 Task: Open a blank google sheet and write heading  Budget Tracker. Add Descriptions in a column and its values below  'Salary, Rent, Dining Out, Internet Bill, Groceries, Utilities Bill, Gas & Savings. 'Add Categories in next column and its values below  Income, Housing, Food, Utilities, Food, Utilities, Transportation & Savings. Add amount in next column and its values below  $2,500, $800, $100, $50, $200, $100, $100, $50 & $500. Add Dates in next column and its values below  2023-05-01, 2023-05-05, 2023-05-10, 2023-05-15, 2023-05-19, 2023-05-22, 2023-05-25 & 2023-05-30. Add Income/ Expense in next column and its values below  Income, Expense, Expense, Expense, Expense, Expense, Expense & IncomeSave page BudgetAdjust analysis
Action: Mouse moved to (1160, 86)
Screenshot: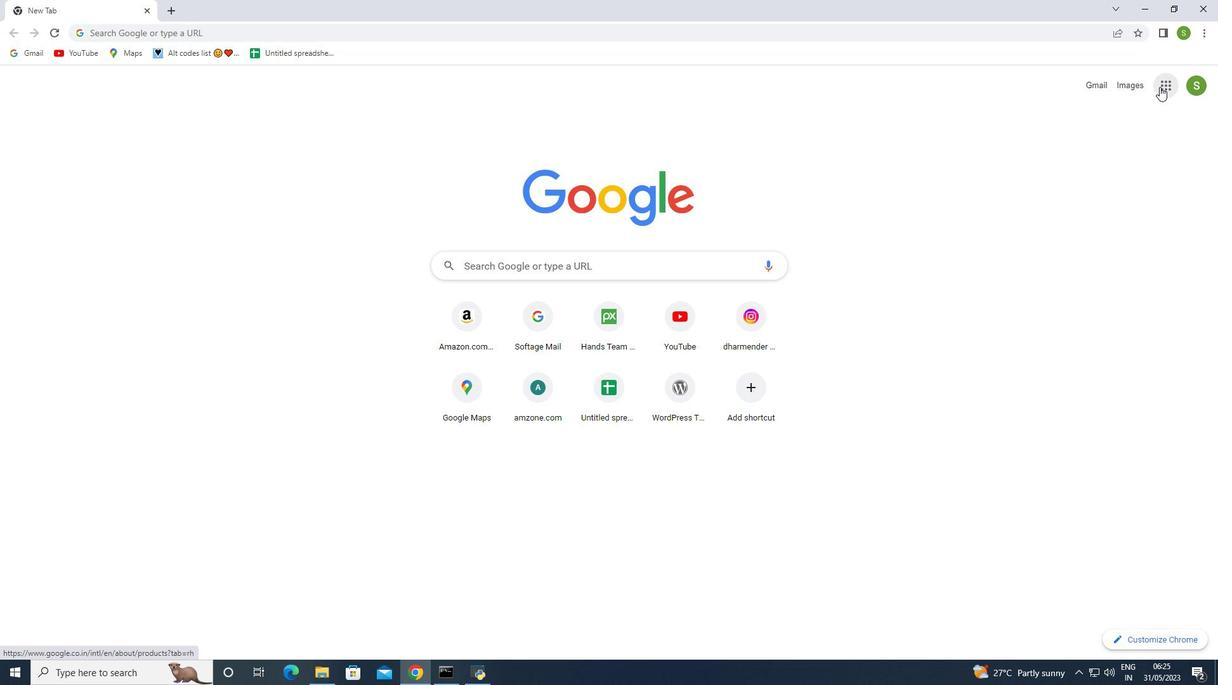 
Action: Mouse pressed left at (1160, 86)
Screenshot: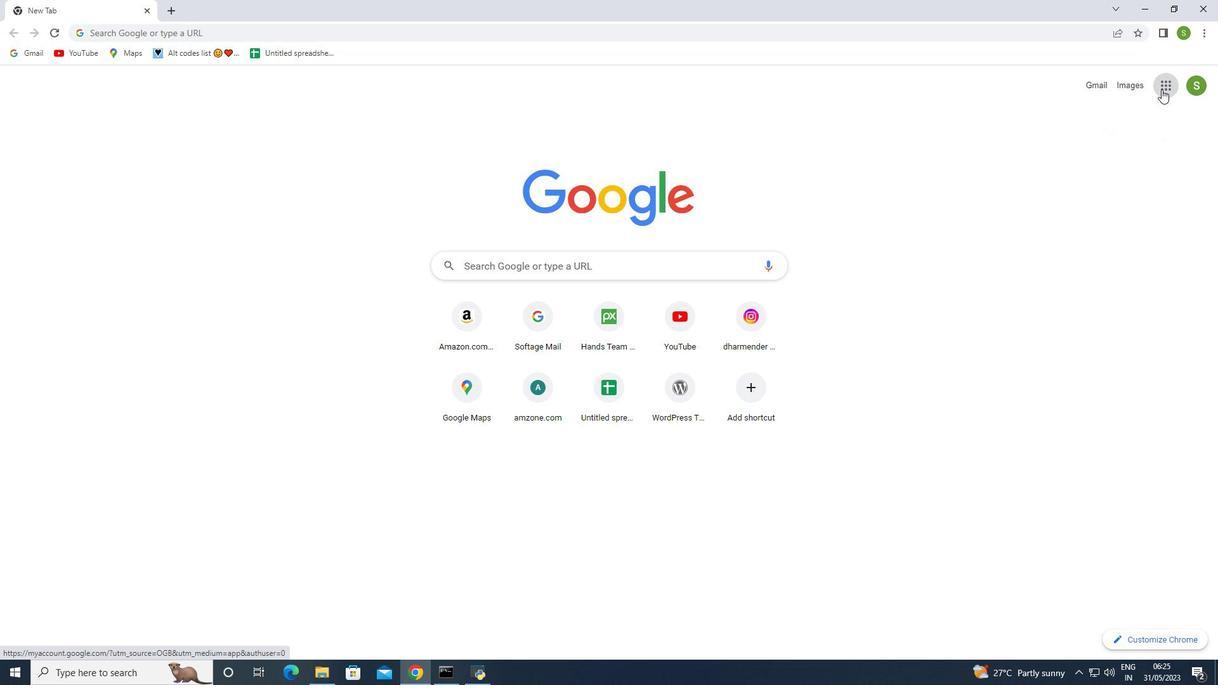 
Action: Mouse moved to (1097, 203)
Screenshot: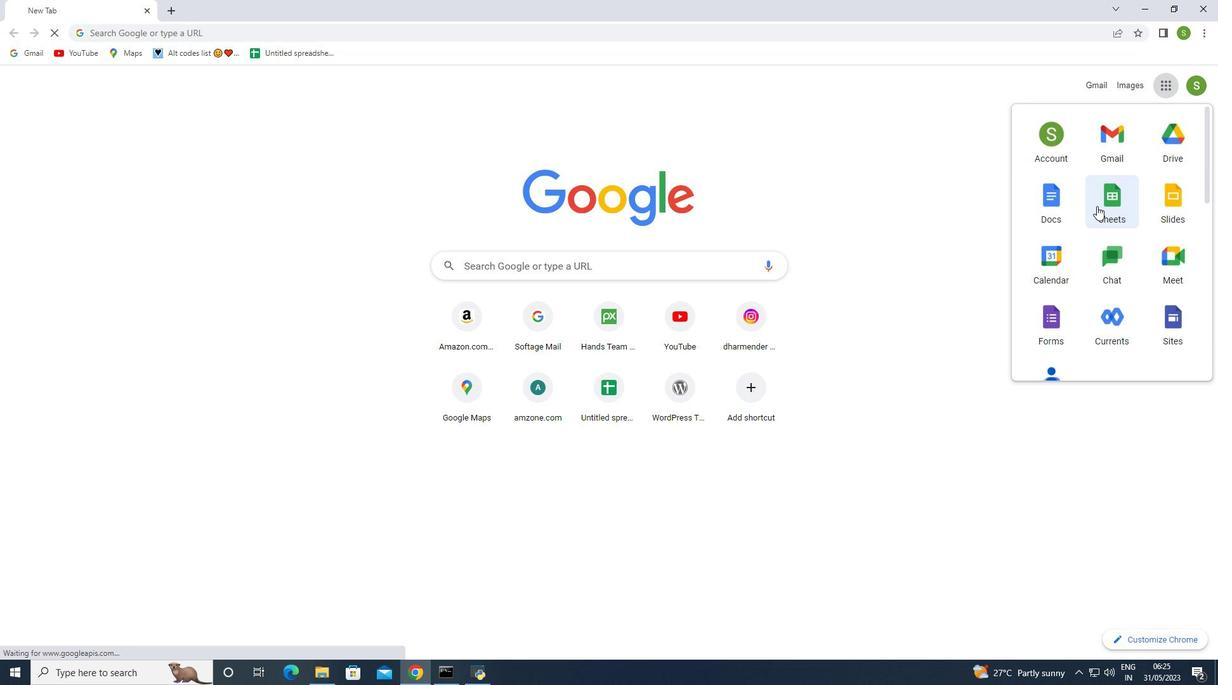 
Action: Mouse pressed left at (1097, 203)
Screenshot: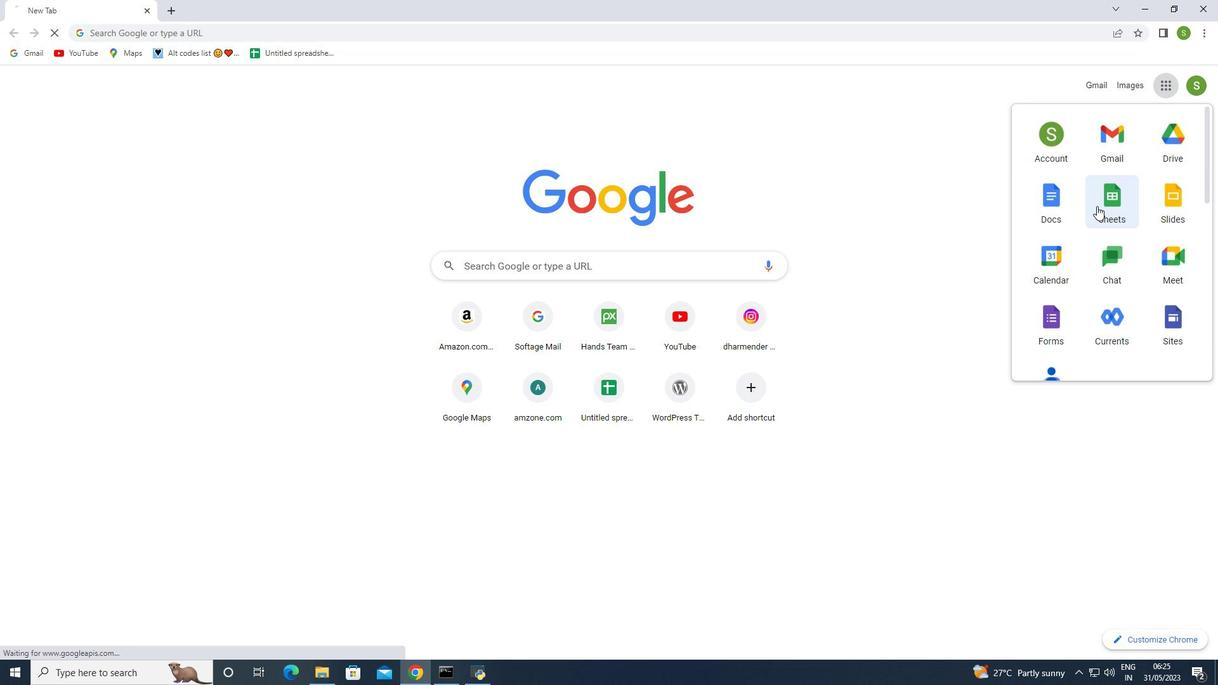 
Action: Mouse moved to (353, 185)
Screenshot: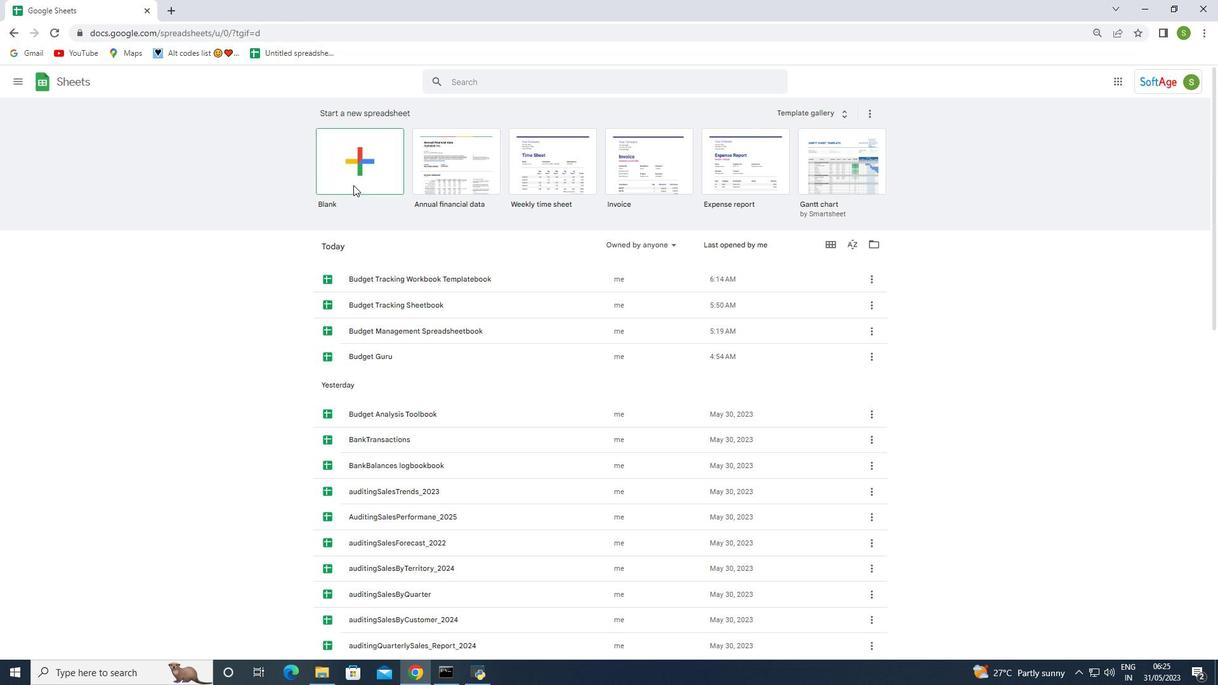 
Action: Mouse pressed left at (353, 185)
Screenshot: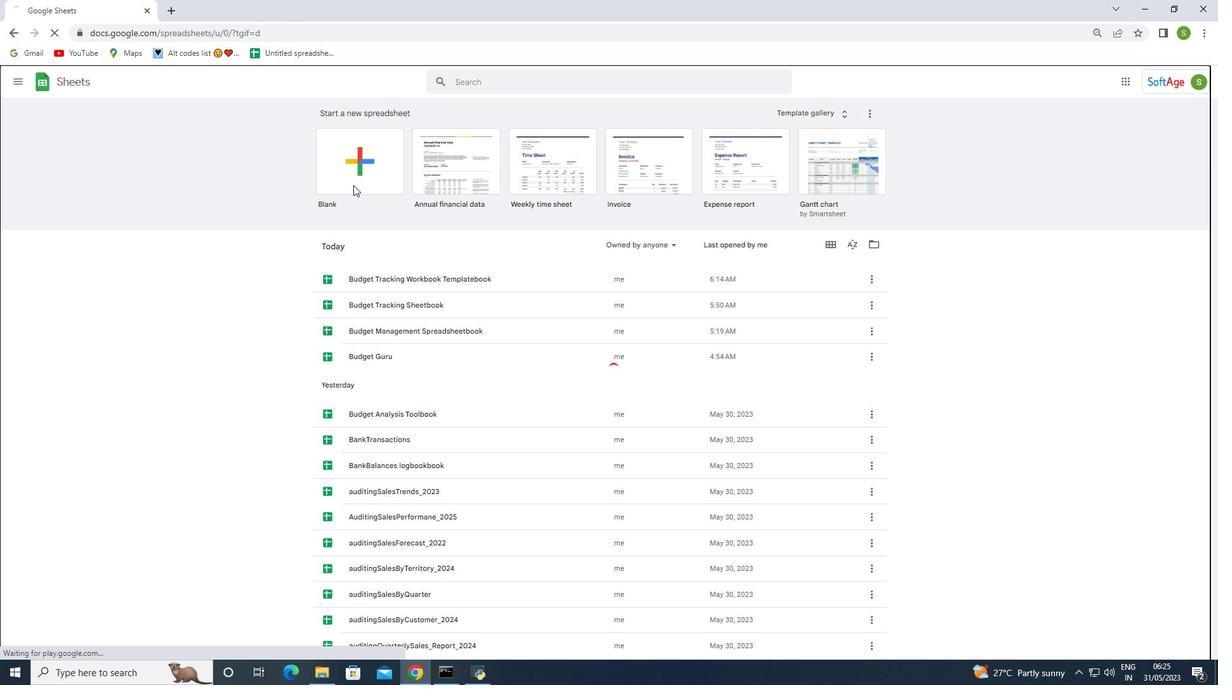 
Action: Mouse moved to (41, 158)
Screenshot: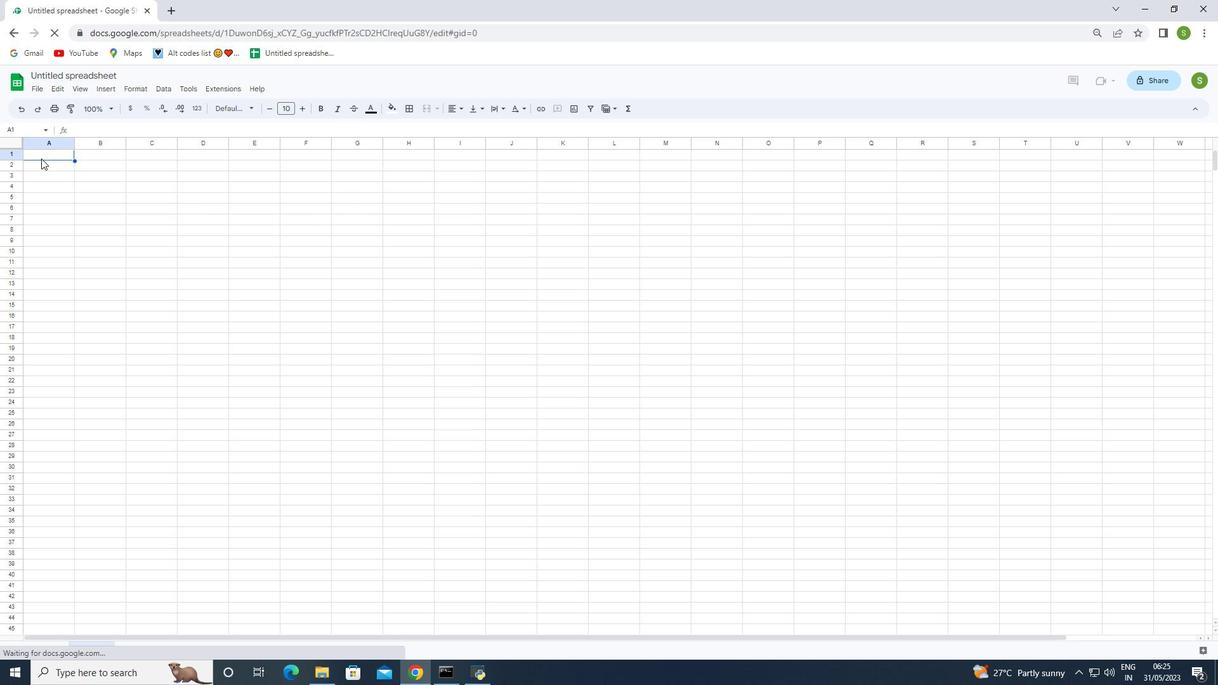 
Action: Key pressed <Key.shift>Bu<Key.backspace><Key.backspace><Key.backspace>
Screenshot: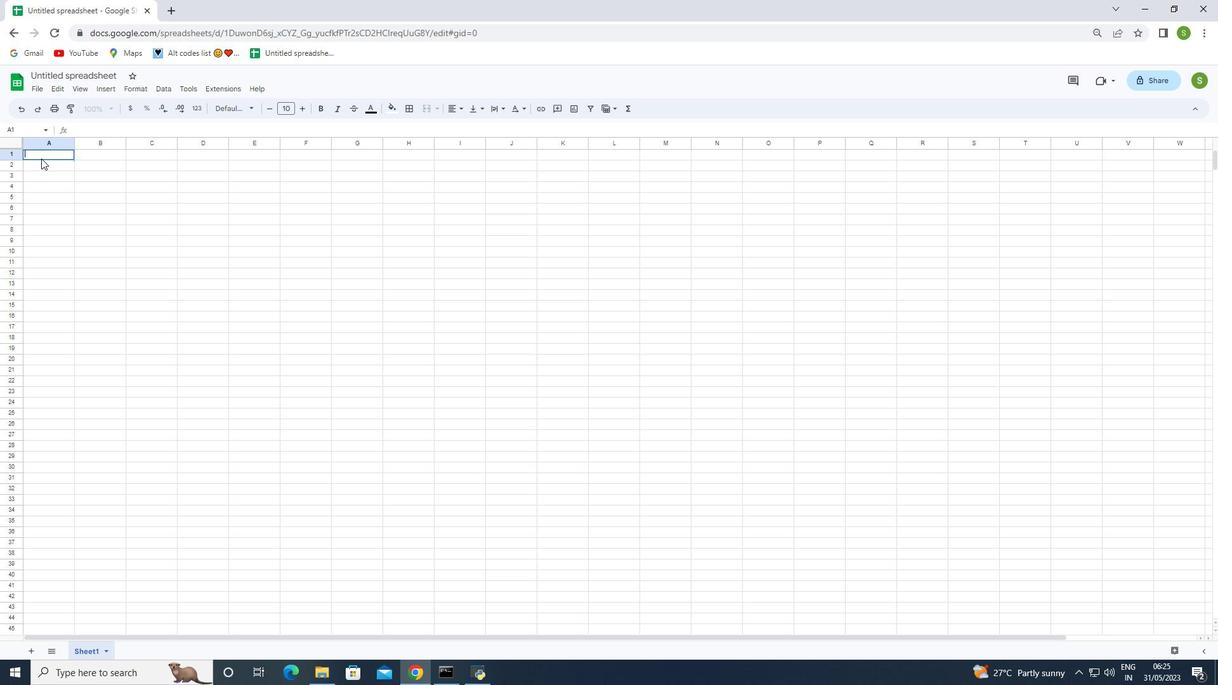 
Action: Mouse moved to (13, 143)
Screenshot: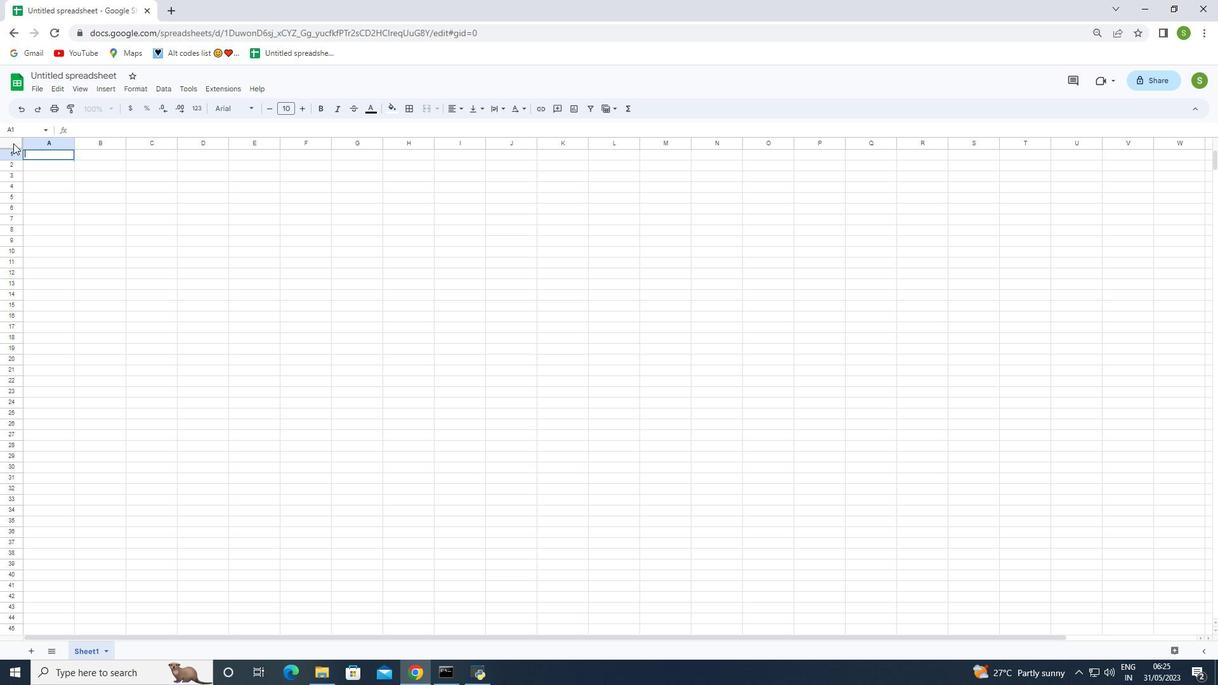 
Action: Mouse pressed left at (13, 143)
Screenshot: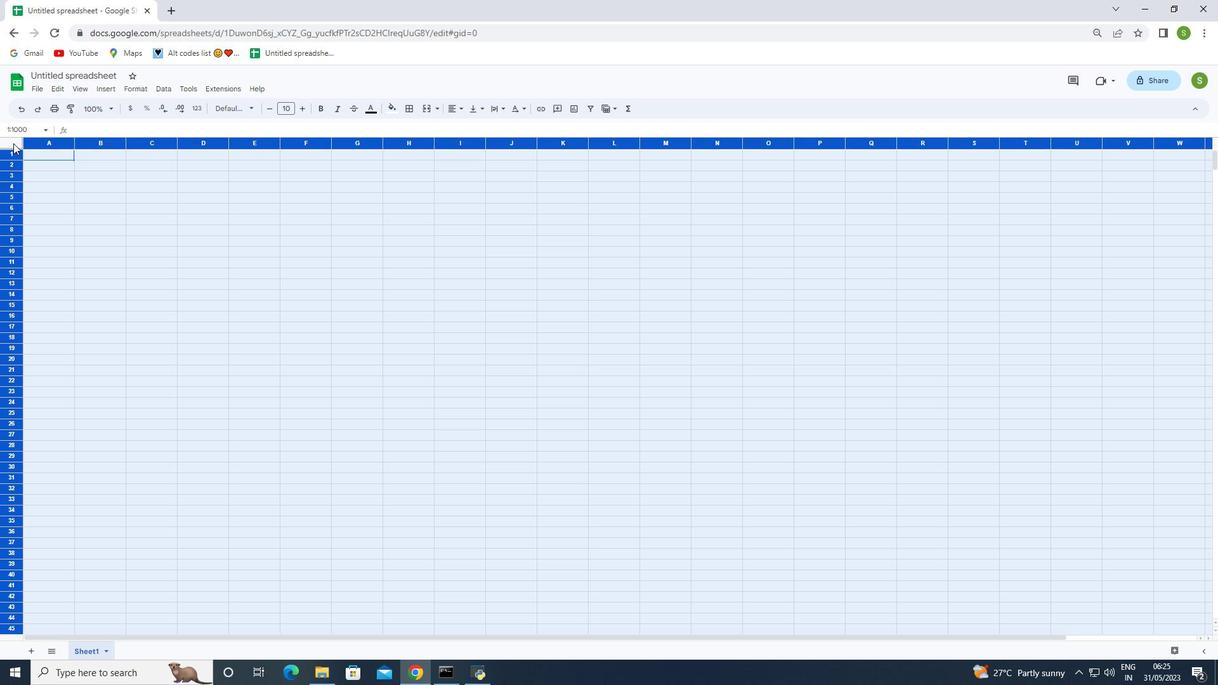 
Action: Mouse moved to (302, 110)
Screenshot: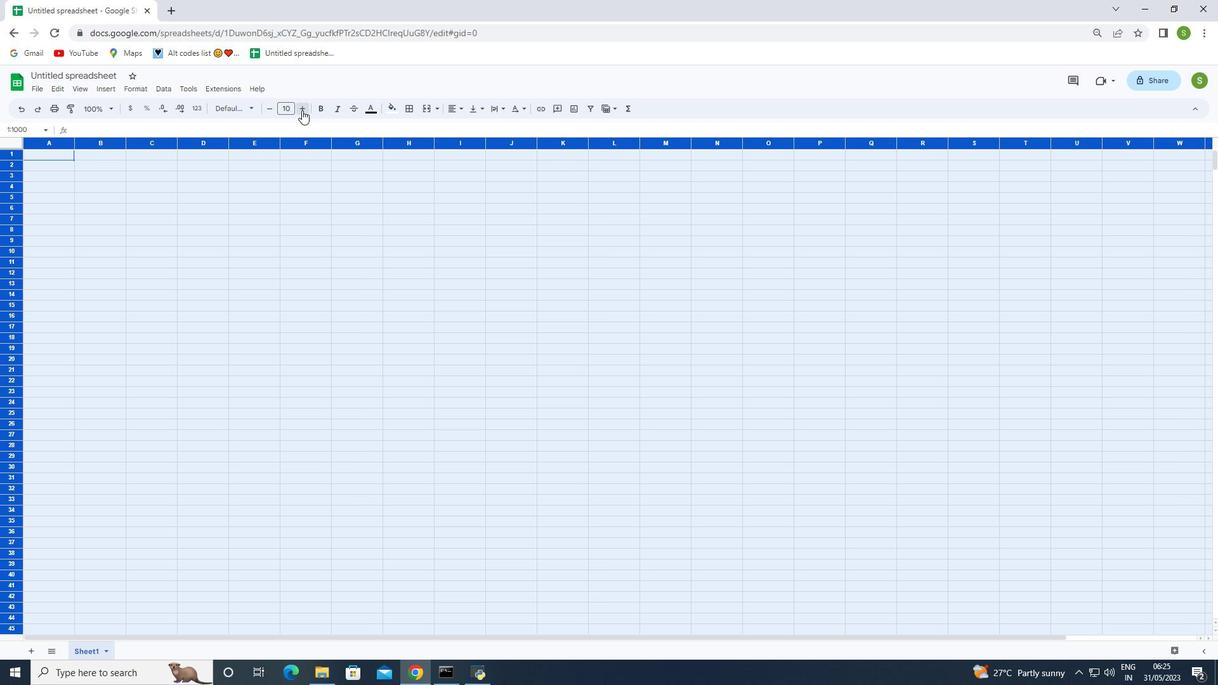 
Action: Mouse pressed left at (302, 110)
Screenshot: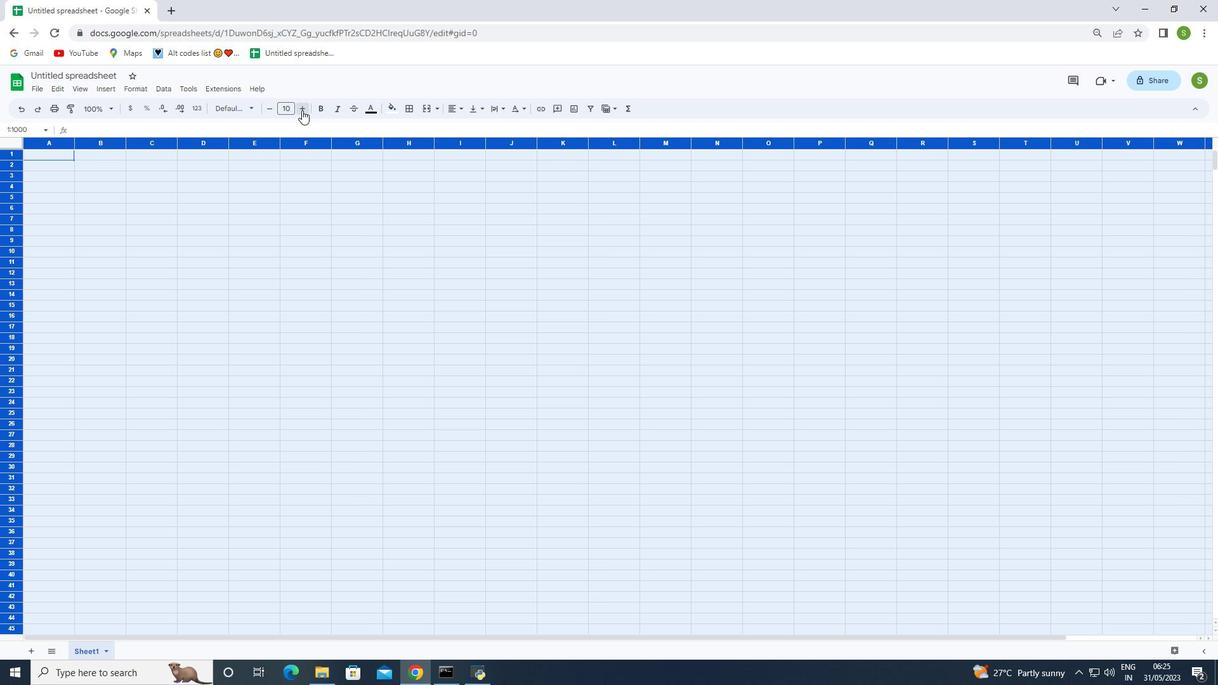 
Action: Mouse pressed left at (302, 110)
Screenshot: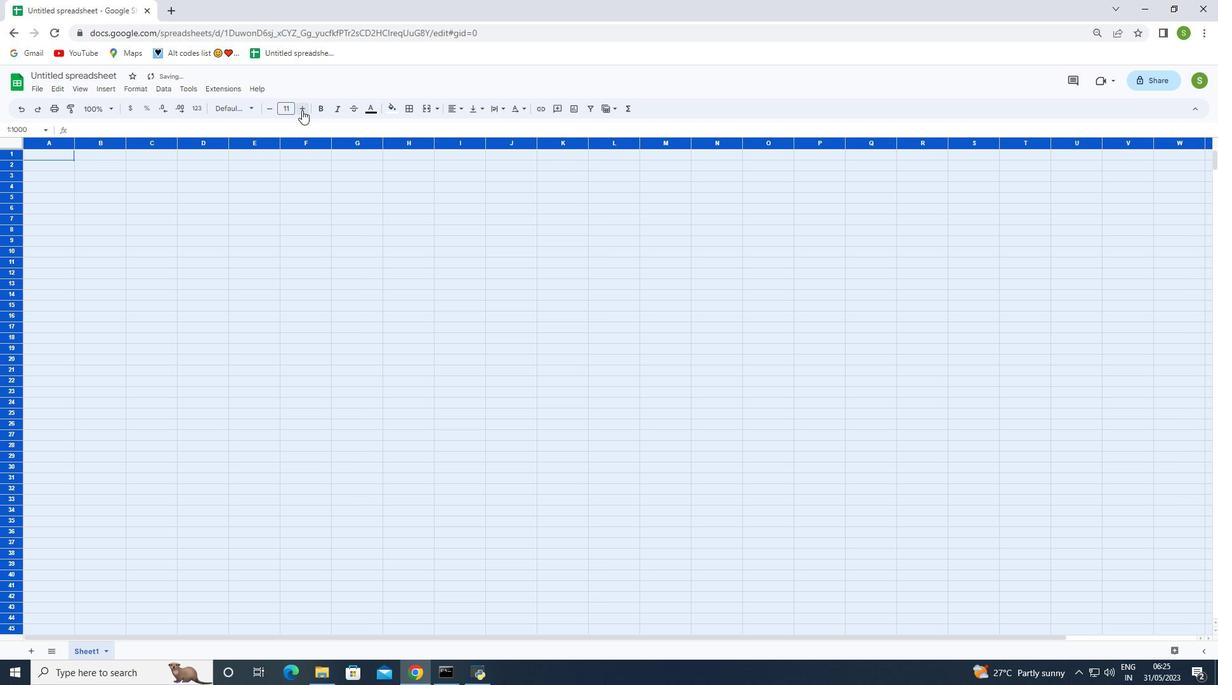 
Action: Mouse pressed left at (302, 110)
Screenshot: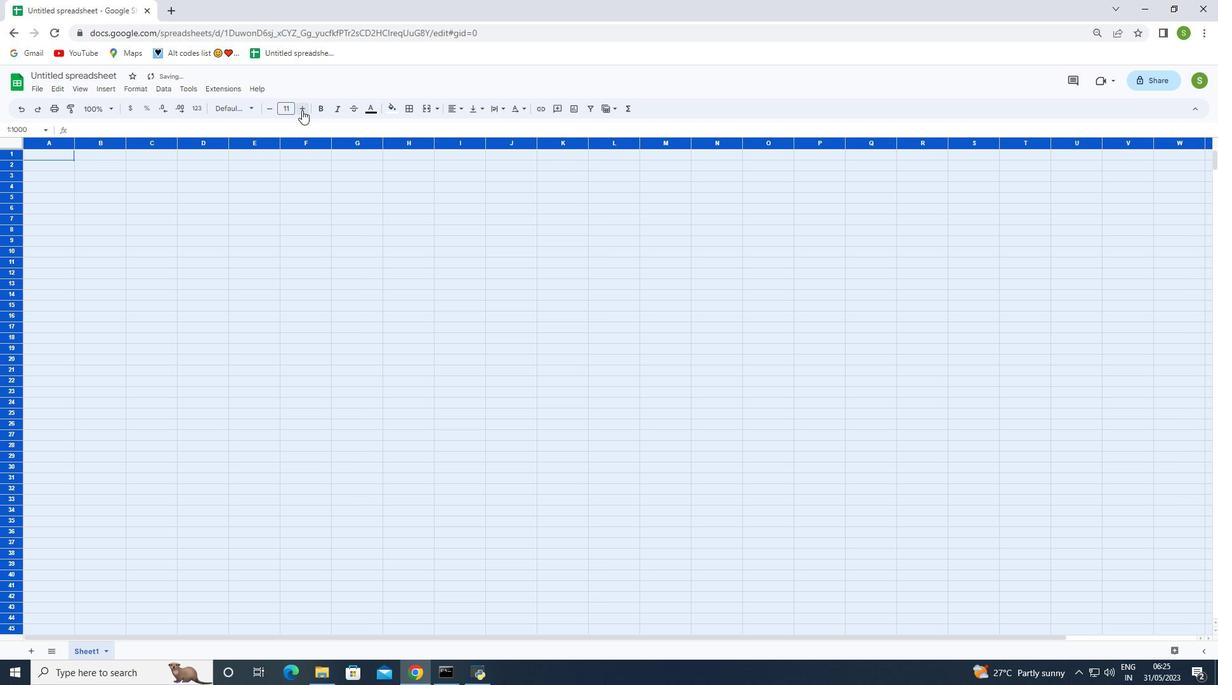 
Action: Mouse pressed left at (302, 110)
Screenshot: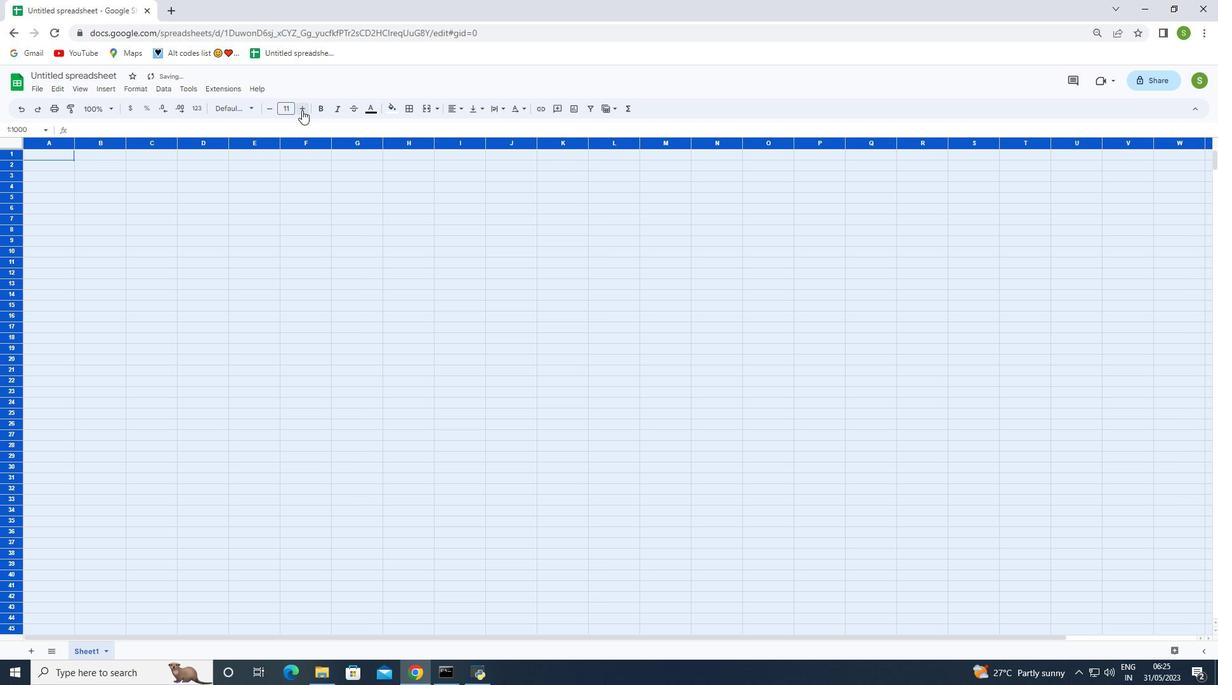 
Action: Mouse pressed left at (302, 110)
Screenshot: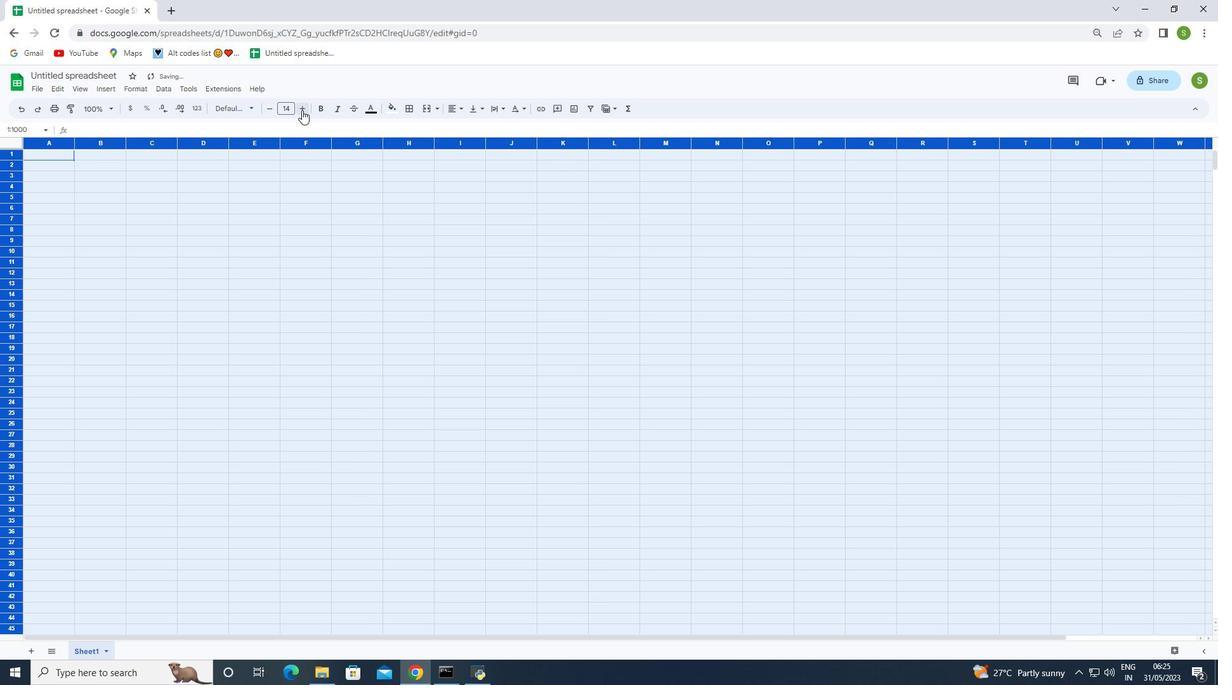 
Action: Mouse pressed left at (302, 110)
Screenshot: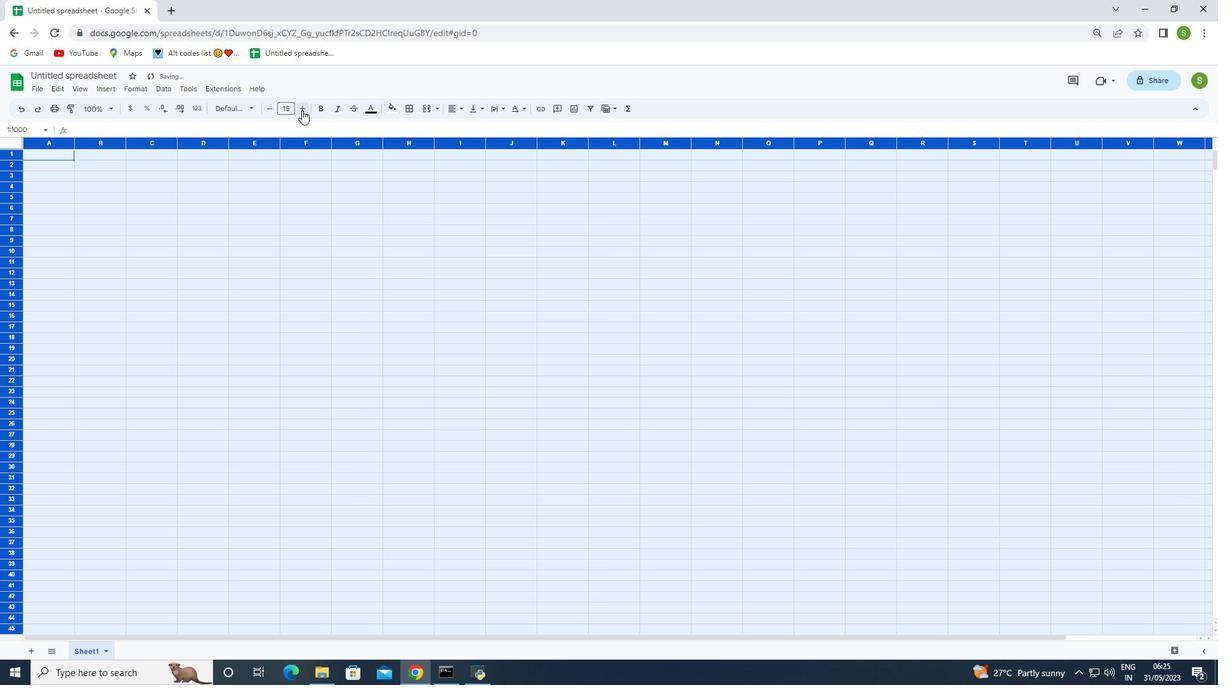 
Action: Mouse moved to (270, 108)
Screenshot: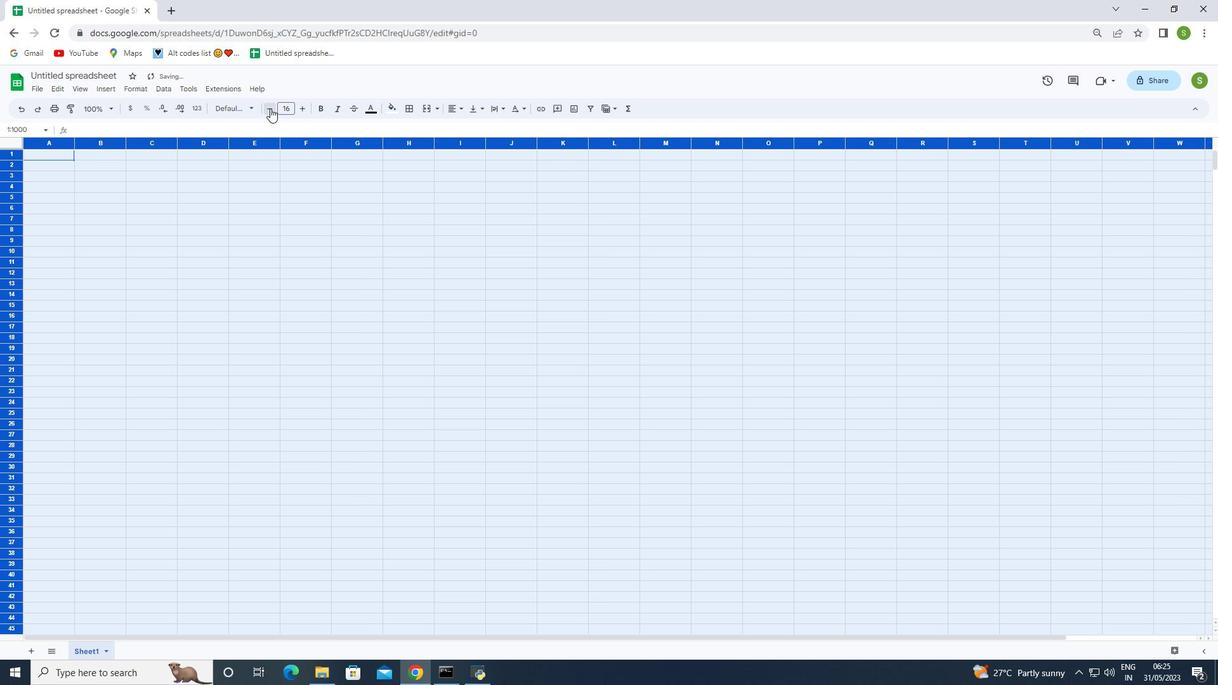 
Action: Mouse pressed left at (270, 108)
Screenshot: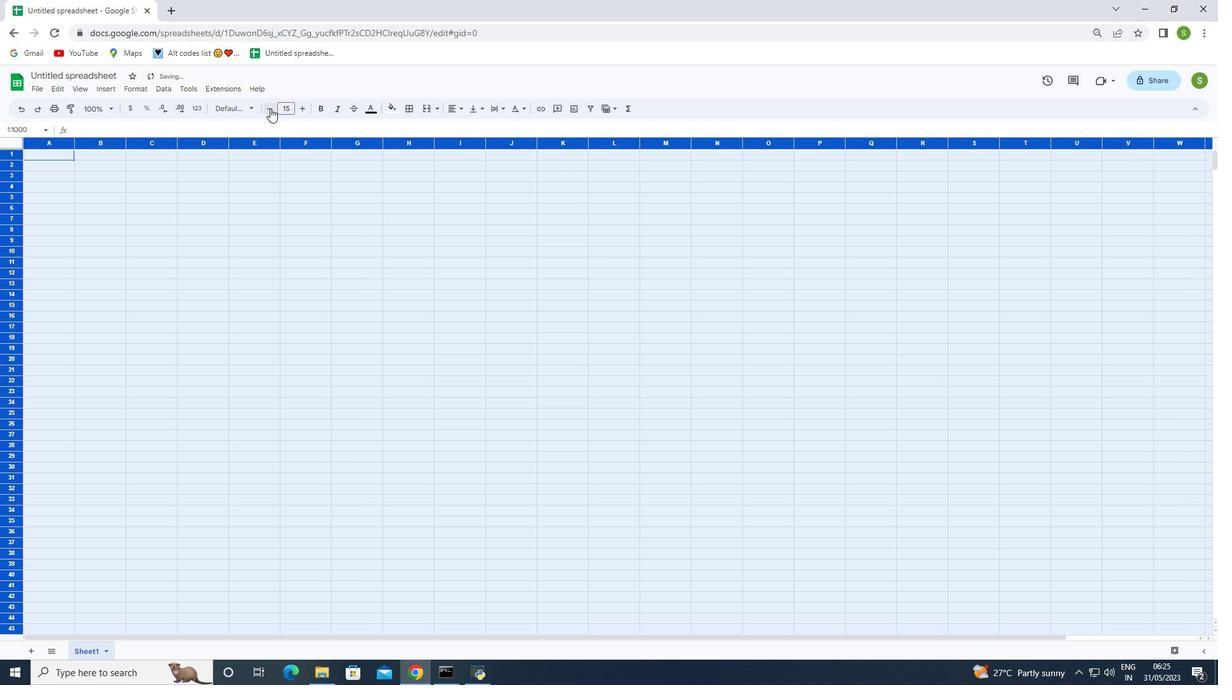 
Action: Mouse pressed left at (270, 108)
Screenshot: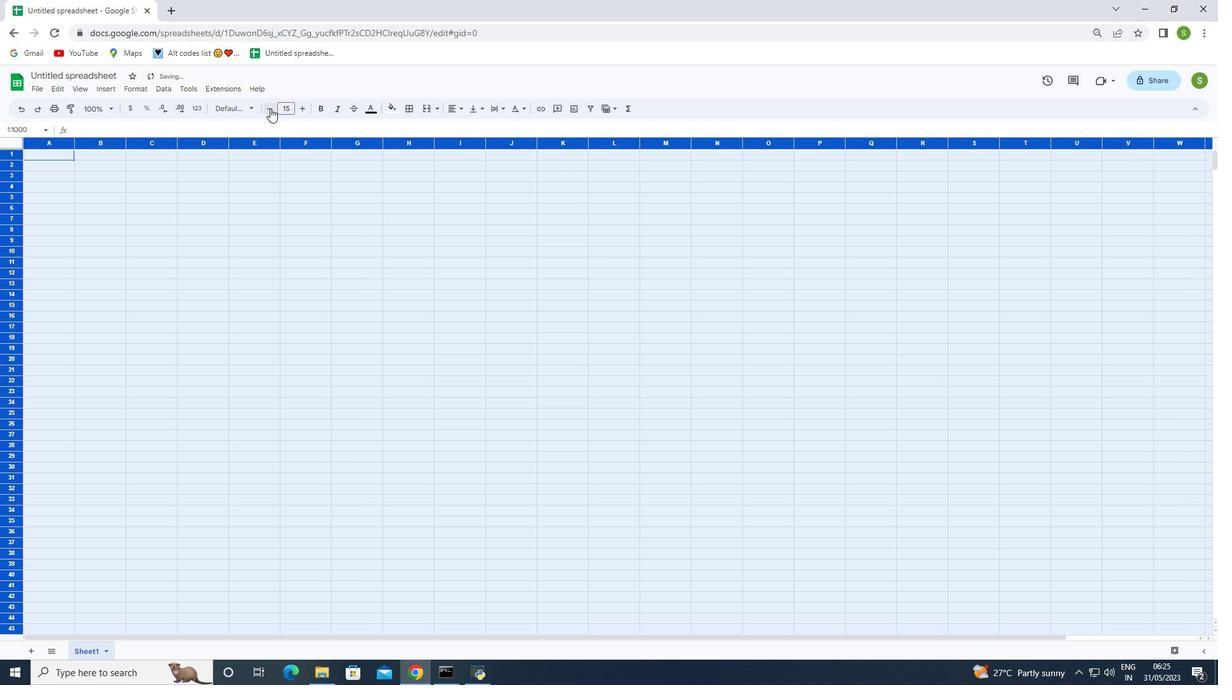 
Action: Mouse moved to (93, 191)
Screenshot: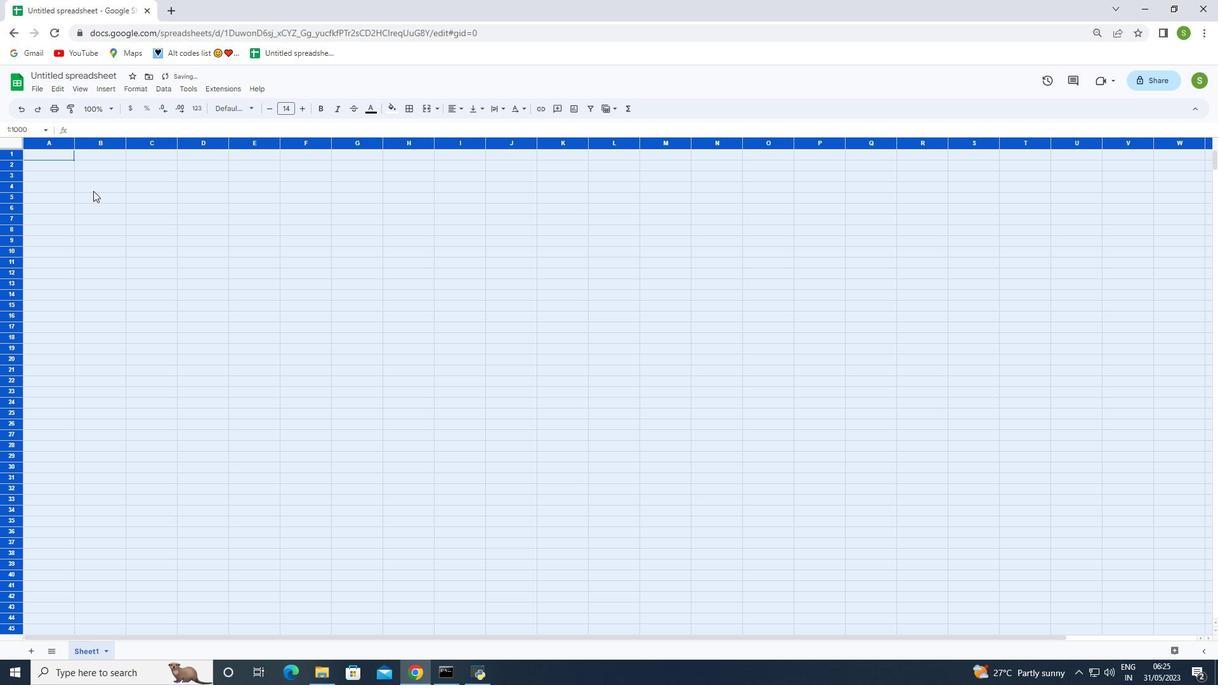 
Action: Mouse pressed left at (93, 191)
Screenshot: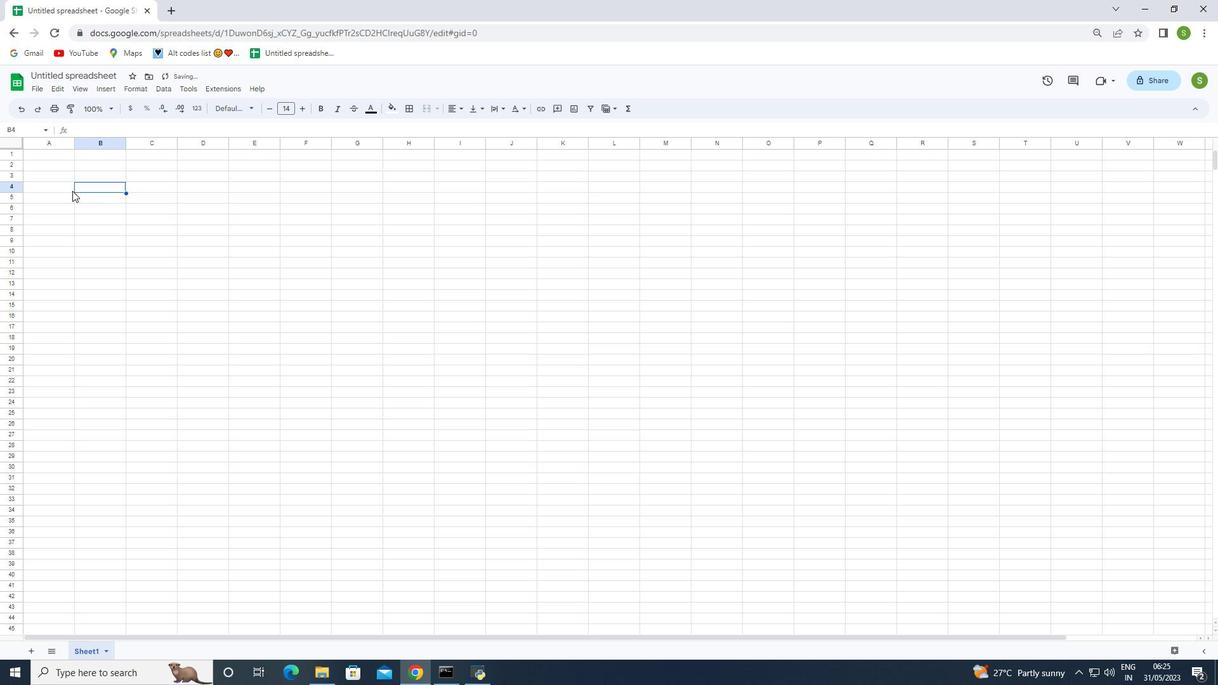 
Action: Mouse moved to (51, 154)
Screenshot: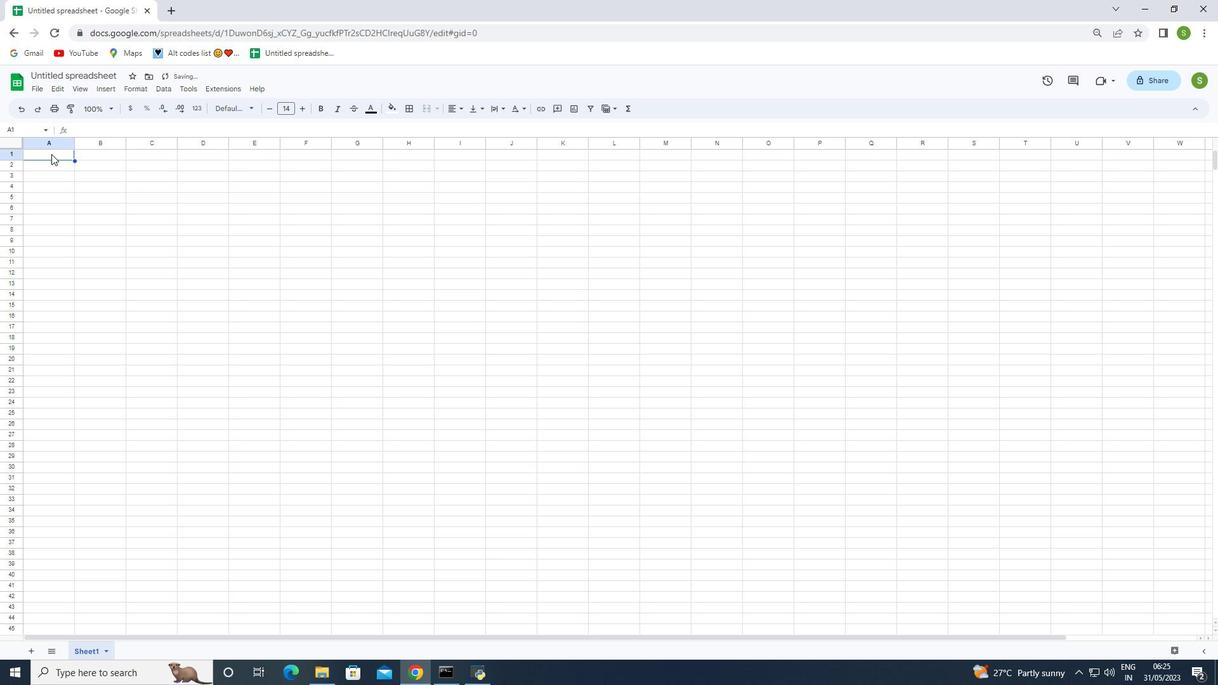 
Action: Mouse pressed left at (51, 154)
Screenshot: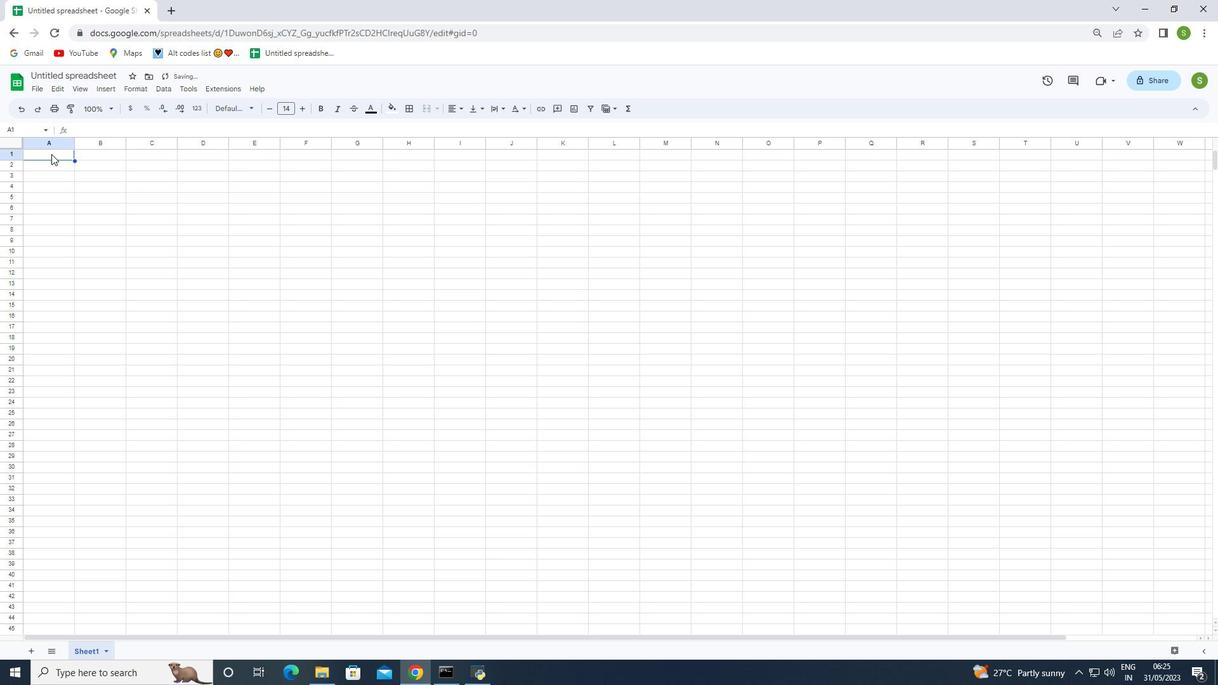 
Action: Key pressed <Key.shift><Key.shift><Key.shift><Key.shift>Budget<Key.space><Key.shift><Key.shift>Tracker
Screenshot: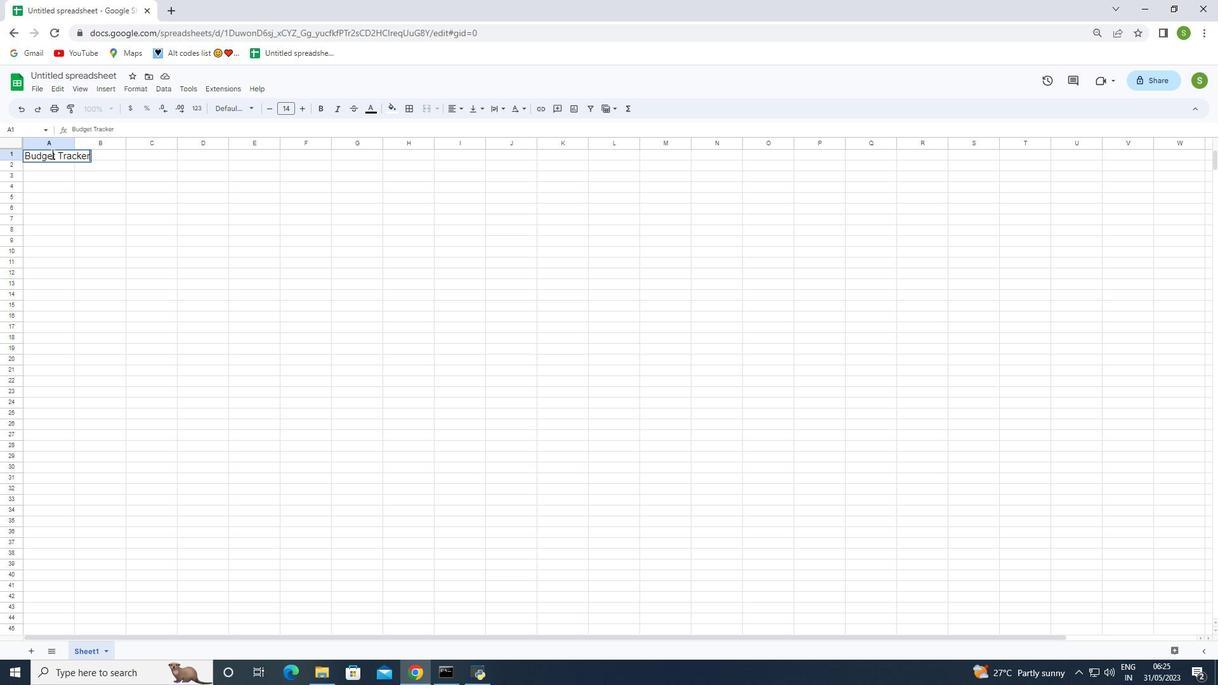 
Action: Mouse moved to (92, 229)
Screenshot: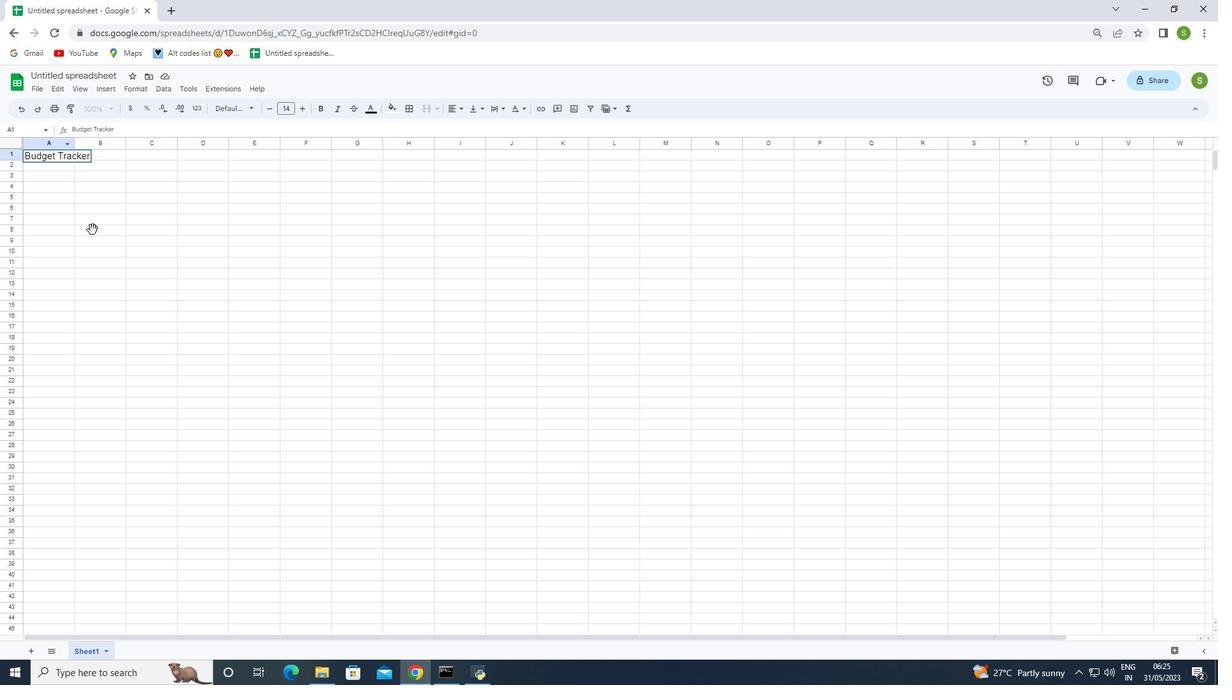 
Action: Mouse pressed left at (92, 229)
Screenshot: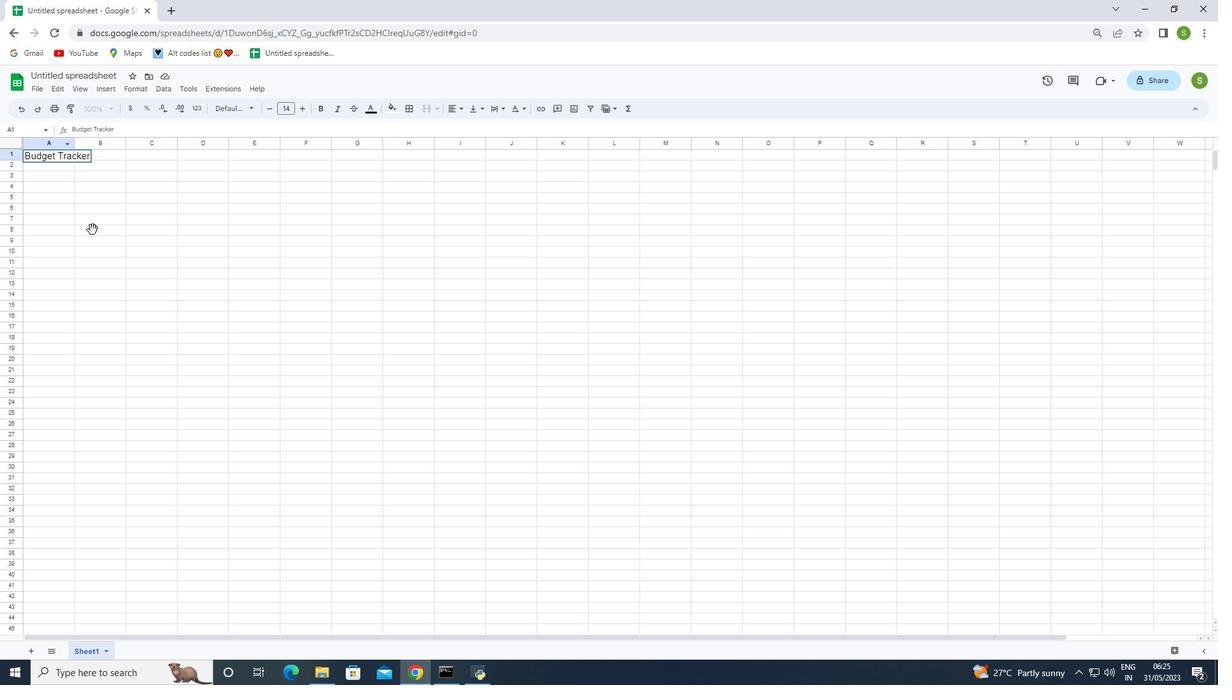 
Action: Mouse moved to (73, 143)
Screenshot: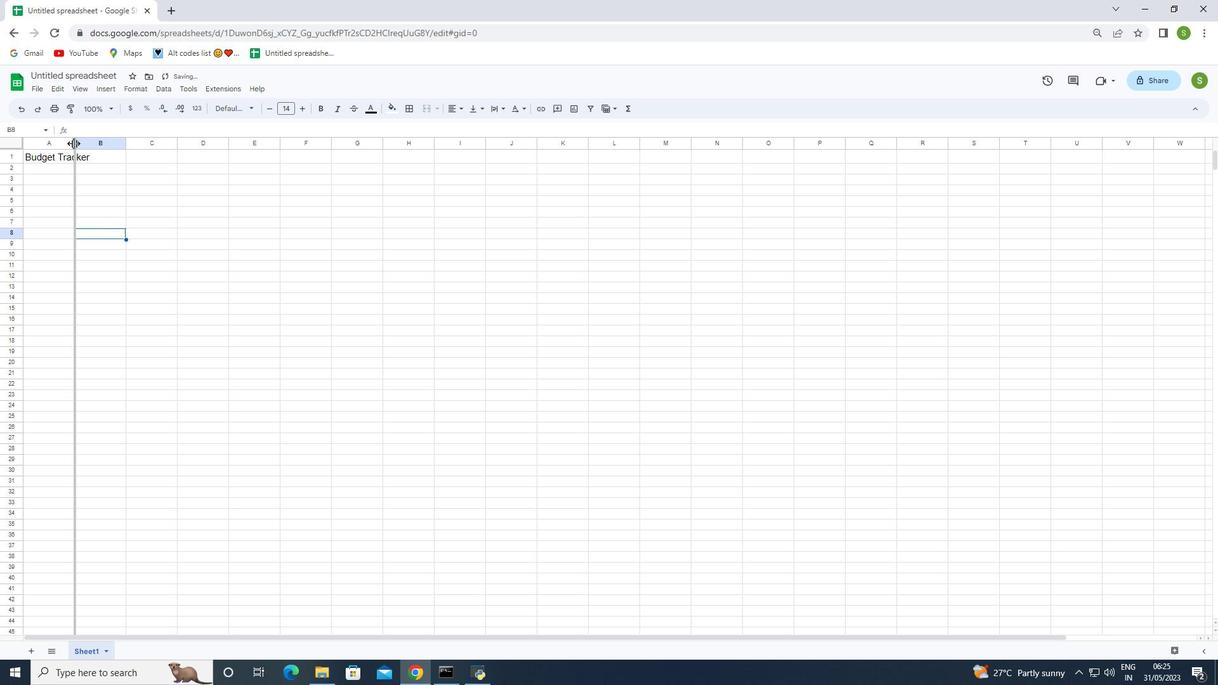
Action: Mouse pressed left at (73, 143)
Screenshot: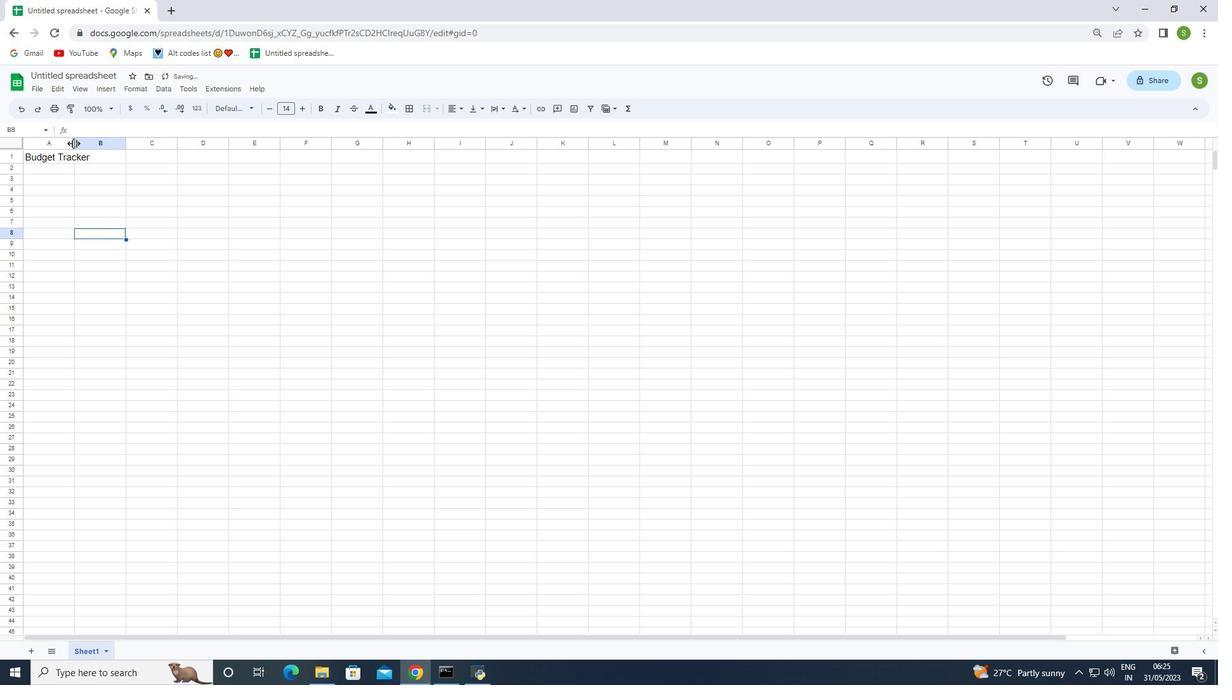 
Action: Mouse pressed left at (73, 143)
Screenshot: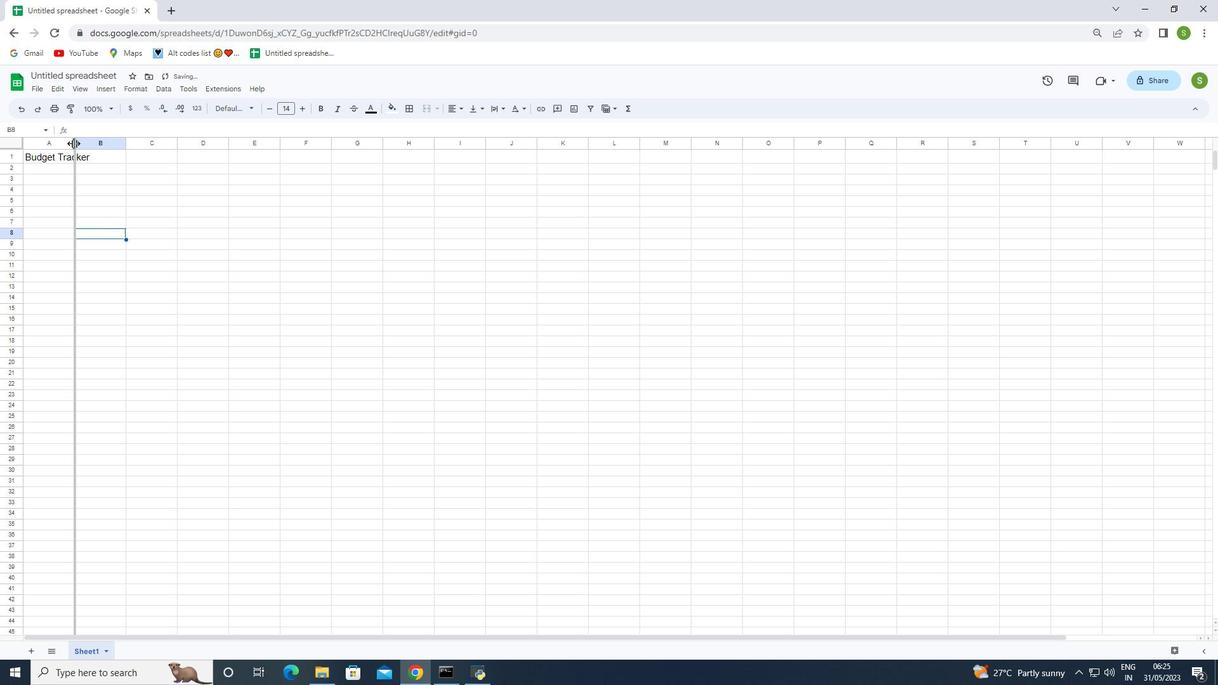 
Action: Mouse moved to (46, 170)
Screenshot: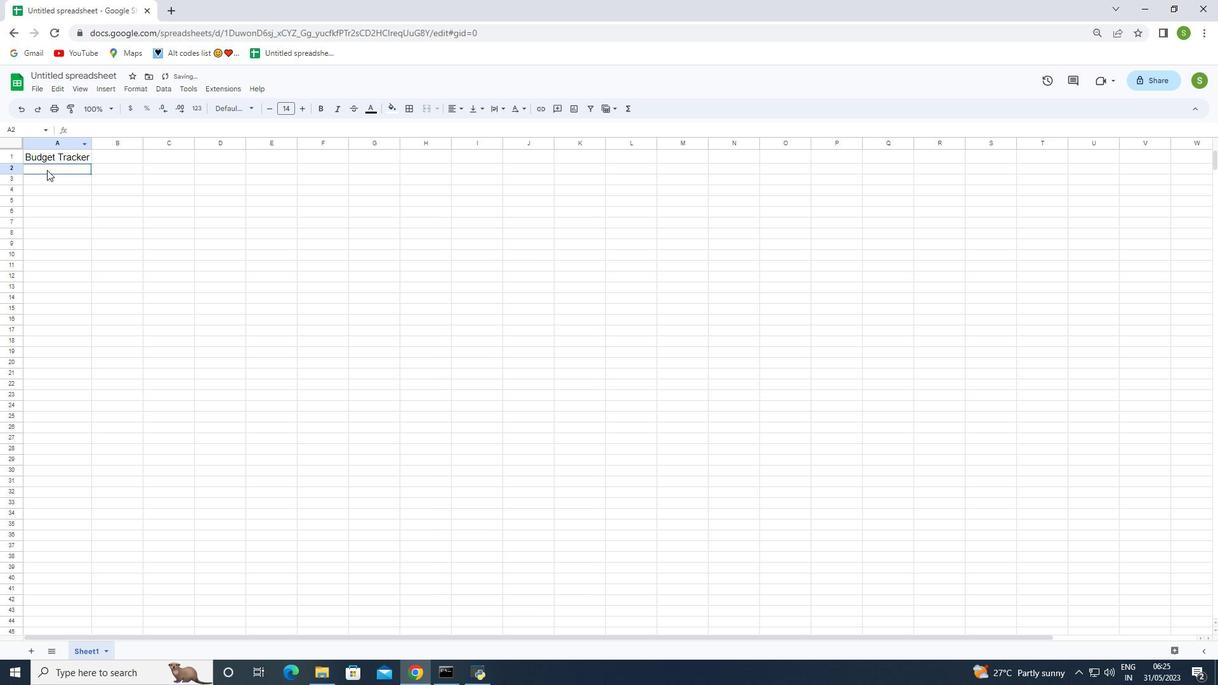
Action: Mouse pressed left at (46, 170)
Screenshot: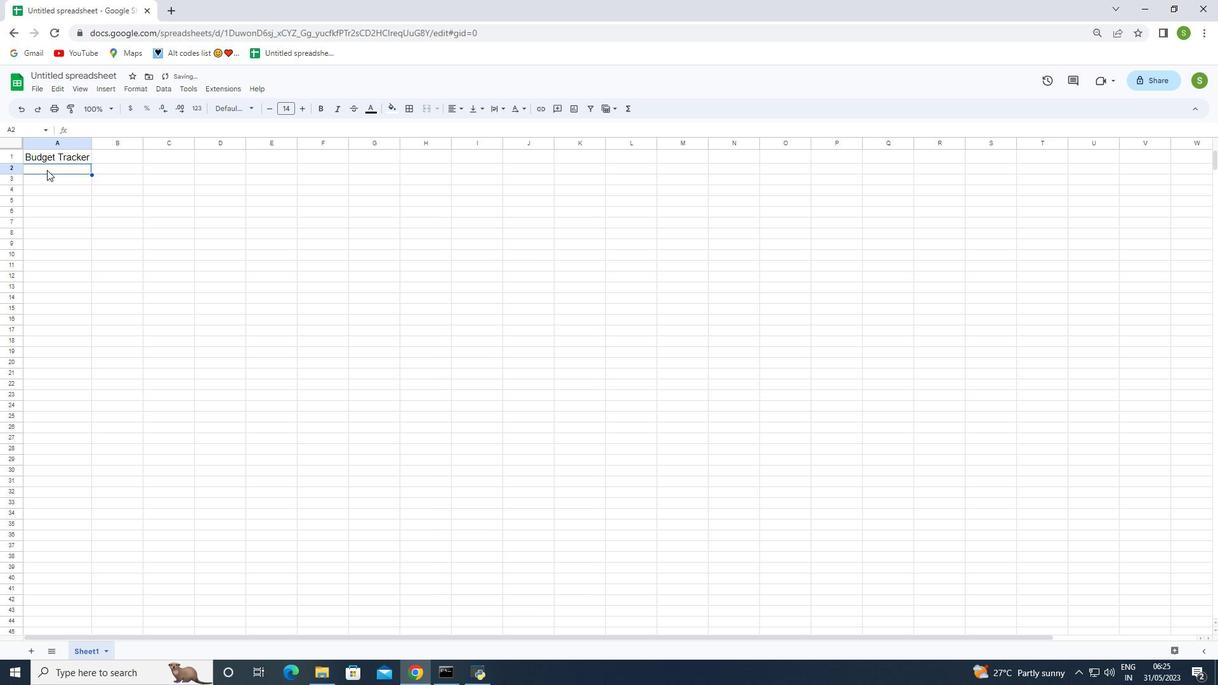 
Action: Mouse moved to (46, 170)
Screenshot: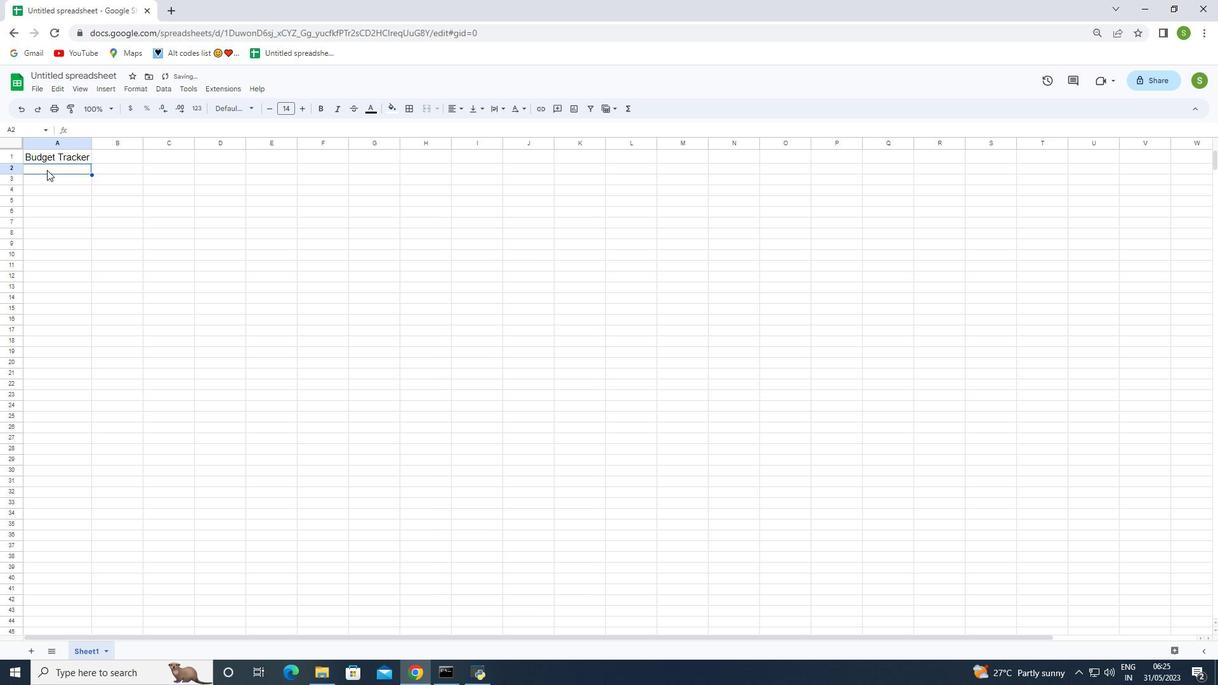 
Action: Key pressed <Key.shift>Name<Key.enter><Key.up><Key.backspace><Key.shift>Descriptions
Screenshot: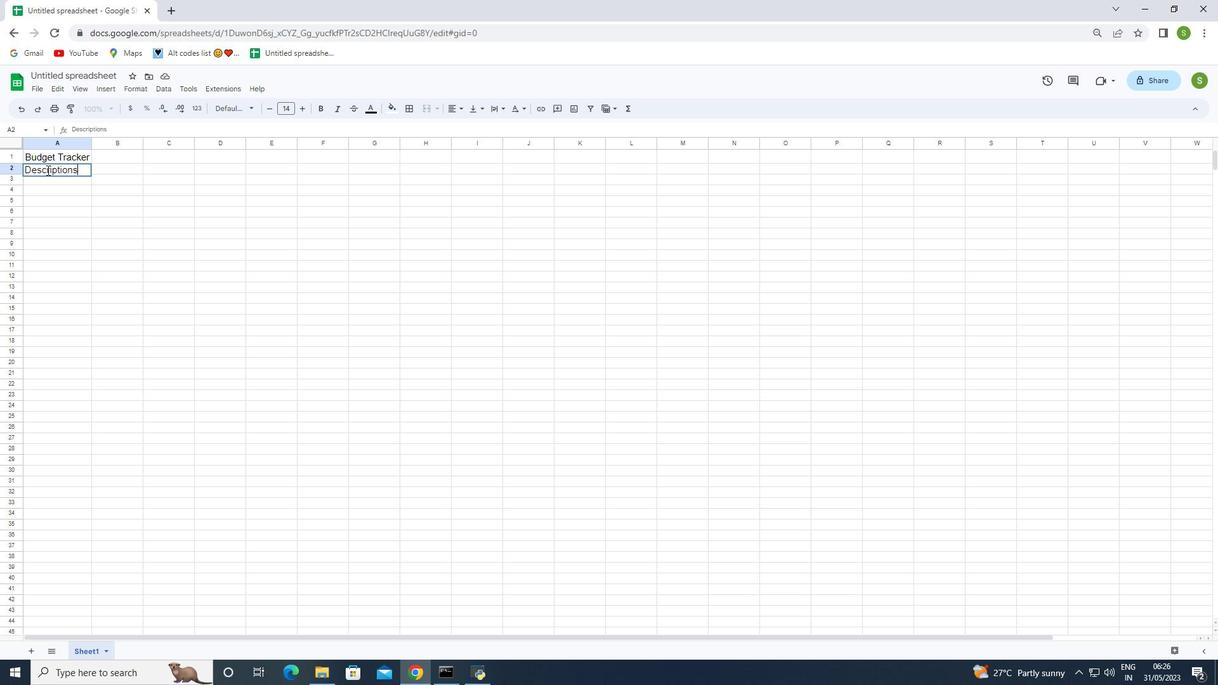 
Action: Mouse moved to (55, 194)
Screenshot: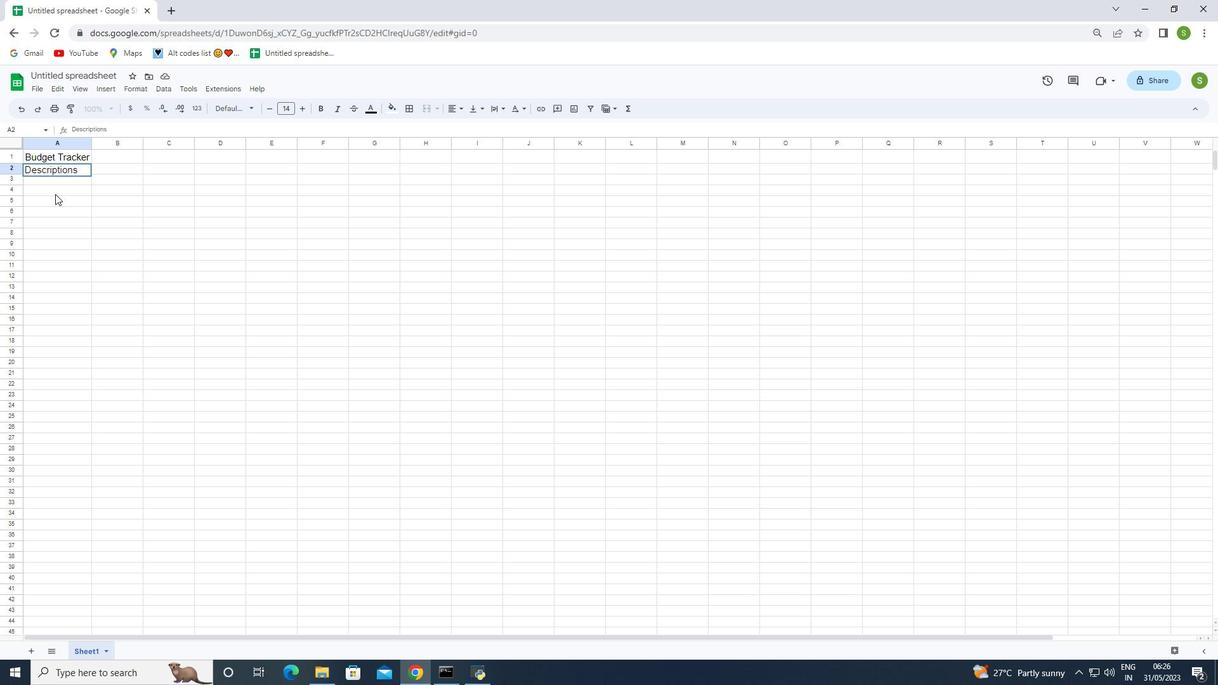 
Action: Mouse pressed left at (55, 194)
Screenshot: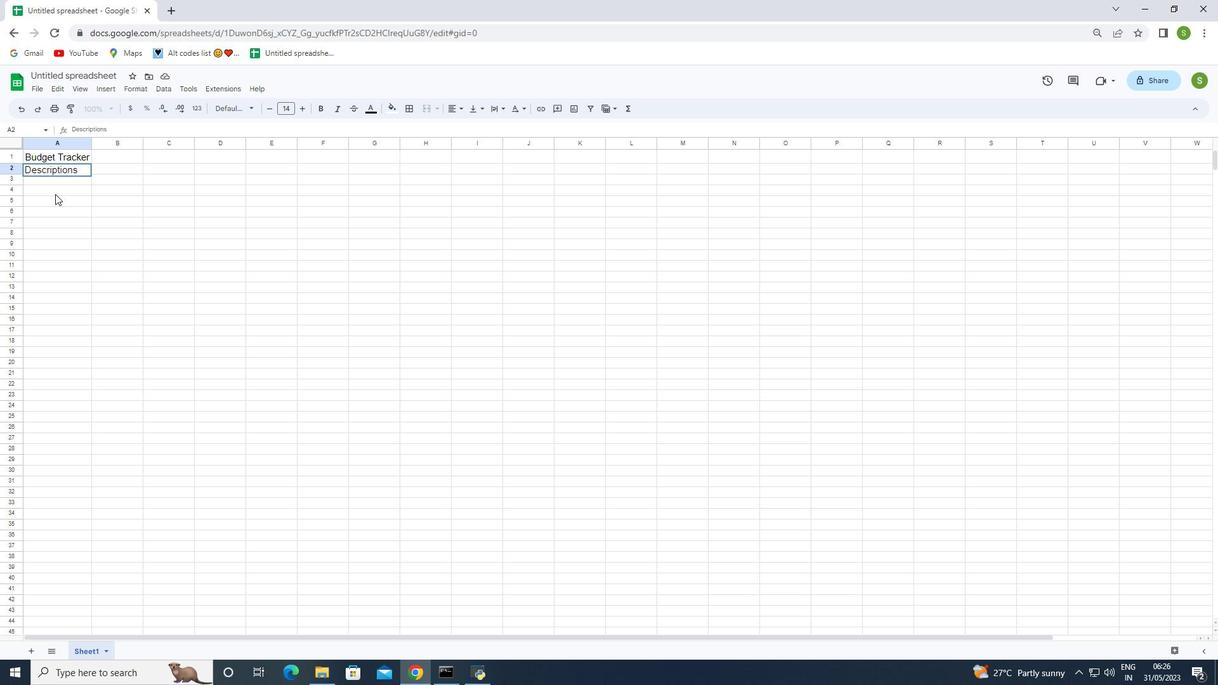 
Action: Mouse moved to (51, 179)
Screenshot: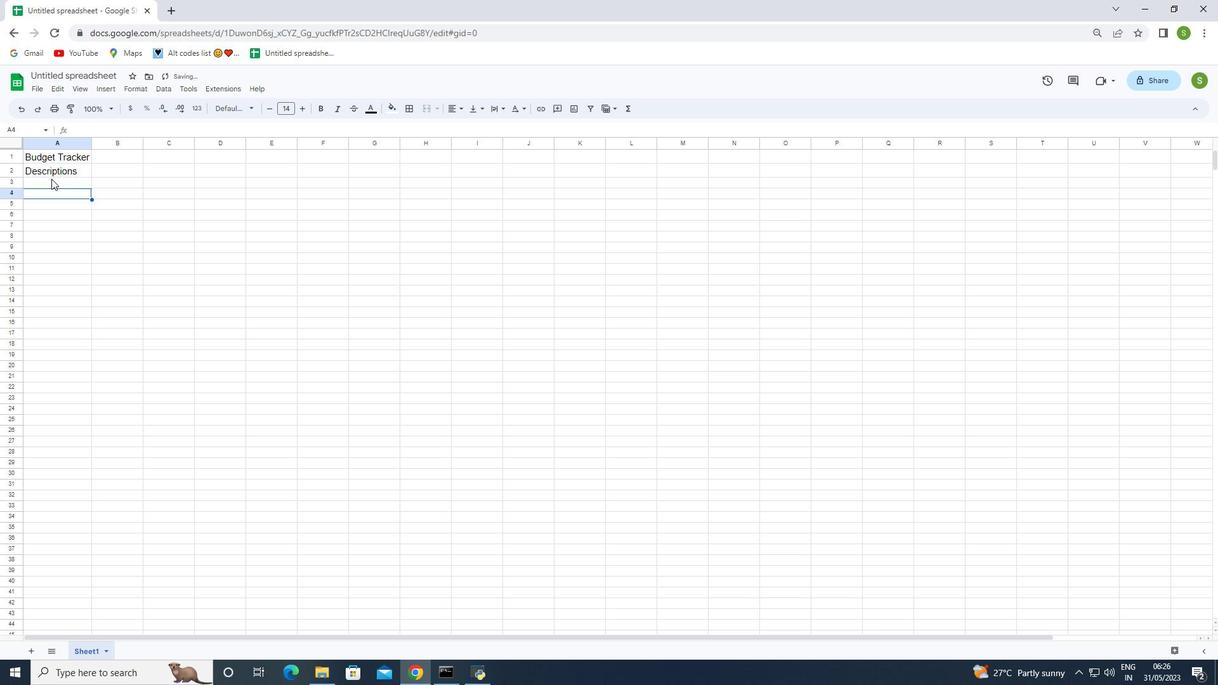 
Action: Mouse pressed left at (51, 179)
Screenshot: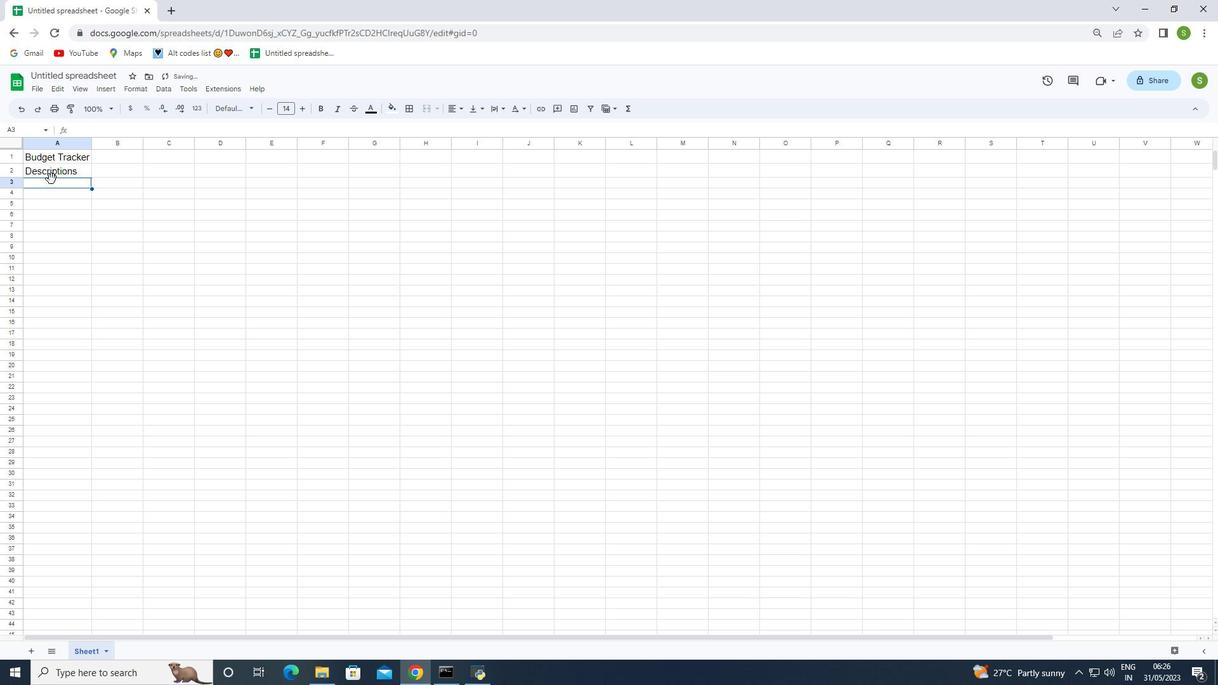 
Action: Key pressed <Key.shift><Key.shift><Key.shift><Key.shift><Key.shift><Key.shift><Key.shift><Key.shift><Key.shift><Key.shift><Key.shift><Key.shift><Key.shift><Key.shift><Key.shift><Key.shift><Key.shift><Key.shift><Key.shift><Key.shift><Key.shift><Key.shift><Key.shift><Key.shift><Key.shift><Key.shift><Key.shift><Key.shift><Key.shift><Key.shift><Key.shift><Key.shift><Key.shift><Key.shift><Key.shift><Key.shift><Key.shift><Key.shift><Key.shift><Key.shift><Key.shift><Key.shift><Key.shift><Key.shift><Key.shift><Key.shift>Salary<Key.enter><Key.shift>Rent<Key.enter><Key.shift>Dining<Key.space><Key.shift>Out<Key.enter><Key.shift>Internet<Key.space><Key.shift>Bill<Key.enter><Key.shift>Gor<Key.backspace><Key.backspace>roceries<Key.enter><Key.shift><Key.shift><Key.shift><Key.shift><Key.shift><Key.shift><Key.shift><Key.shift><Key.shift>Utit<Key.backspace>lt<Key.insert><Key.insert><Key.backspace>ities<Key.space><Key.shift><Key.shift>Bill<Key.enter><Key.shift>Gas<Key.space><Key.shift><Key.shift><Key.shift><Key.shift><Key.shift><Key.shift><Key.shift><Key.shift><Key.shift><Key.shift><Key.shift><Key.shift><Key.shift><Key.shift><Key.shift><Key.shift><Key.shift><Key.enter><Key.shift>Saving<Key.enter>
Screenshot: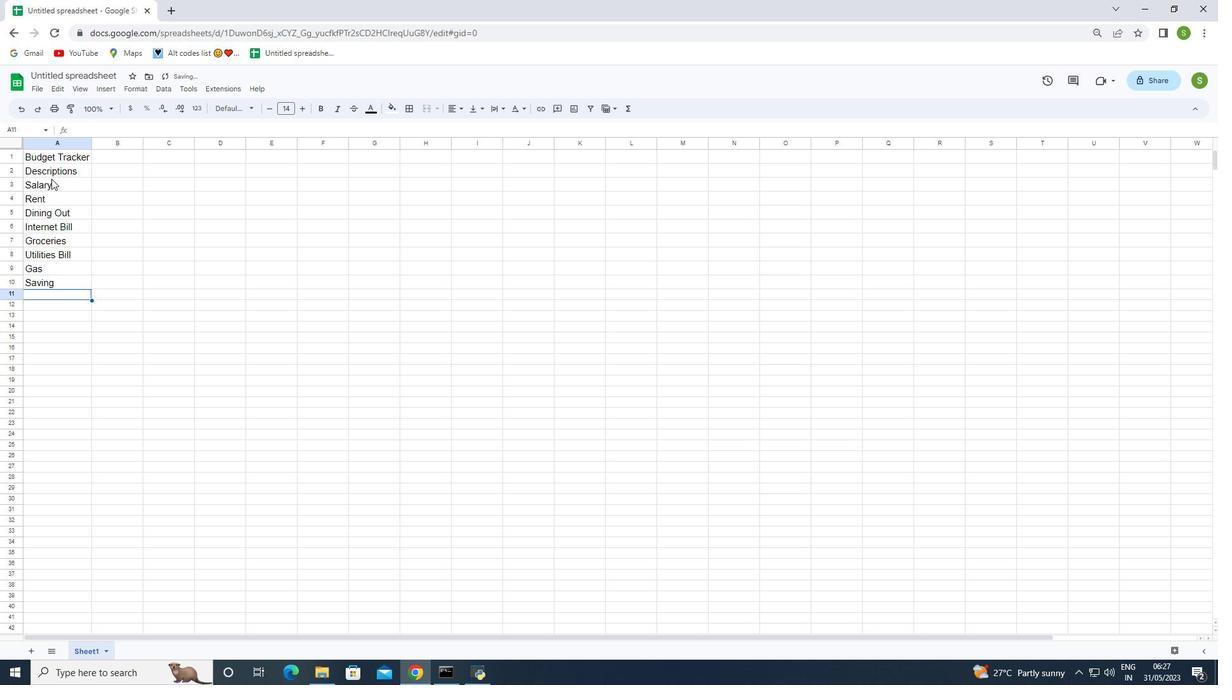 
Action: Mouse moved to (111, 170)
Screenshot: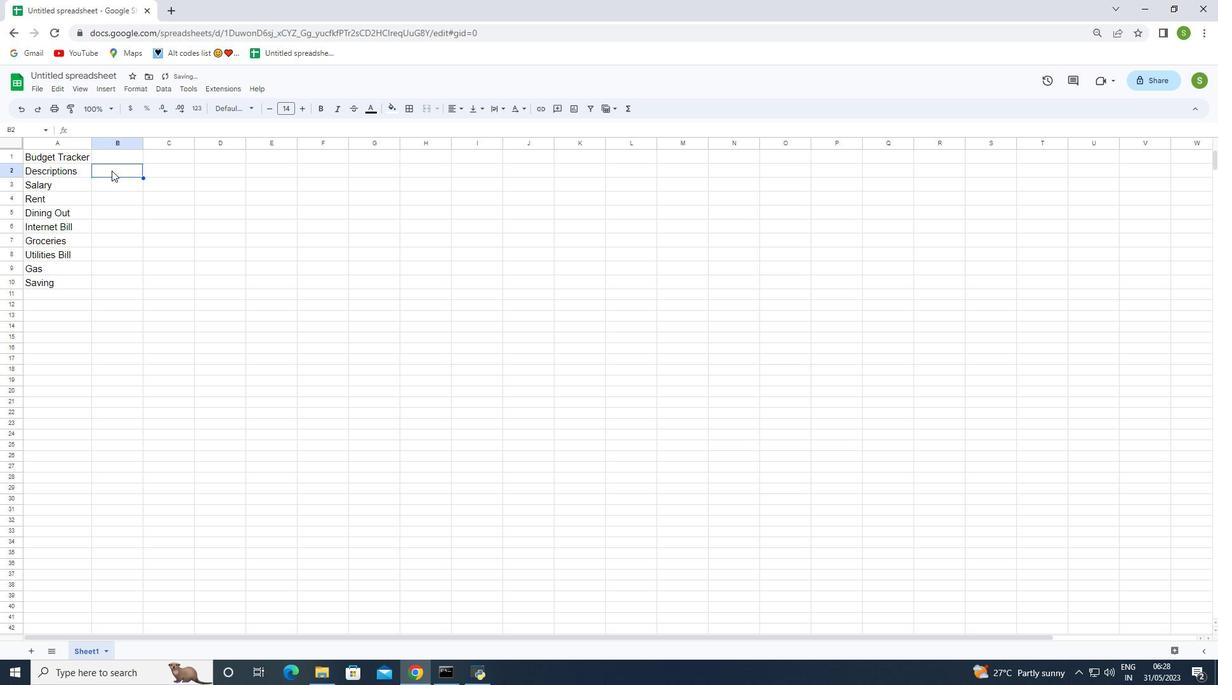 
Action: Mouse pressed left at (111, 170)
Screenshot: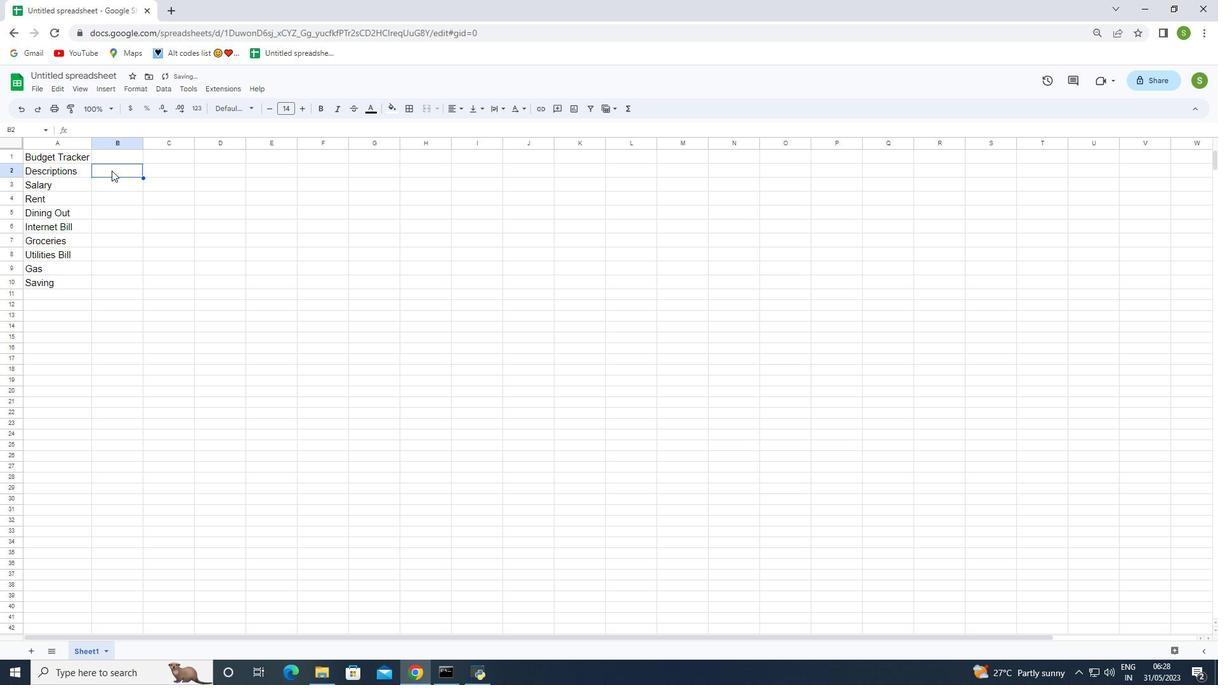 
Action: Key pressed <Key.shift><Key.shift>Categories
Screenshot: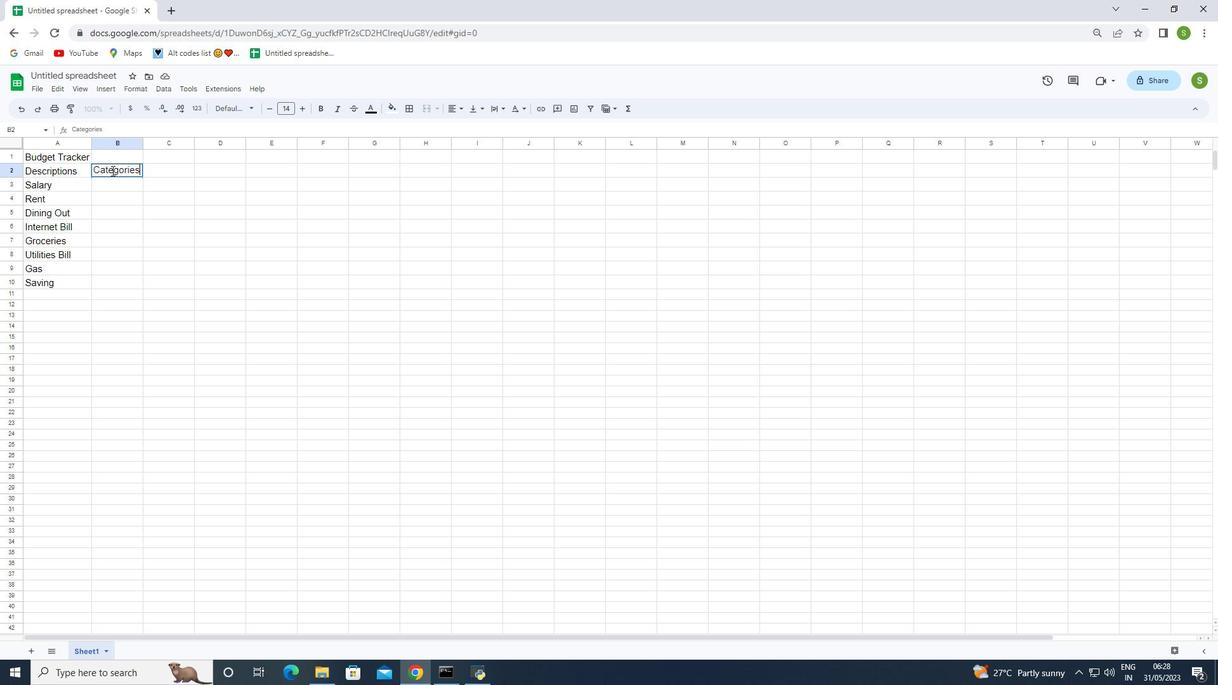 
Action: Mouse moved to (115, 187)
Screenshot: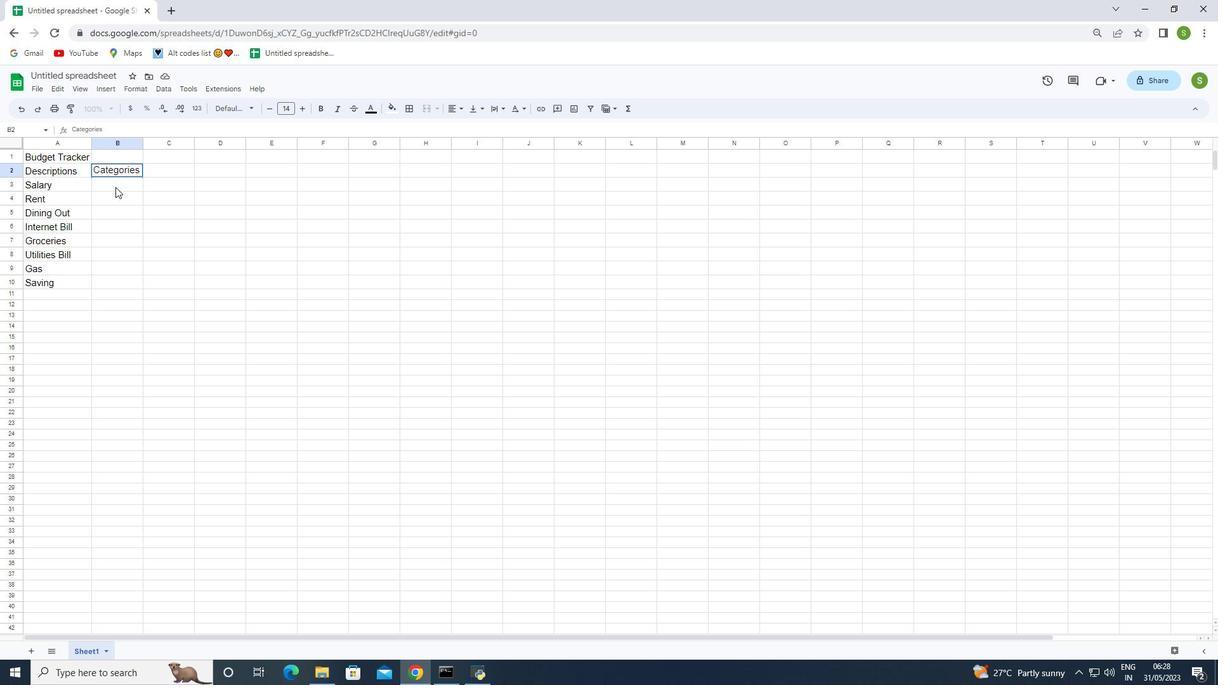 
Action: Mouse pressed left at (115, 187)
Screenshot: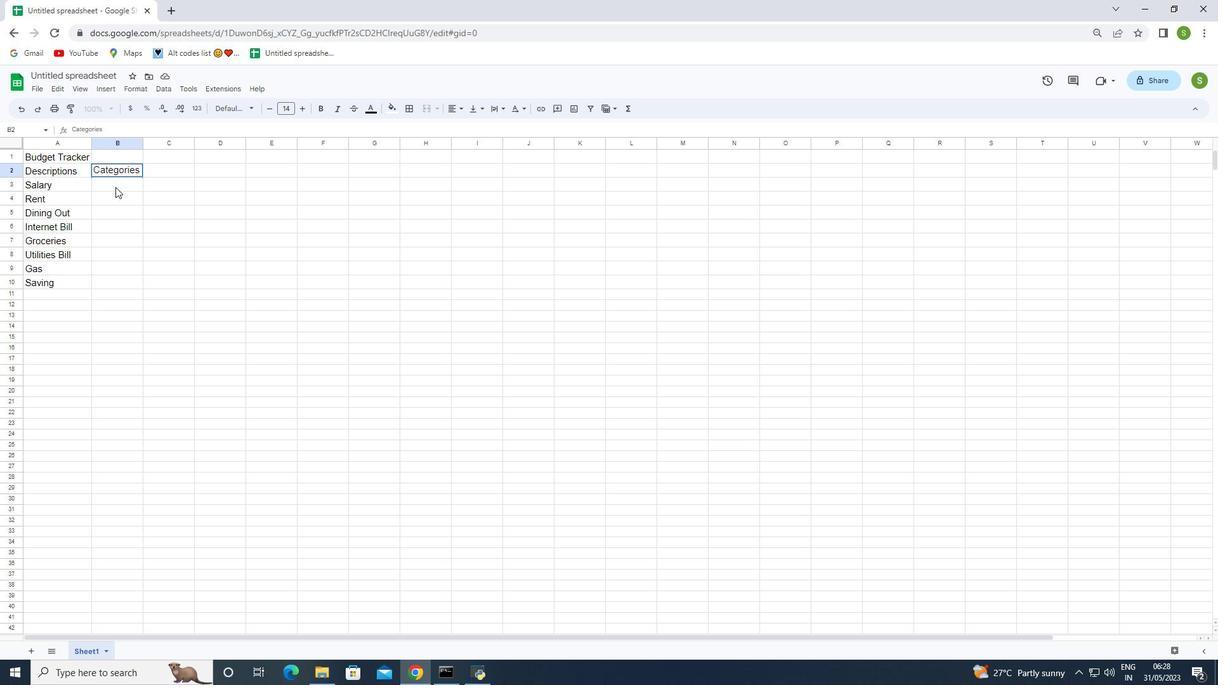 
Action: Key pressed <Key.shift>Income<Key.enter><Key.shift>Housing<Key.enter><Key.shift>Food<Key.enter><Key.shift><Key.shift><Key.shift><Key.shift><Key.shift><Key.shift><Key.shift><Key.shift><Key.shift><Key.shift>Utilities<Key.enter><Key.shift>Food<Key.enter><Key.shift><Key.shift><Key.shift><Key.shift><Key.shift><Key.shift><Key.shift><Key.shift><Key.shift><Key.shift><Key.shift><Key.shift><Key.shift><Key.shift><Key.shift><Key.shift>Utilities<Key.enter><Key.shift>Transportation<Key.enter><Key.shift><Key.shift><Key.shift><Key.shift><Key.shift><Key.shift><Key.shift><Key.shift><Key.shift><Key.shift><Key.shift><Key.shift><Key.shift><Key.shift><Key.shift><Key.shift><Key.shift>Savings
Screenshot: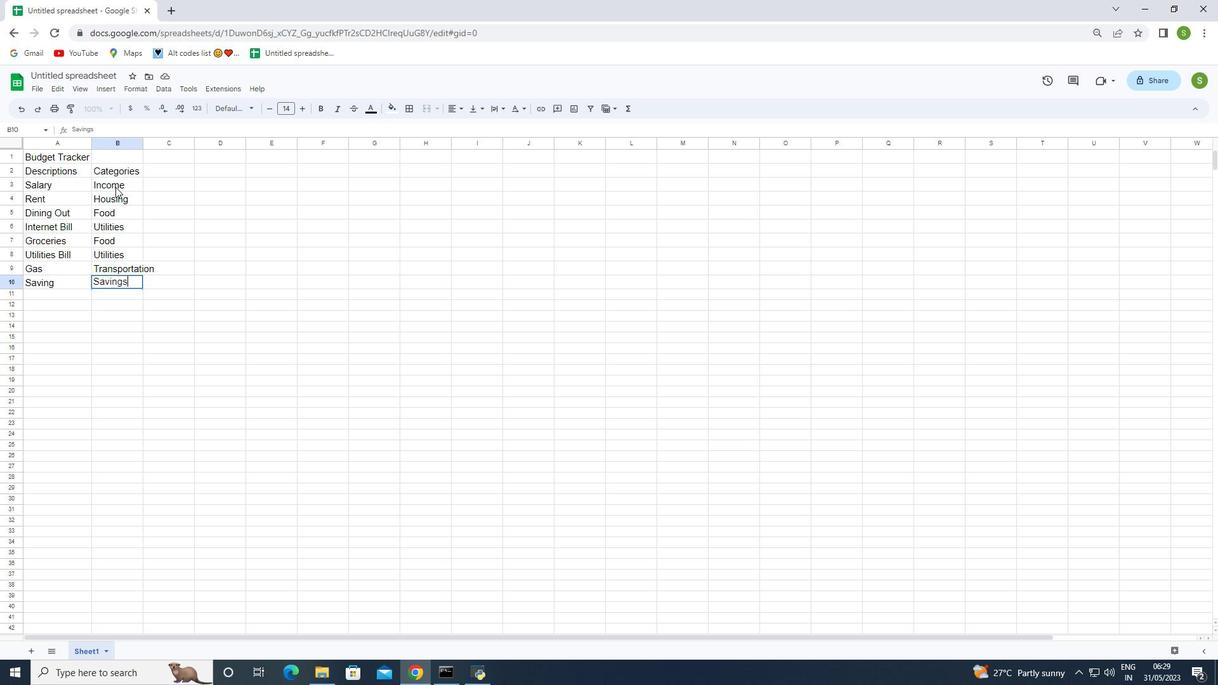 
Action: Mouse moved to (64, 377)
Screenshot: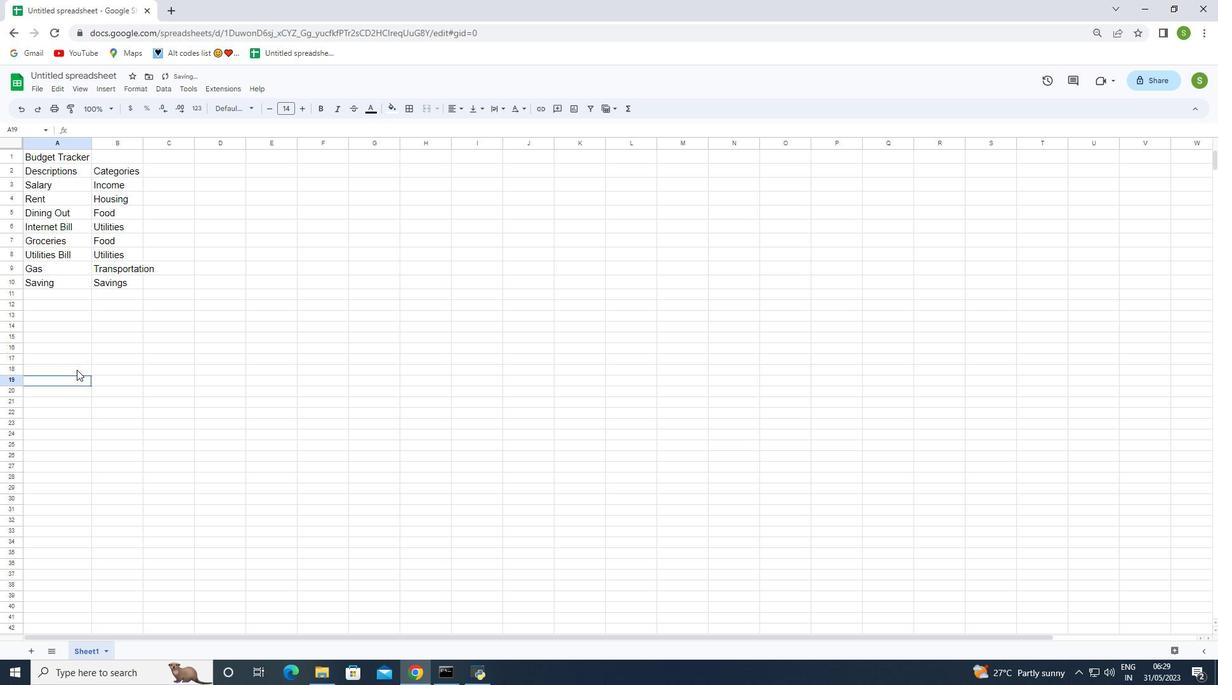
Action: Mouse pressed left at (64, 377)
Screenshot: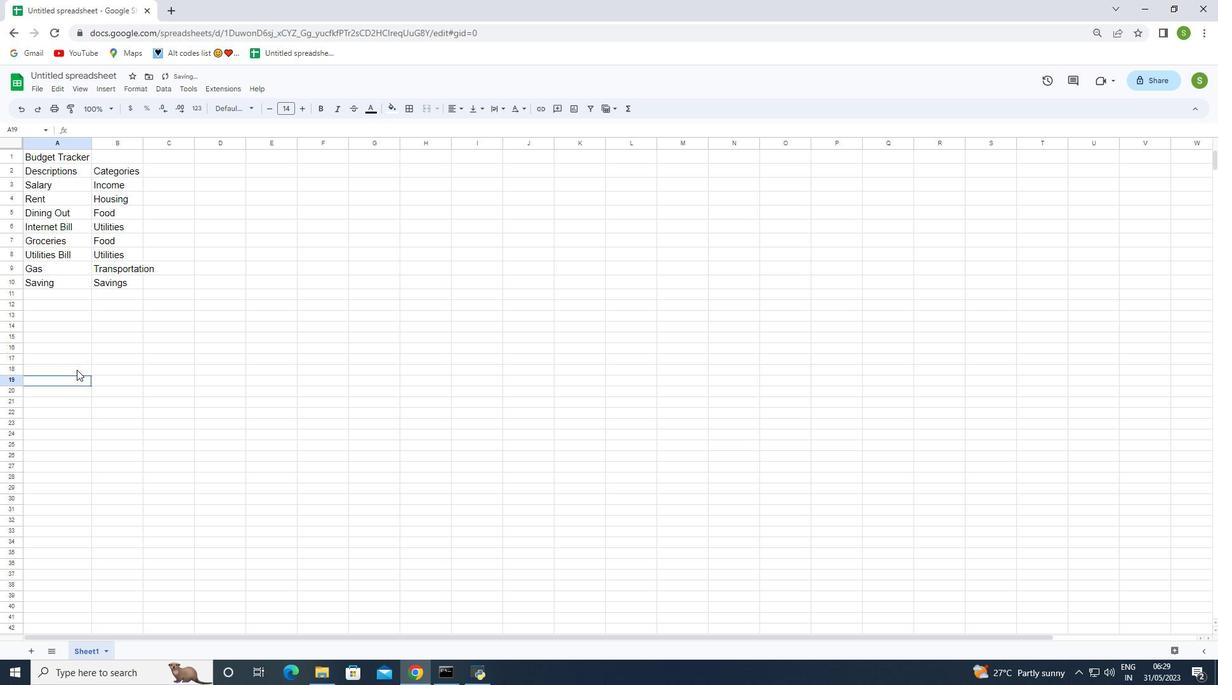 
Action: Mouse moved to (173, 166)
Screenshot: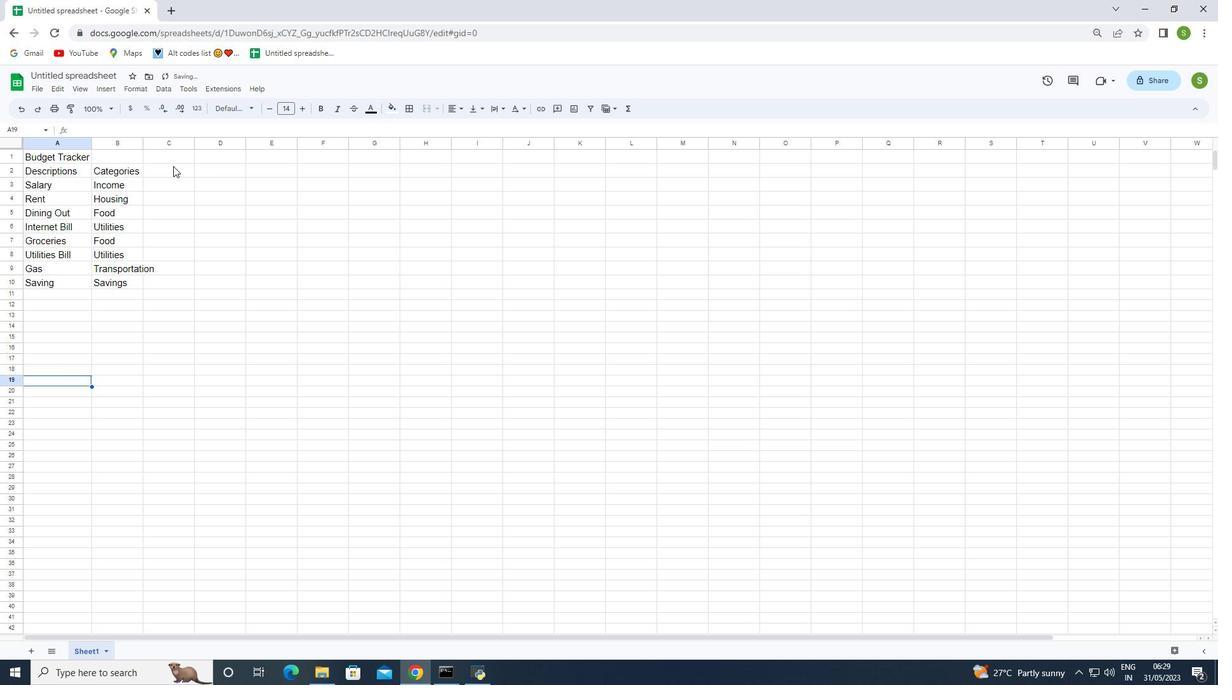 
Action: Mouse pressed left at (173, 166)
Screenshot: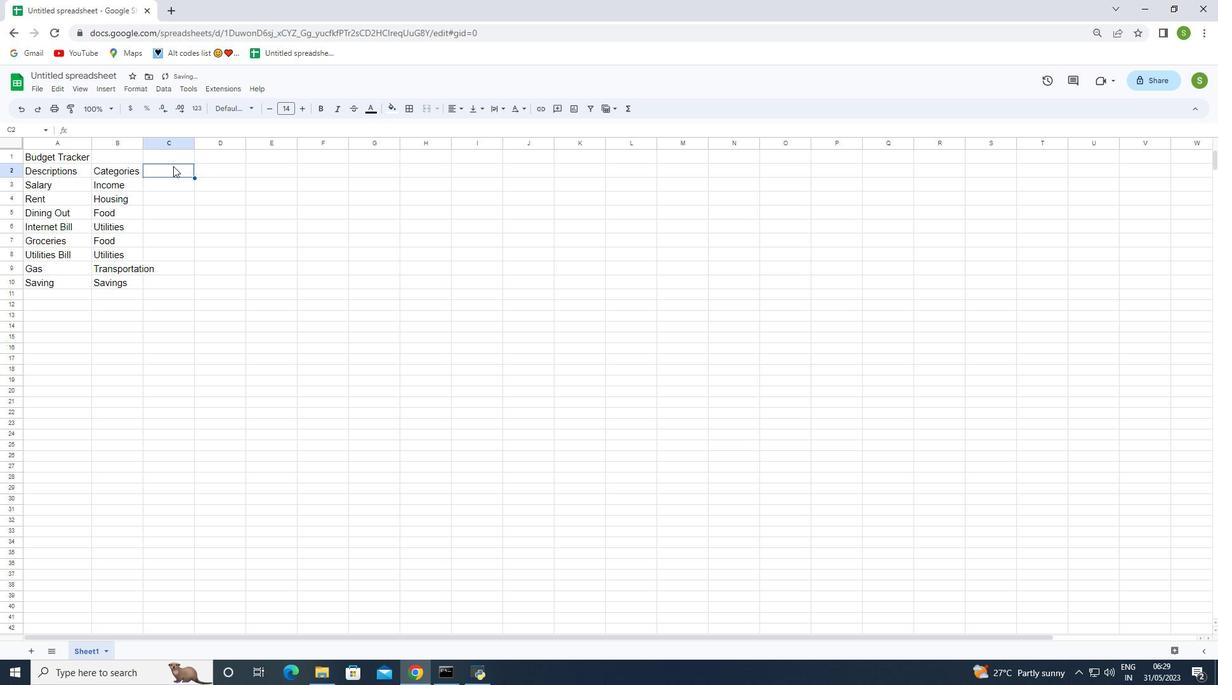 
Action: Mouse moved to (171, 170)
Screenshot: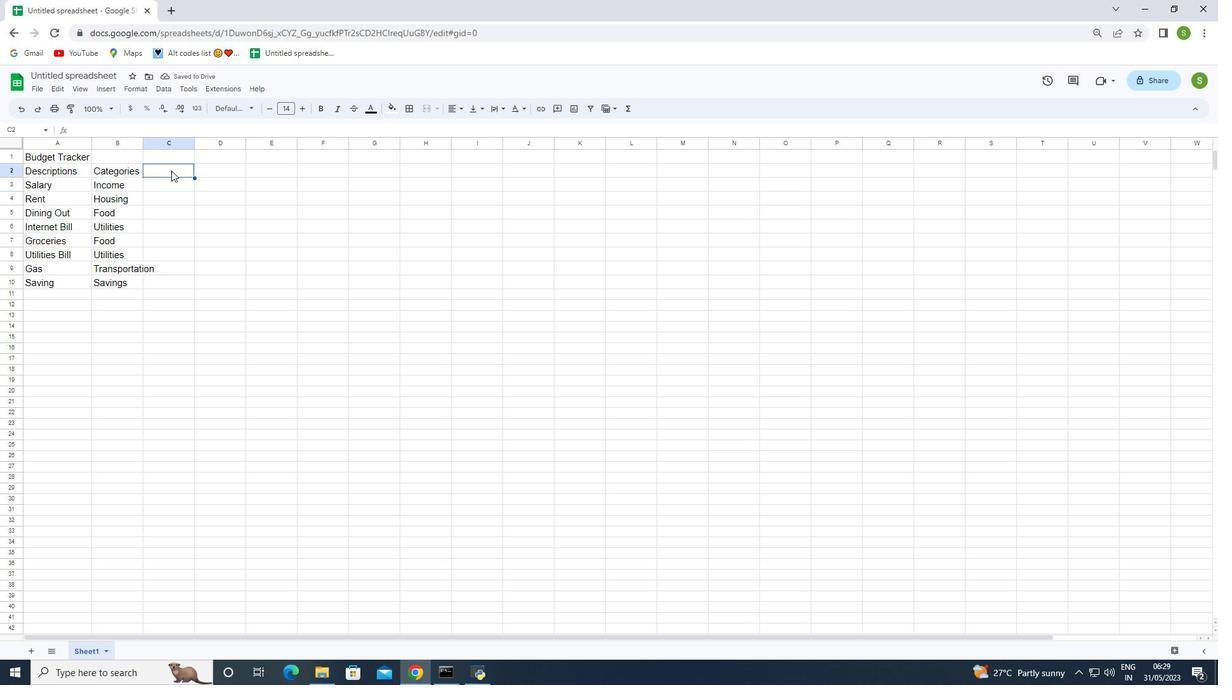 
Action: Key pressed <Key.shift>Amount<Key.enter><Key.shift><Key.shift><Key.shift><Key.shift><Key.shift><Key.shift><Key.shift><Key.shift><Key.shift><Key.shift><Key.shift><Key.shift><Key.shift><Key.shift>$2500<Key.enter><Key.shift><Key.shift><Key.shift><Key.shift><Key.shift><Key.shift><Key.shift><Key.shift><Key.shift>$800<Key.enter><Key.shift>$100<Key.enter><Key.shift>$50<Key.enter><Key.shift><Key.shift><Key.shift><Key.shift><Key.shift><Key.shift><Key.shift><Key.shift><Key.shift><Key.shift><Key.shift><Key.shift><Key.shift><Key.shift><Key.shift><Key.shift><Key.shift>$200<Key.enter><Key.shift><Key.shift>$100<Key.enter><Key.shift>$50<Key.enter><Key.shift><Key.shift><Key.shift><Key.shift><Key.shift><Key.shift>$500<Key.enter>
Screenshot: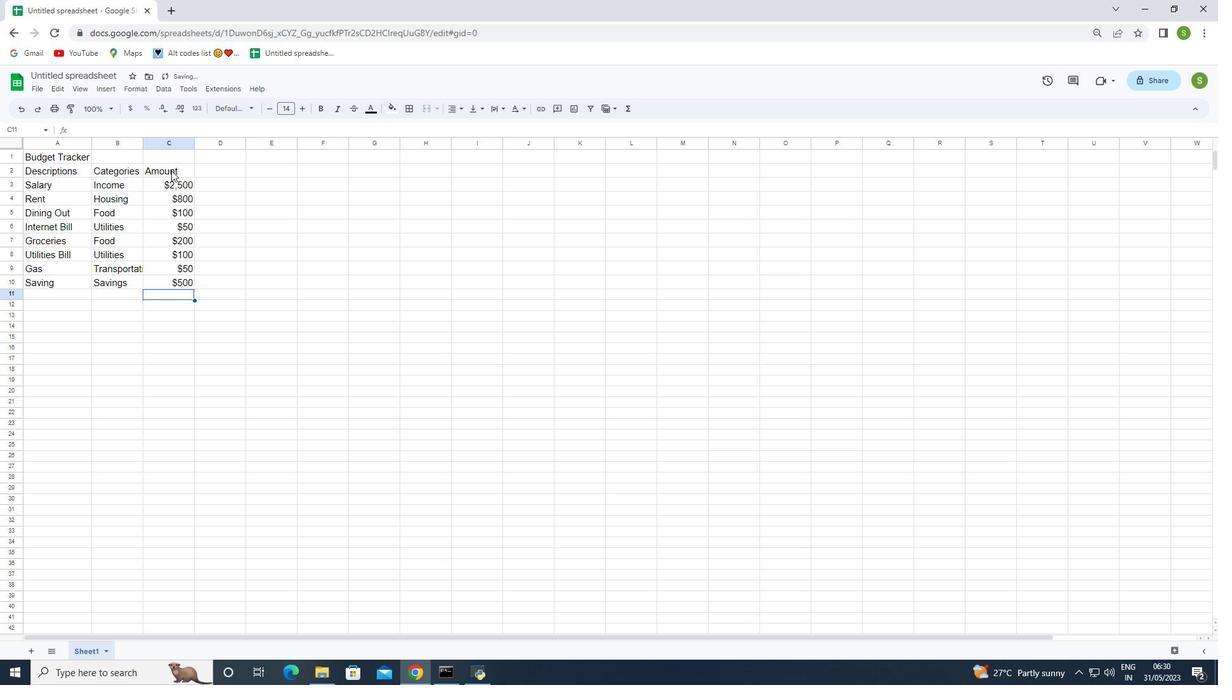 
Action: Mouse moved to (297, 368)
Screenshot: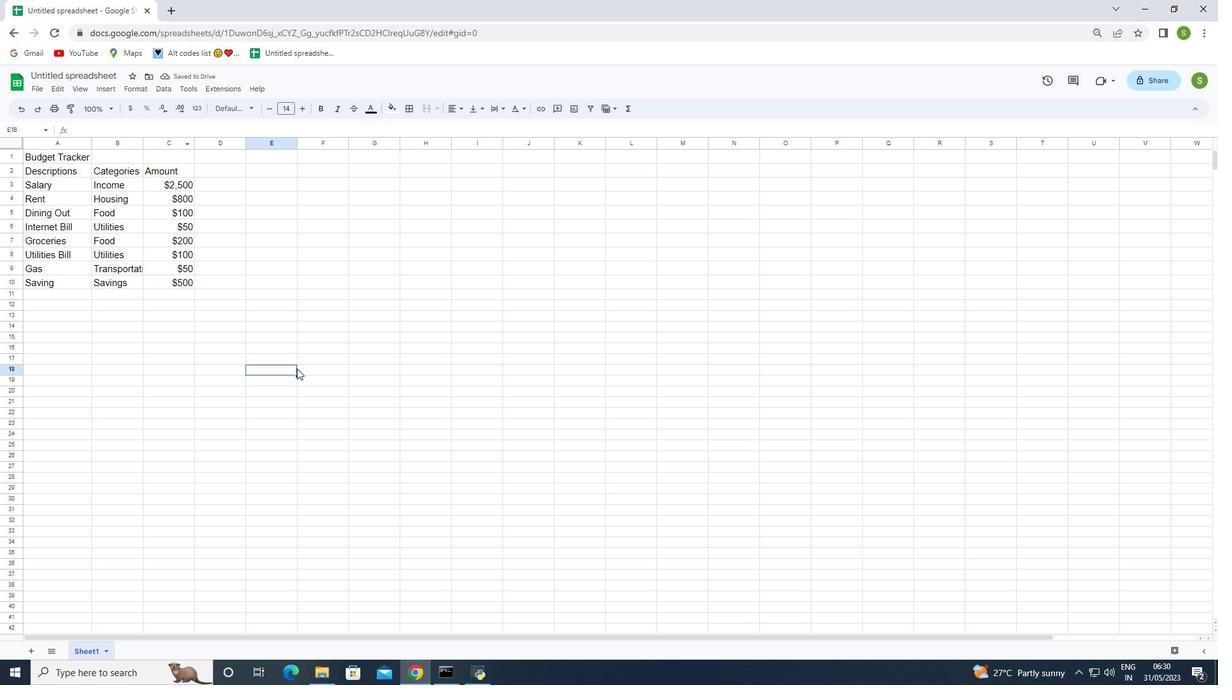 
Action: Mouse pressed left at (297, 368)
Screenshot: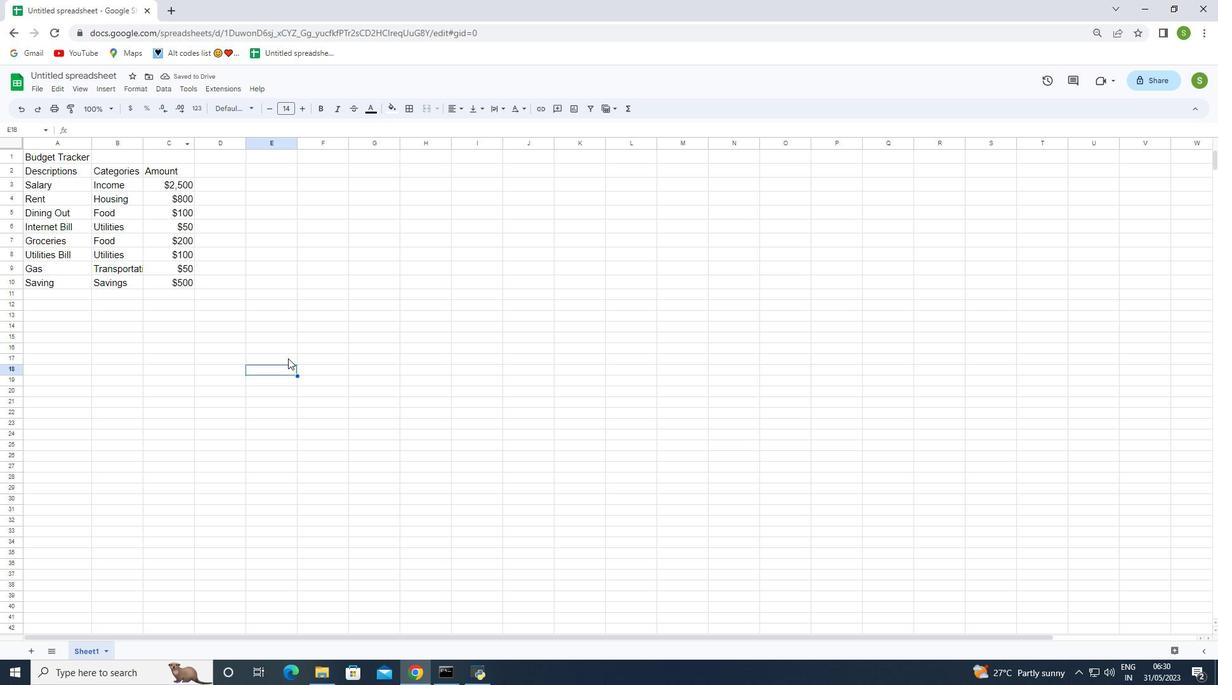 
Action: Mouse moved to (220, 170)
Screenshot: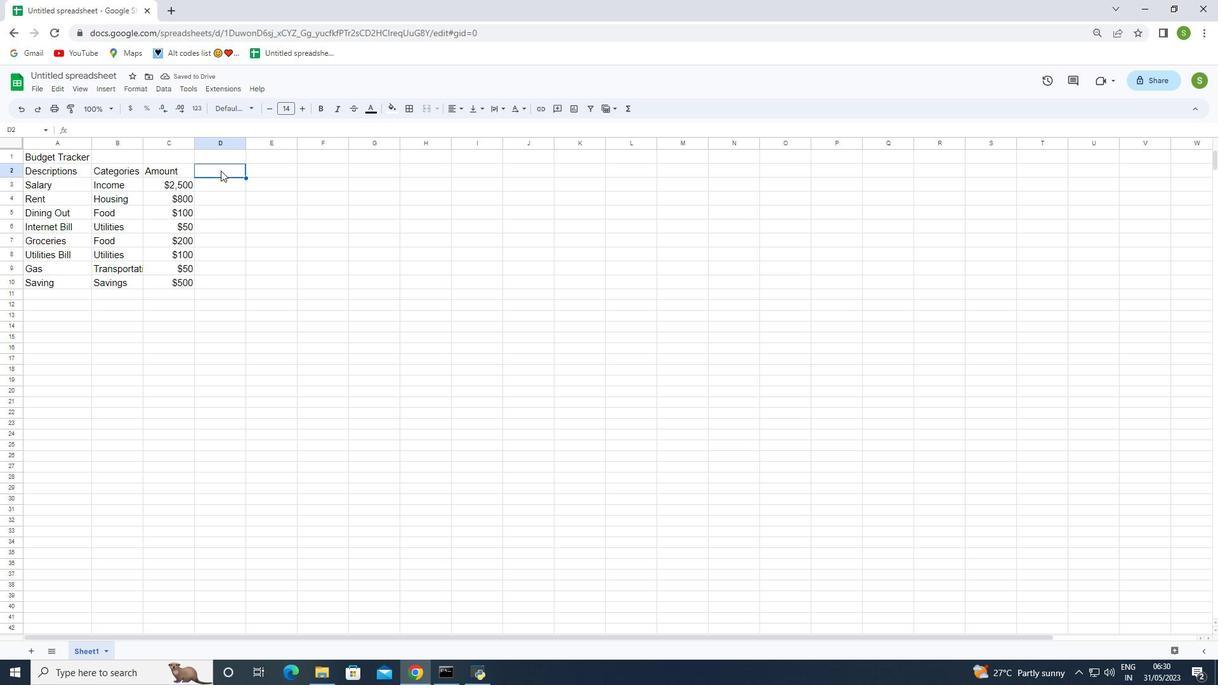 
Action: Mouse pressed left at (220, 170)
Screenshot: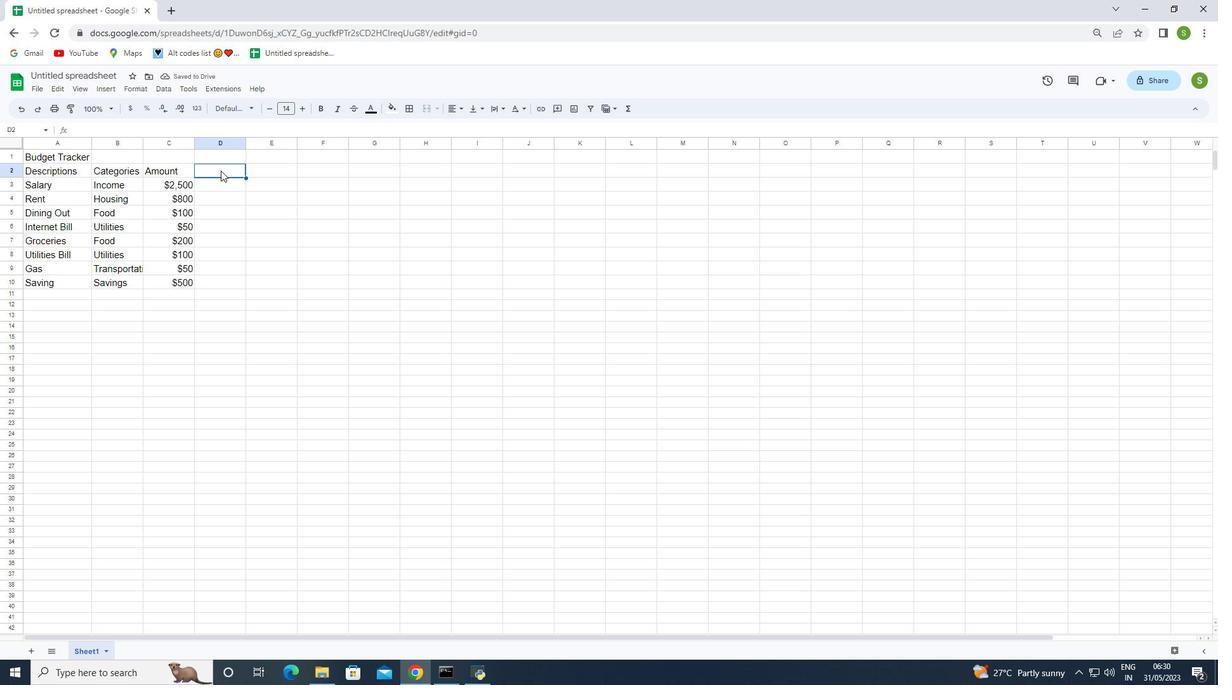 
Action: Mouse moved to (220, 170)
Screenshot: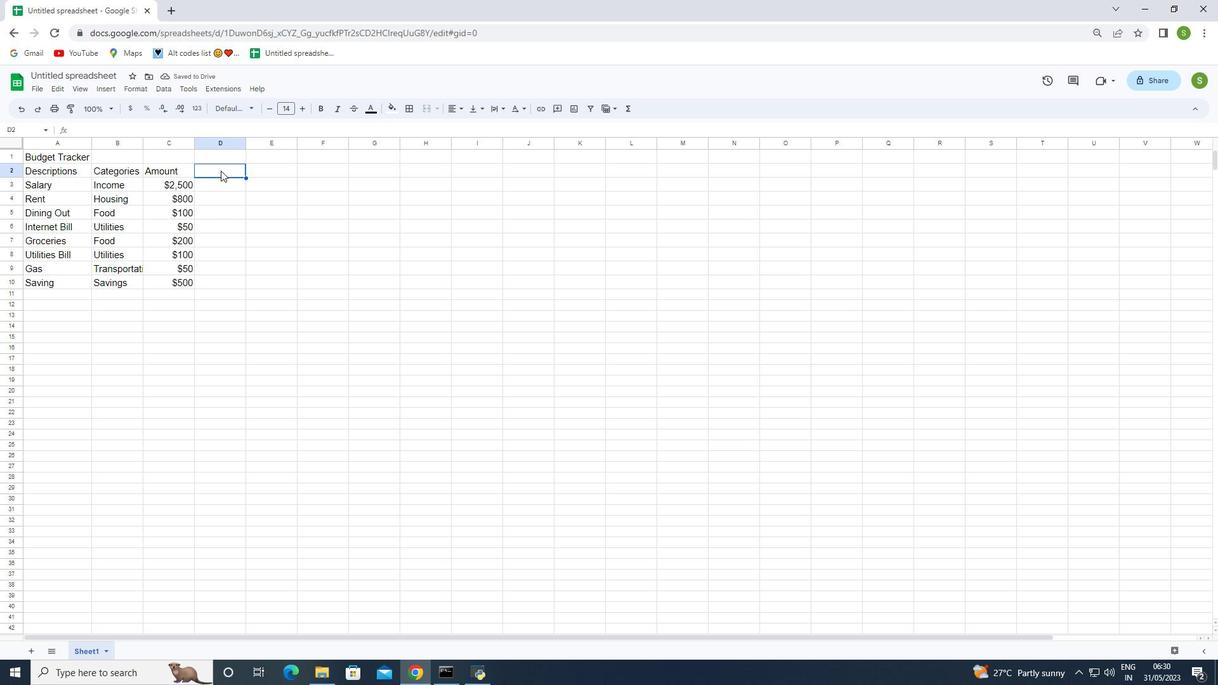 
Action: Key pressed <Key.shift>Dates
Screenshot: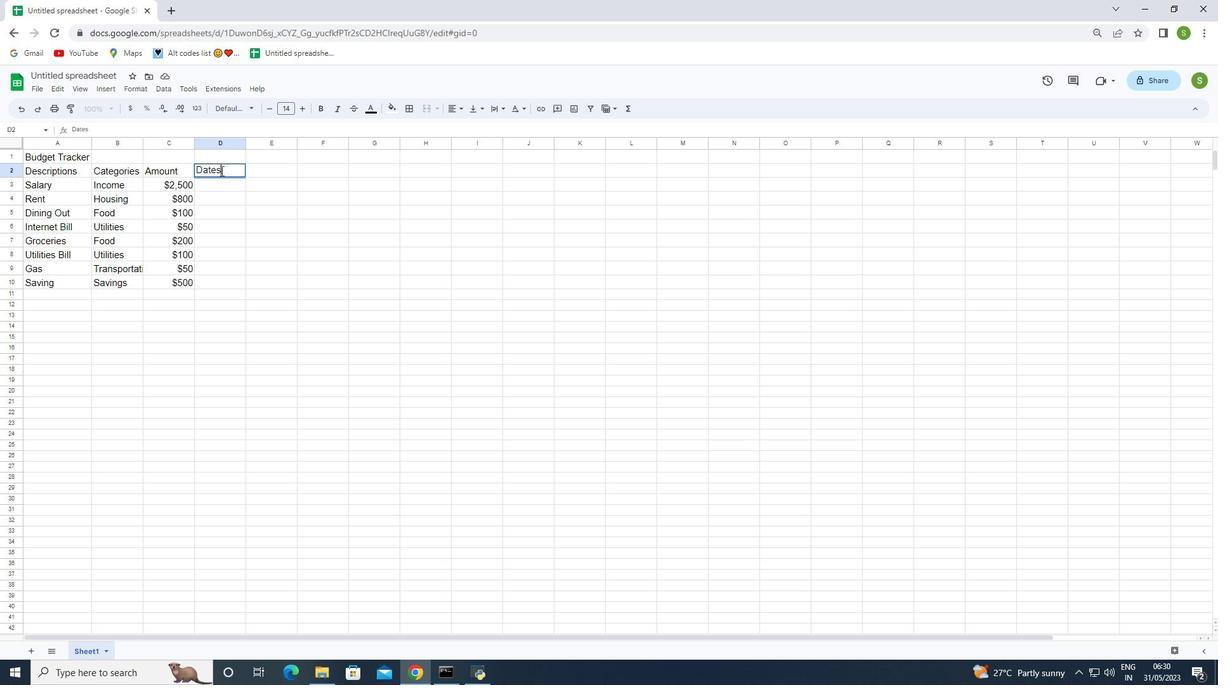 
Action: Mouse moved to (216, 181)
Screenshot: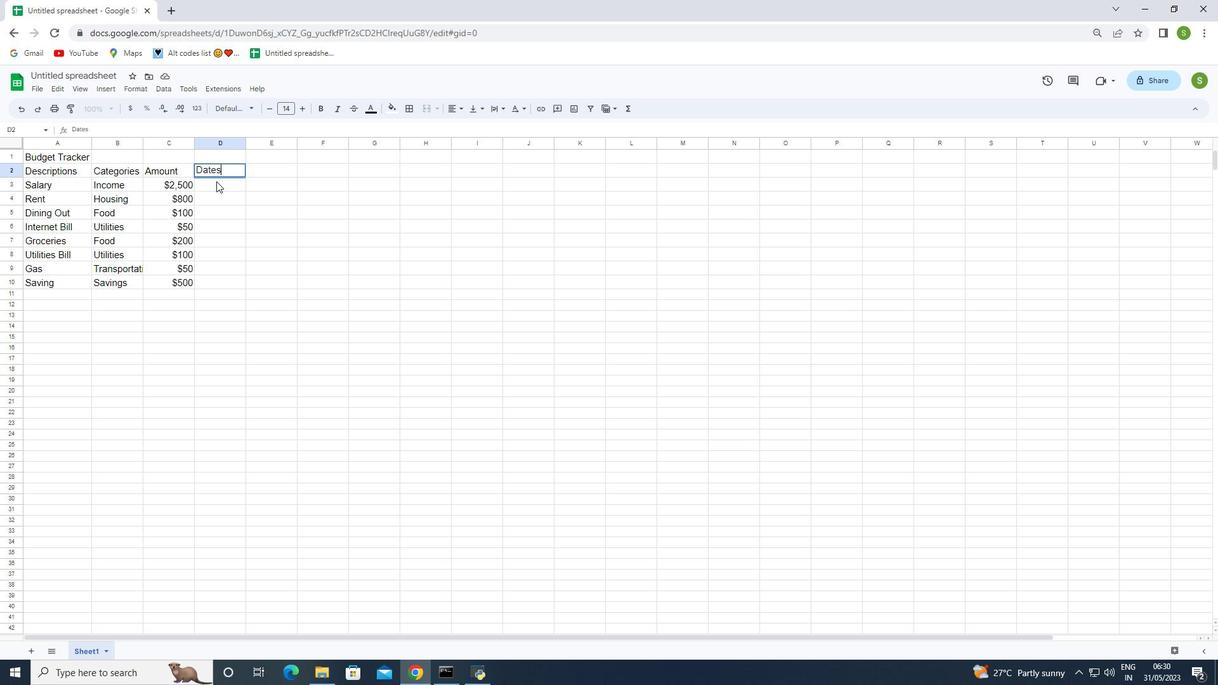 
Action: Mouse pressed left at (216, 181)
Screenshot: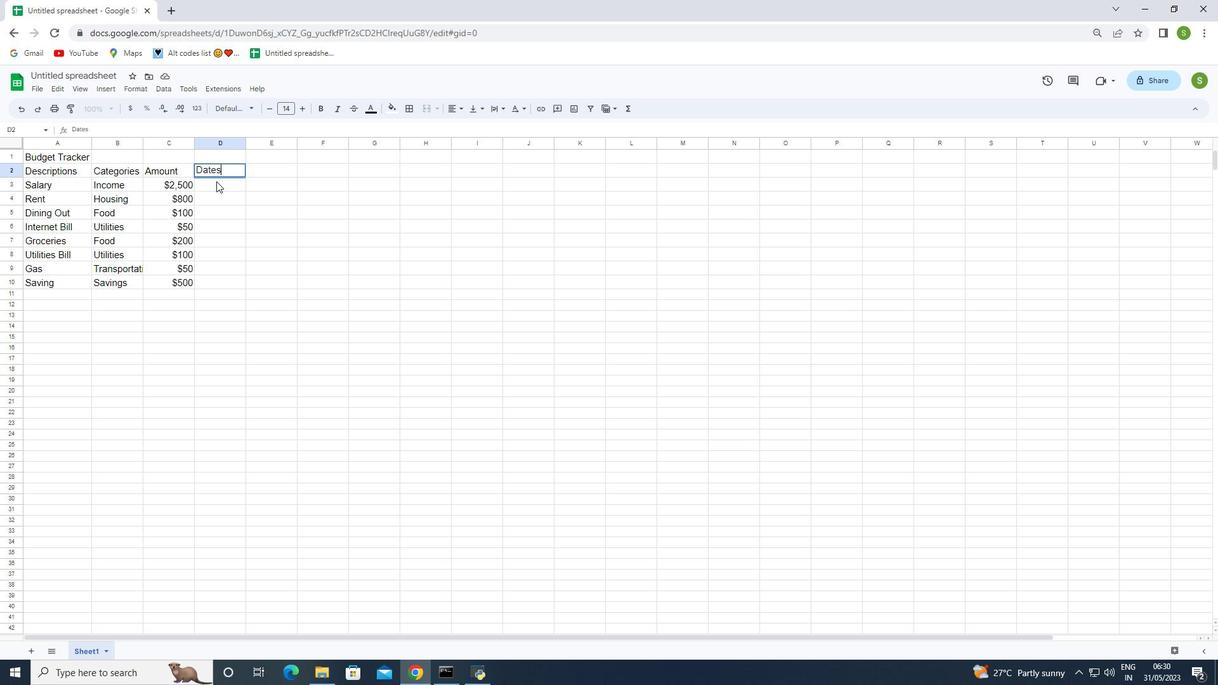 
Action: Mouse moved to (215, 187)
Screenshot: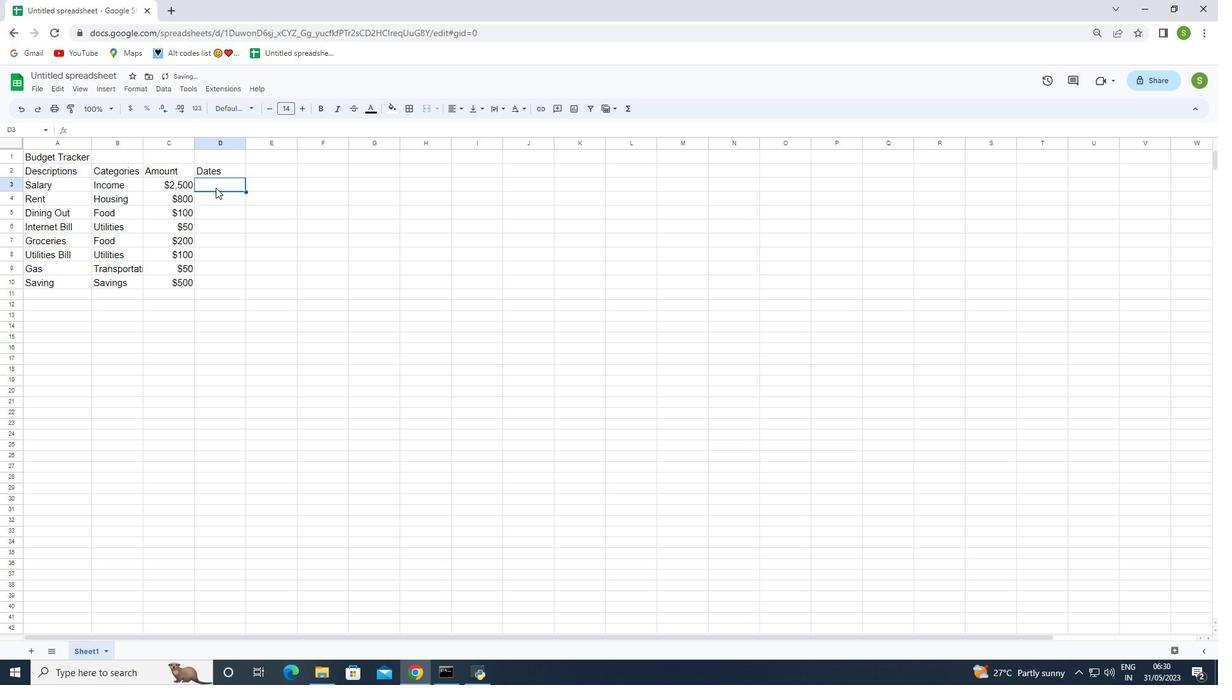 
Action: Key pressed 2023-05-01<Key.enter>2023-05-05<Key.enter>2023-05-10<Key.enter>2023-05-15<Key.enter>2023-05-19<Key.enter>2023-05-22<Key.enter>2023-05-25<Key.enter>2023-05-30<Key.enter>
Screenshot: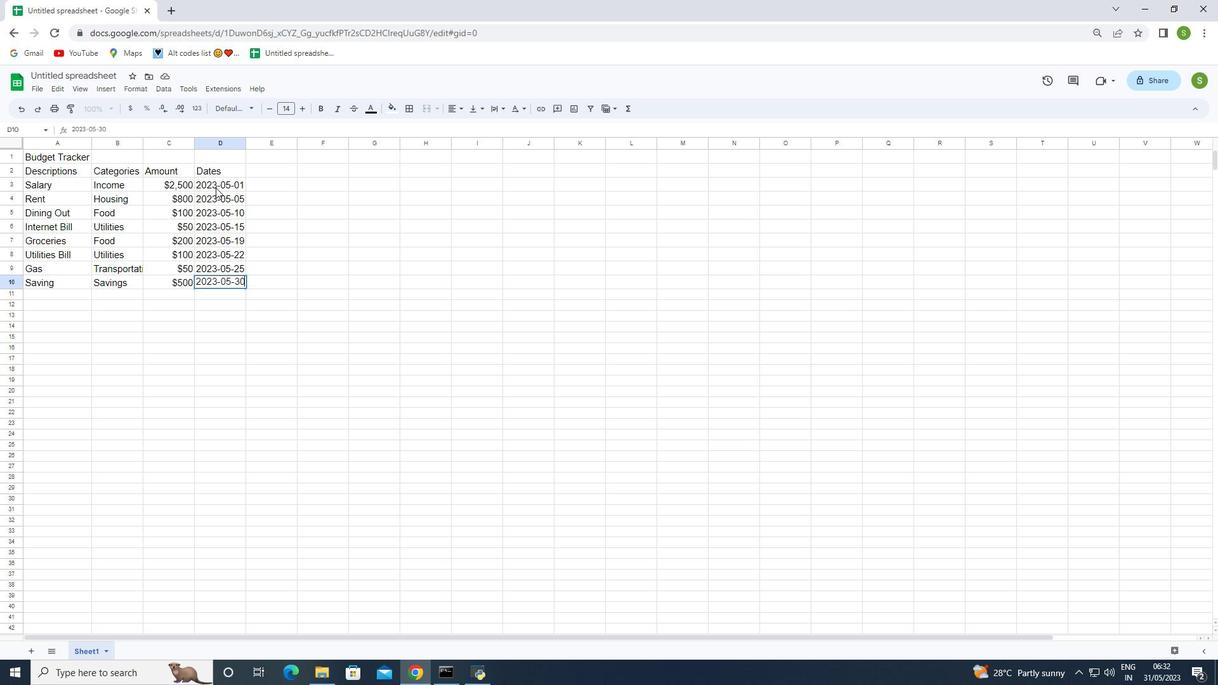 
Action: Mouse moved to (322, 286)
Screenshot: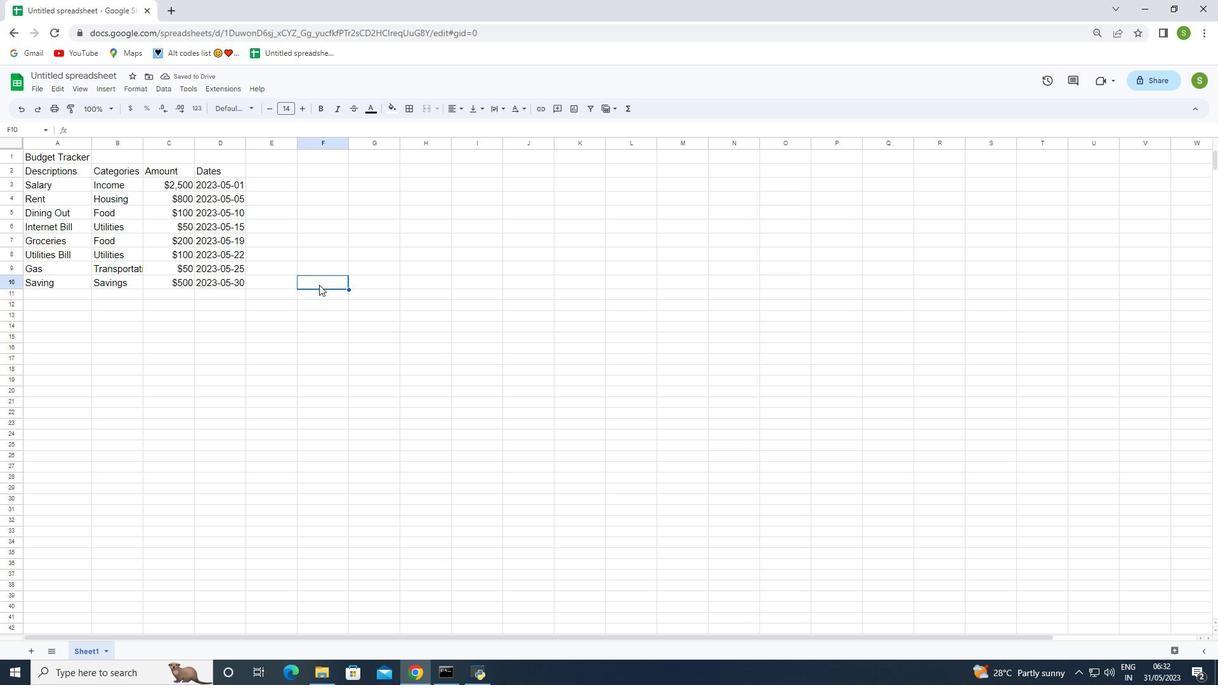 
Action: Mouse pressed left at (322, 286)
Screenshot: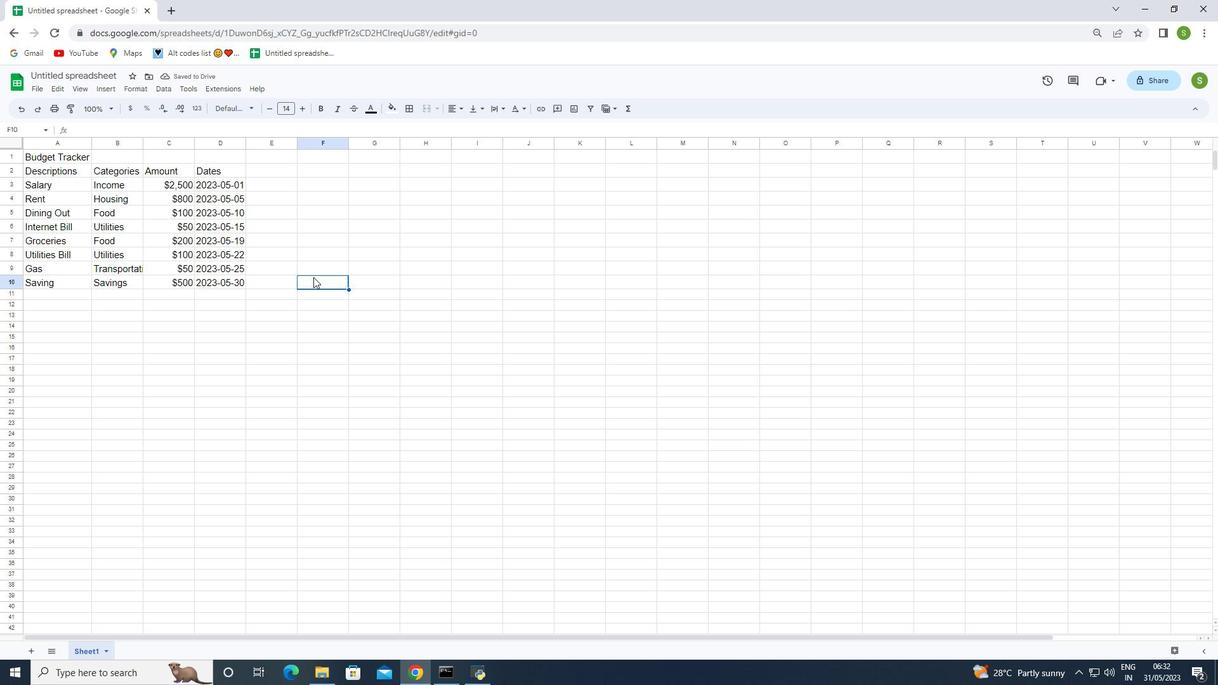 
Action: Mouse moved to (271, 171)
Screenshot: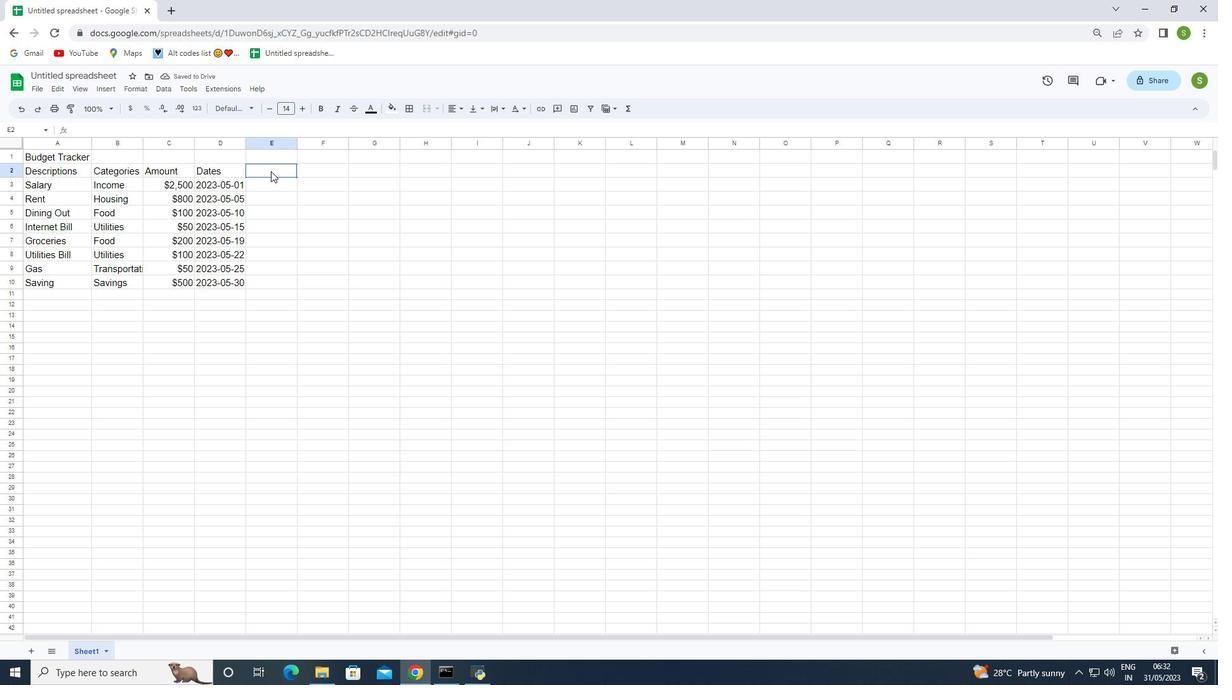 
Action: Mouse pressed left at (271, 171)
Screenshot: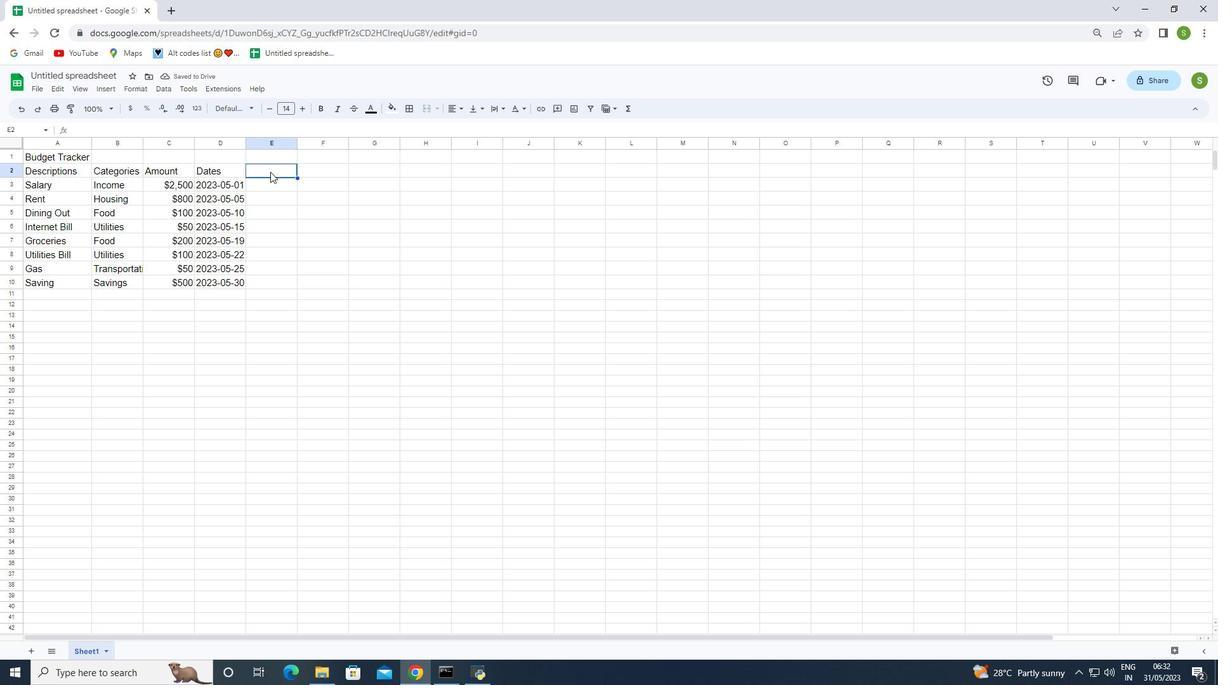 
Action: Mouse moved to (523, 302)
Screenshot: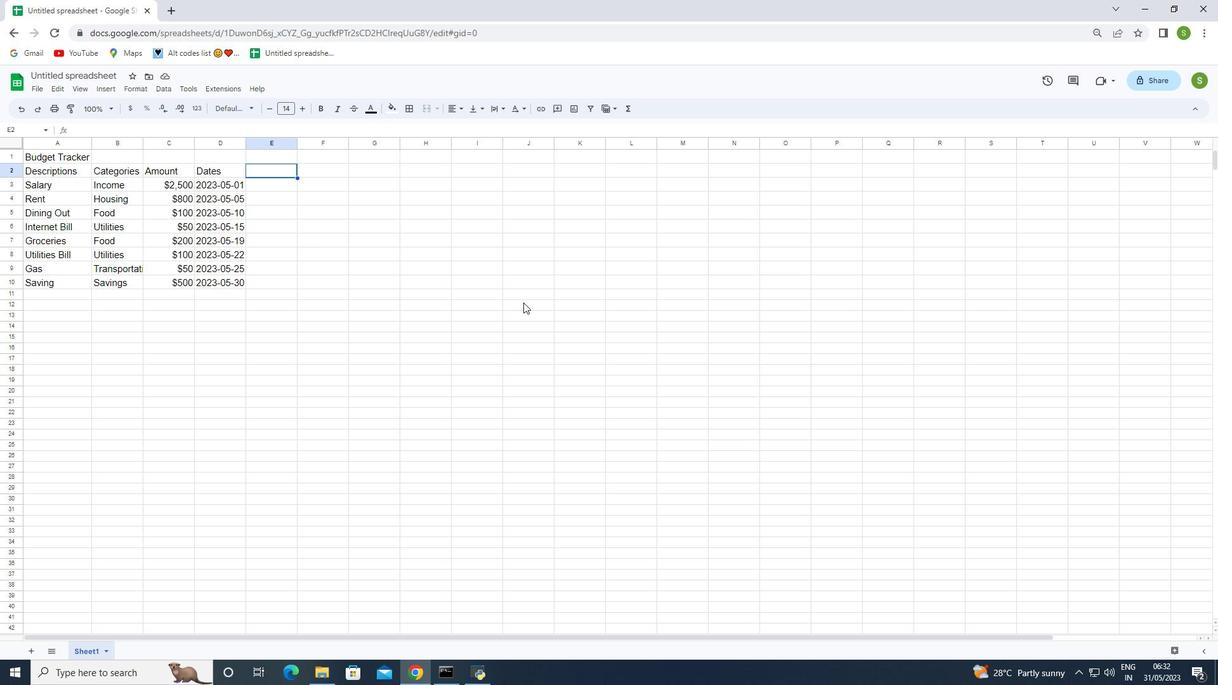 
Action: Key pressed <Key.shift><Key.shift>Income/<Key.shift><Key.shift><Key.shift>Expense
Screenshot: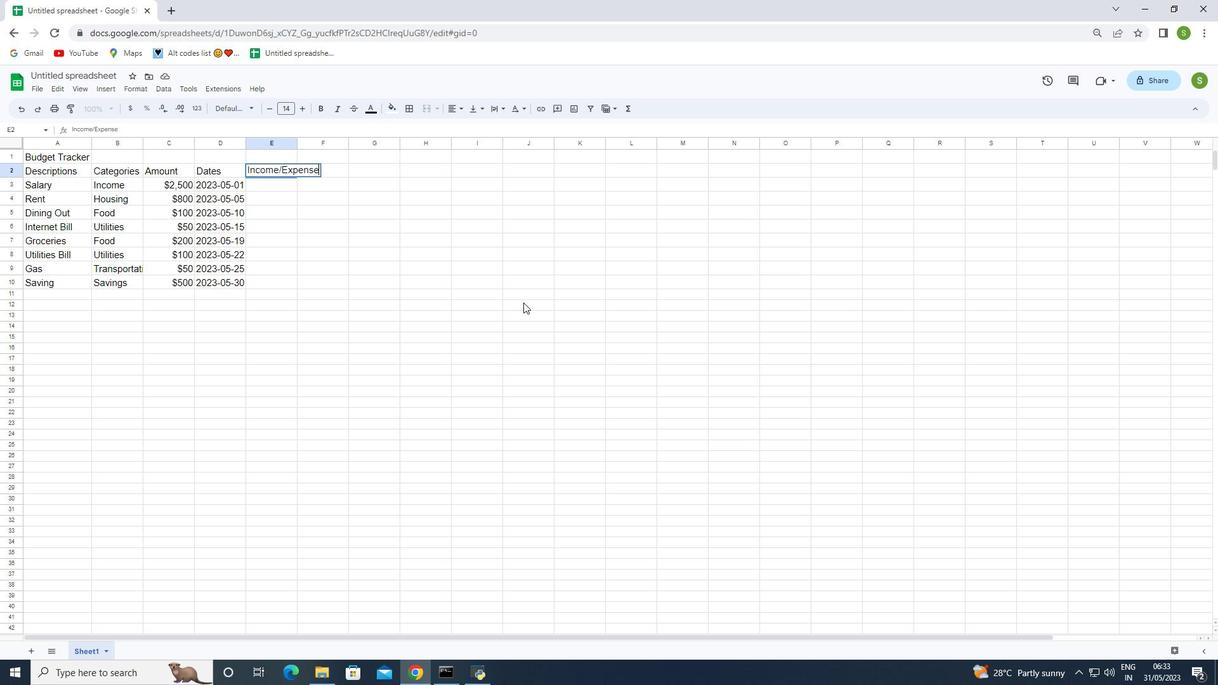 
Action: Mouse moved to (401, 342)
Screenshot: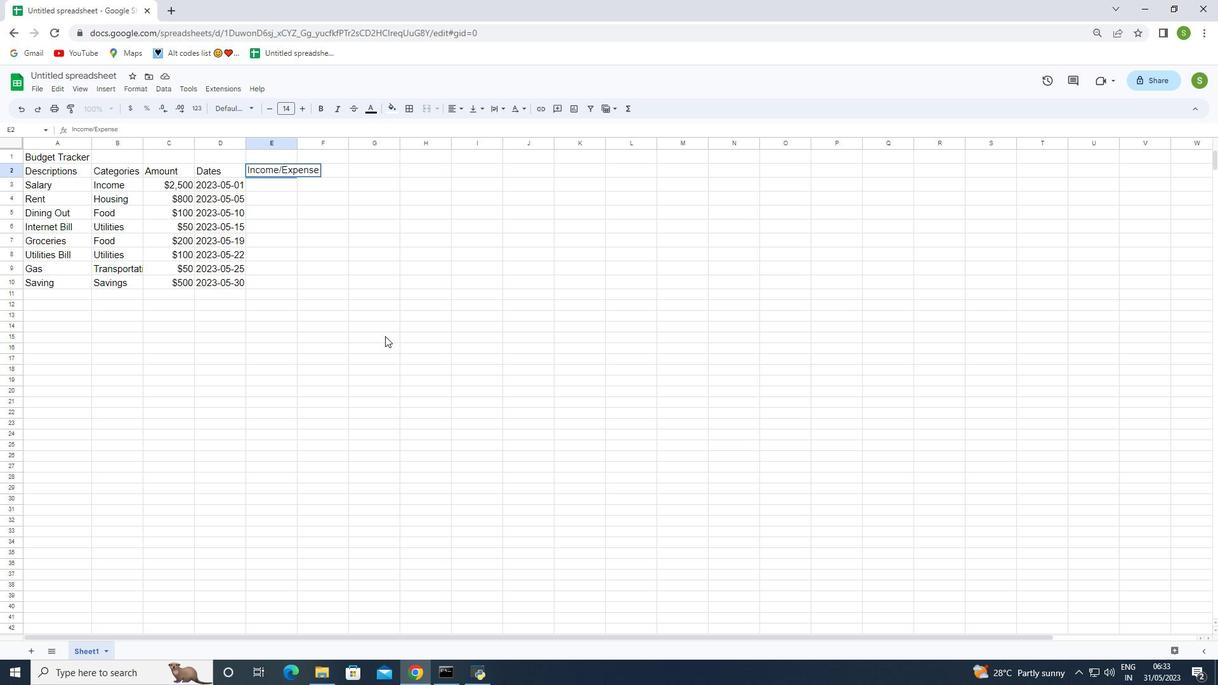 
Action: Mouse pressed left at (401, 342)
Screenshot: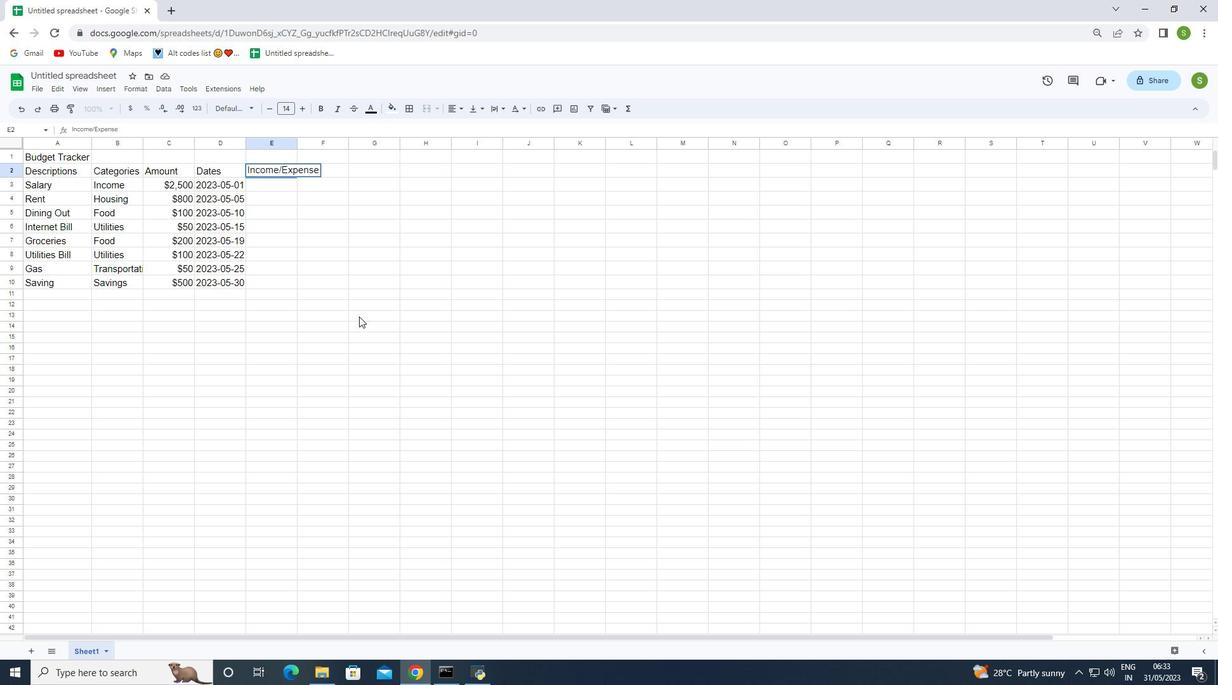 
Action: Mouse moved to (297, 144)
Screenshot: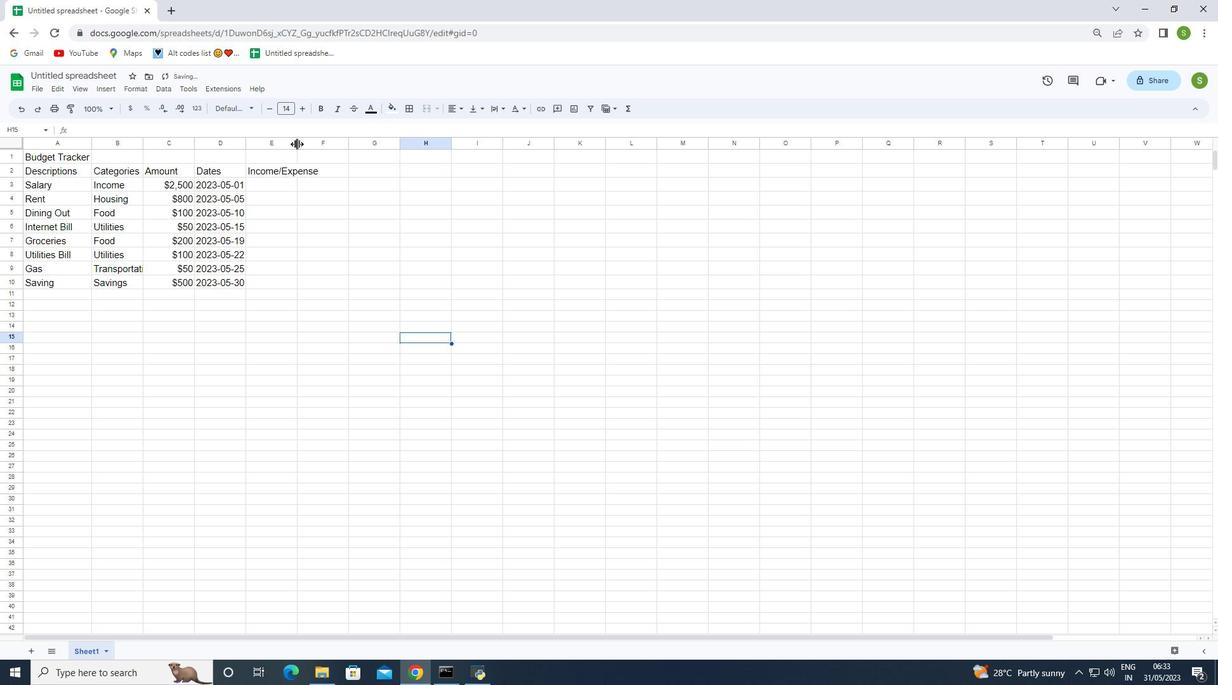 
Action: Mouse pressed left at (297, 144)
Screenshot: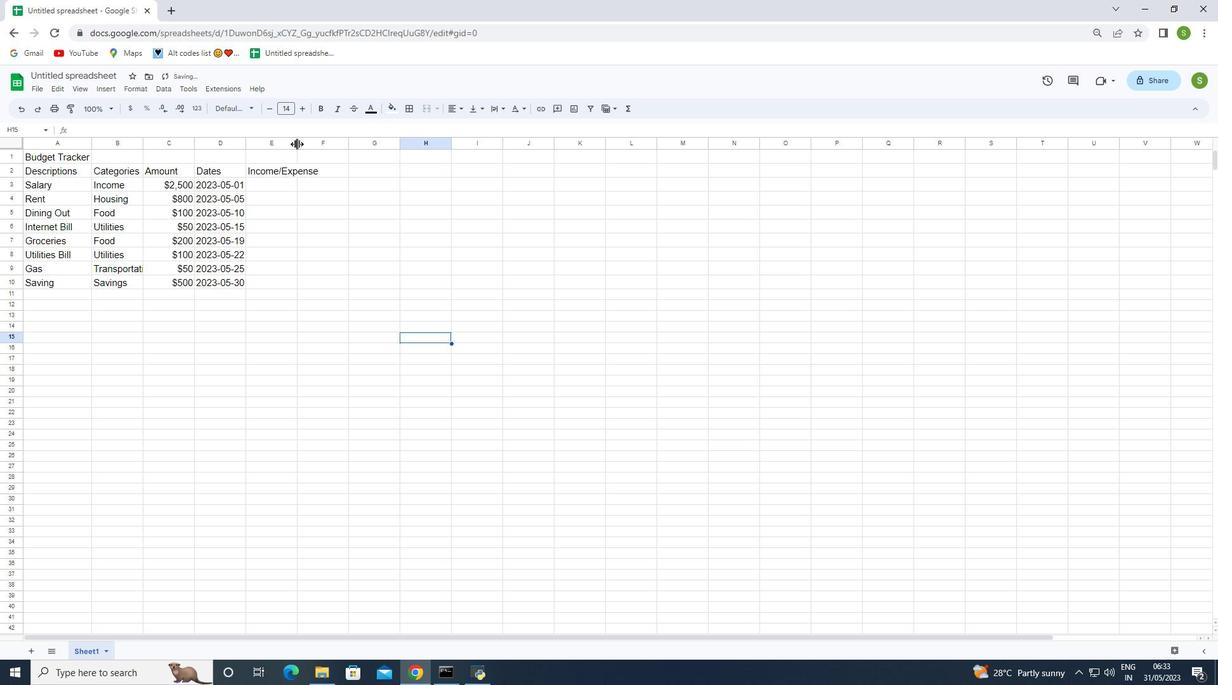 
Action: Mouse pressed left at (297, 144)
Screenshot: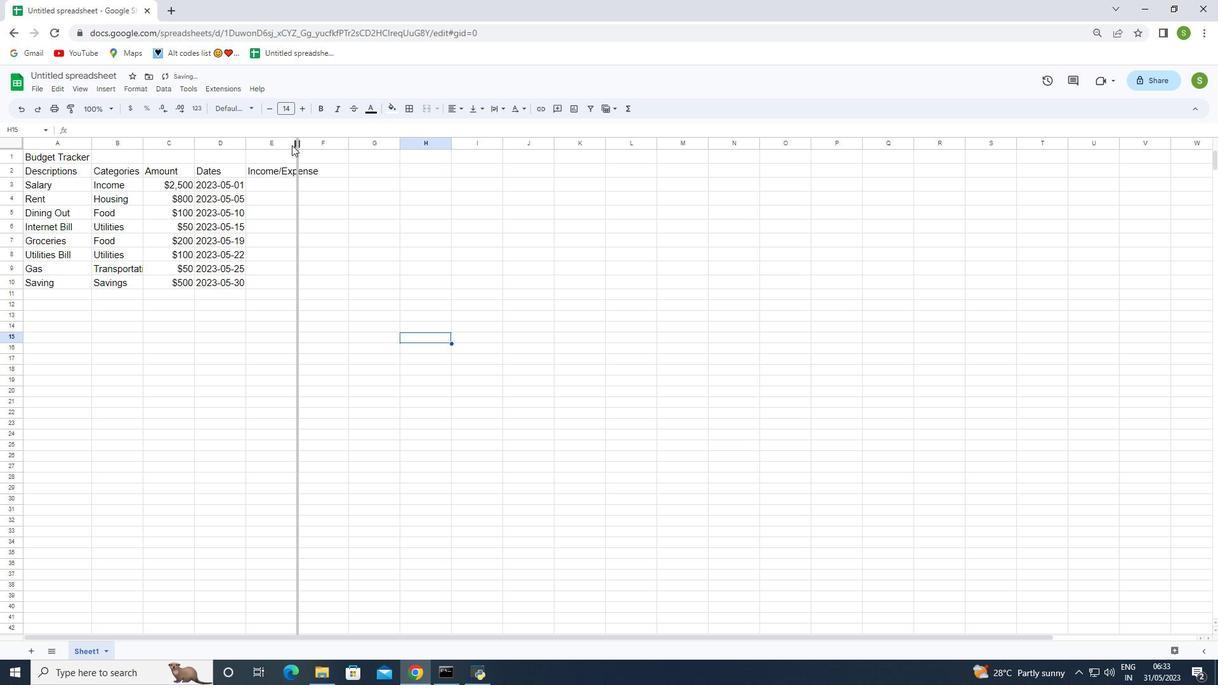 
Action: Mouse moved to (284, 184)
Screenshot: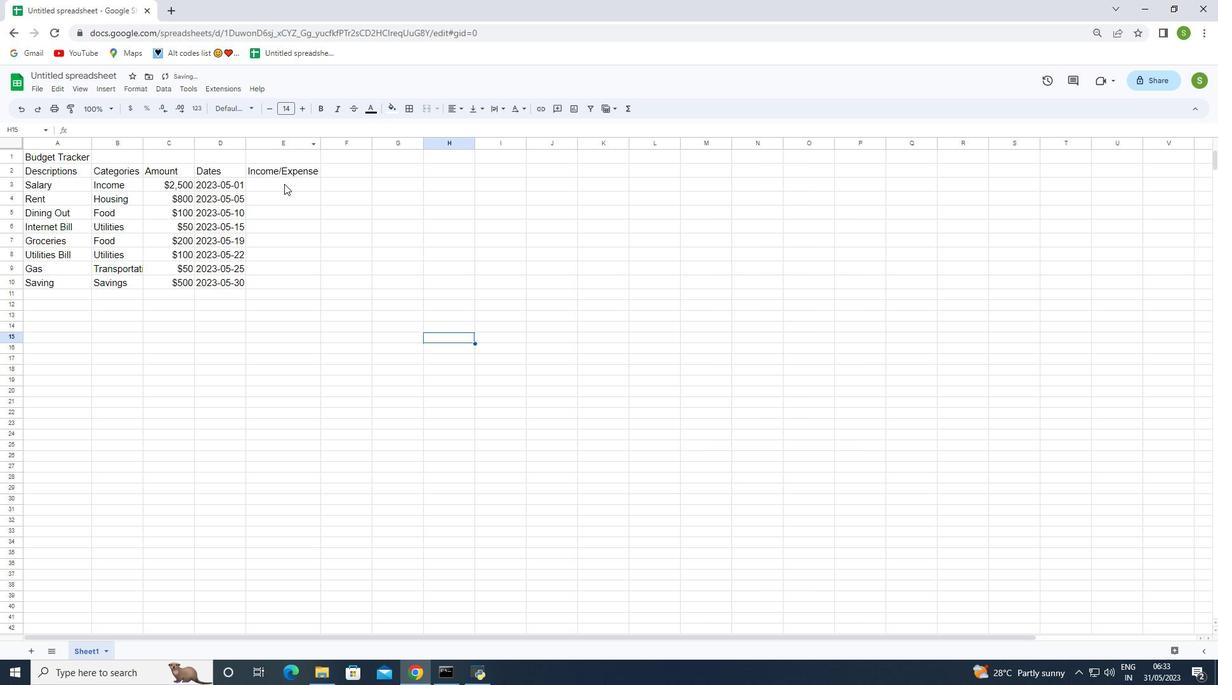 
Action: Mouse pressed left at (284, 184)
Screenshot: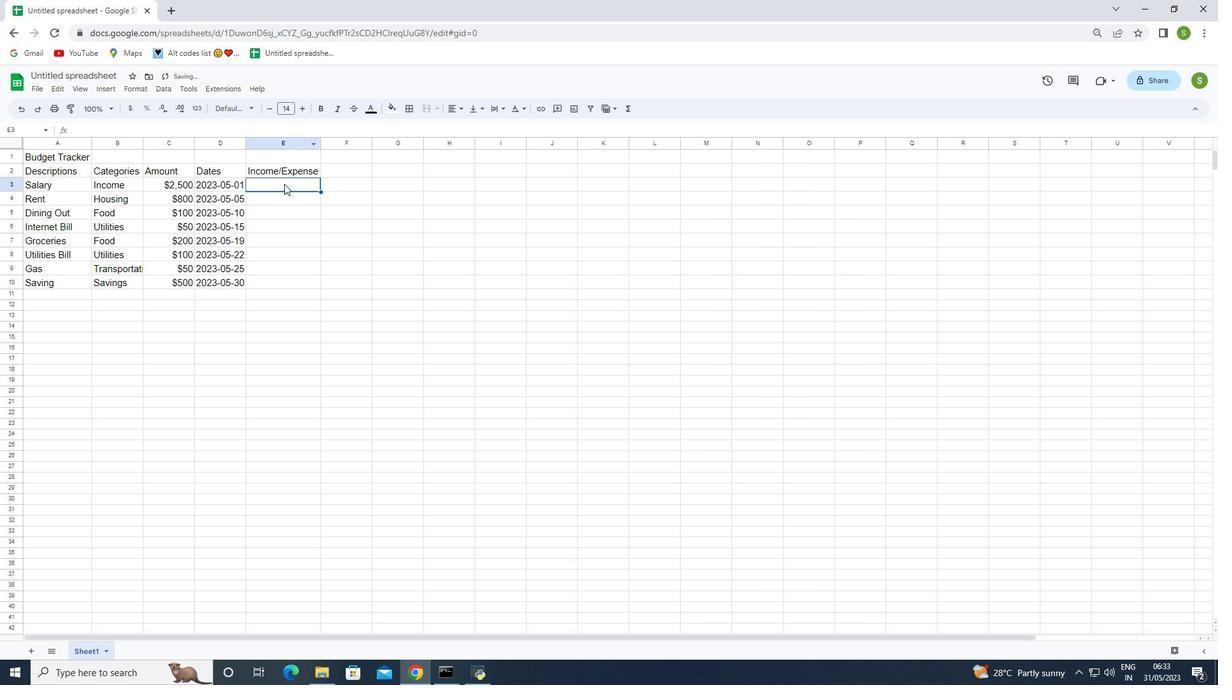 
Action: Mouse moved to (284, 184)
Screenshot: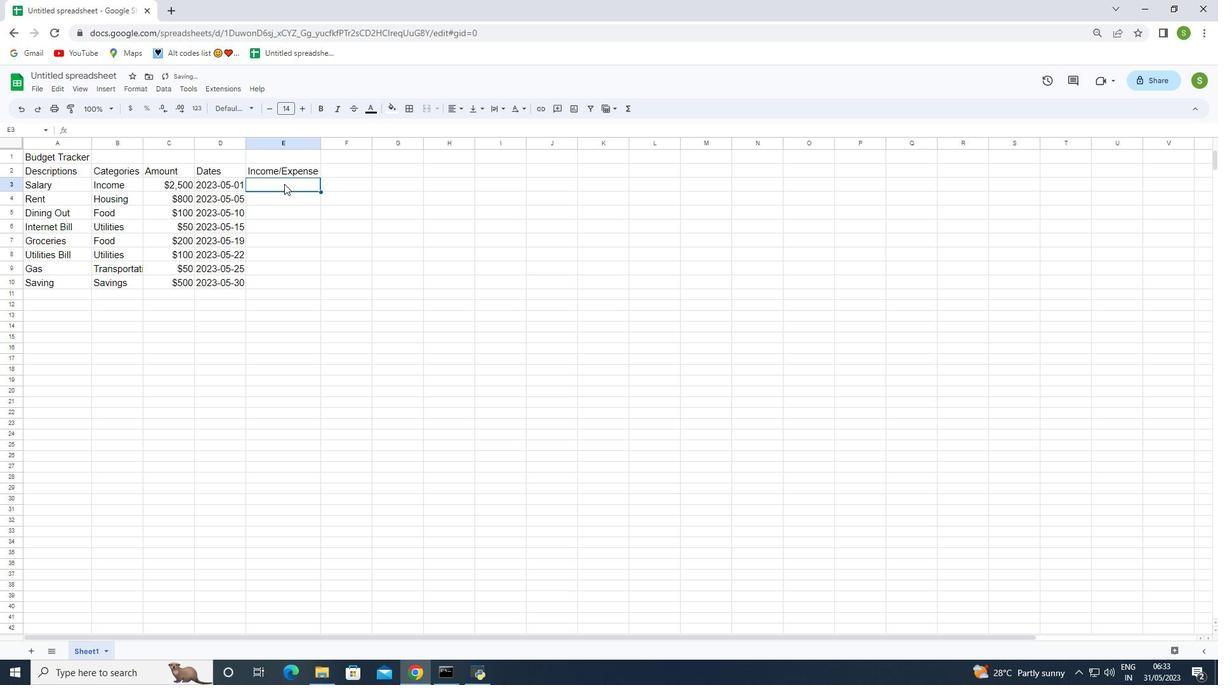 
Action: Key pressed <Key.shift>Income<Key.enter><Key.shift>Expense<Key.enter><Key.shift>Expense<Key.enter><Key.shift>E<Key.right><Key.down><Key.left><Key.shift>Ex<Key.down><Key.shift>E<Key.down><Key.shift>E<Key.down><Key.shift>E<Key.down>
Screenshot: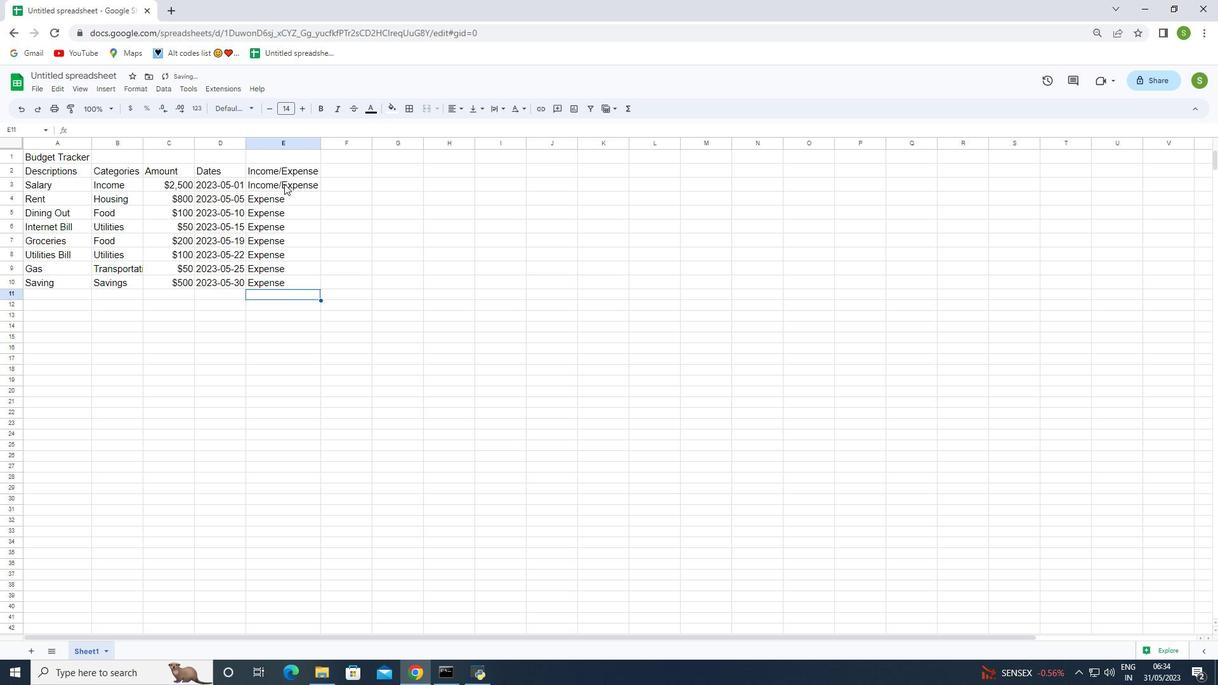 
Action: Mouse moved to (276, 183)
Screenshot: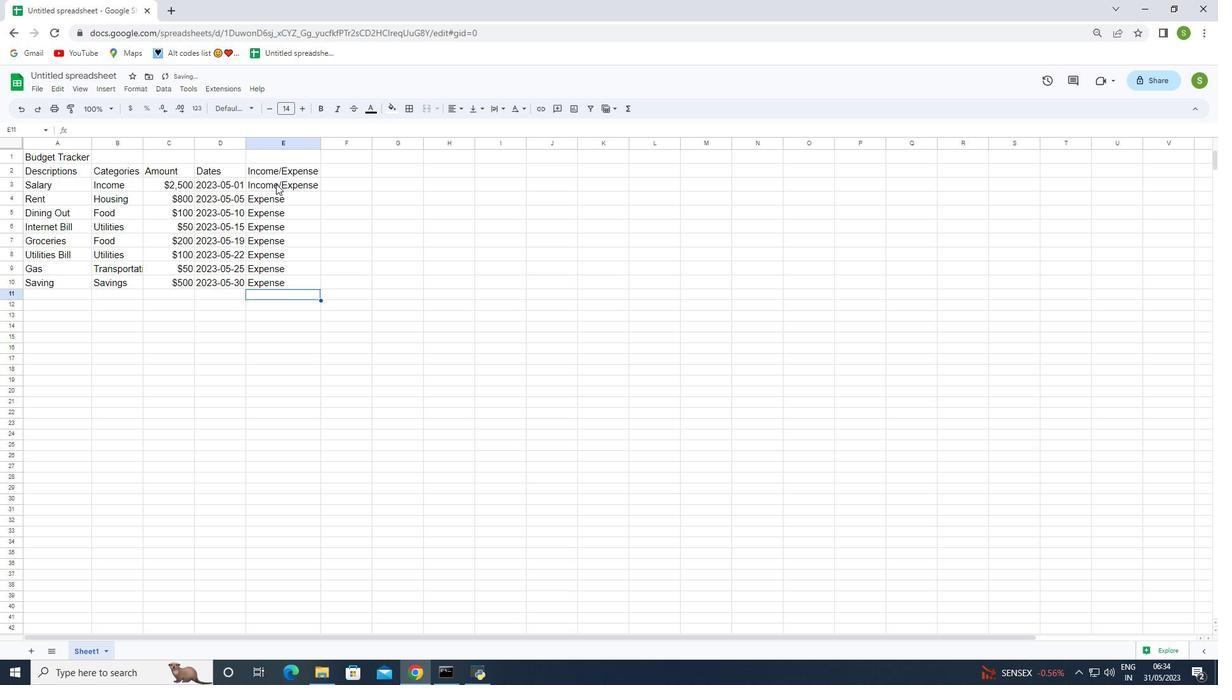 
Action: Mouse pressed left at (276, 183)
Screenshot: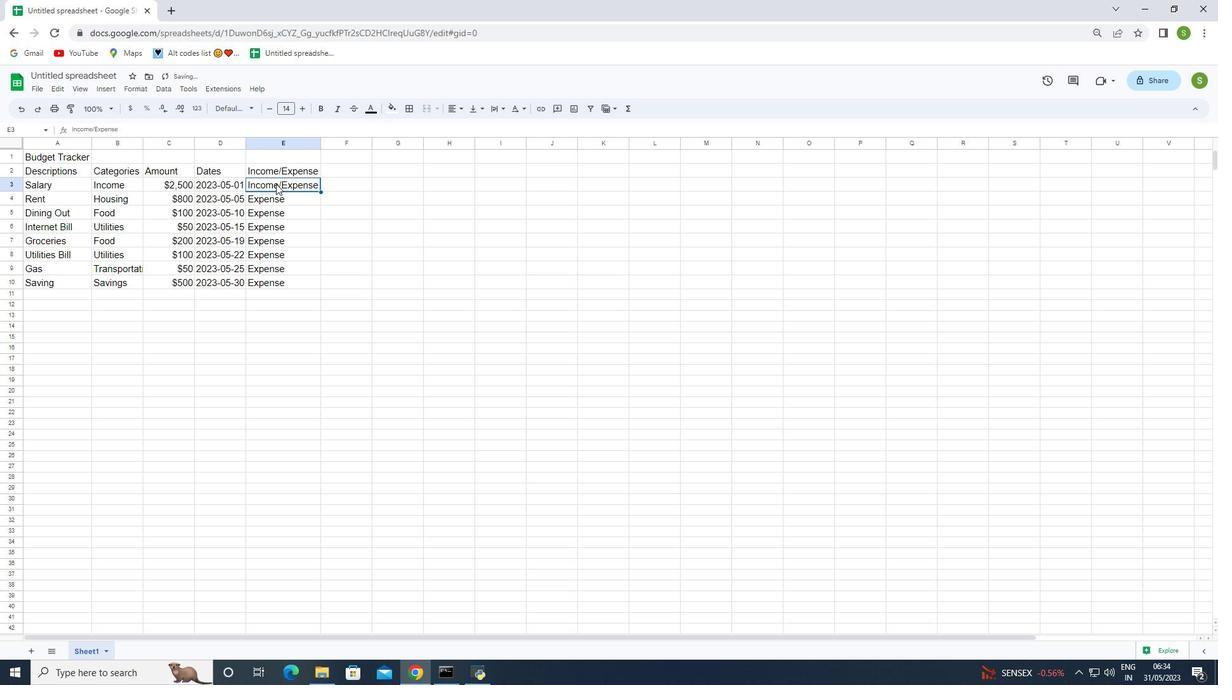 
Action: Mouse moved to (276, 184)
Screenshot: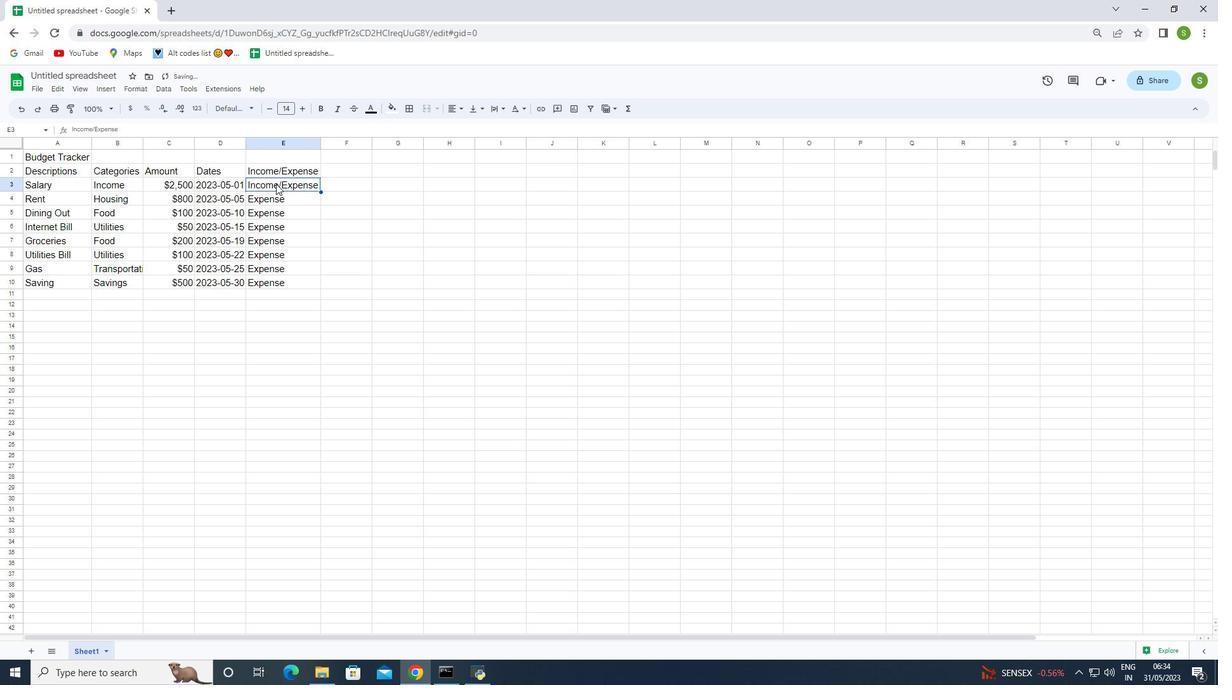 
Action: Mouse pressed left at (276, 184)
Screenshot: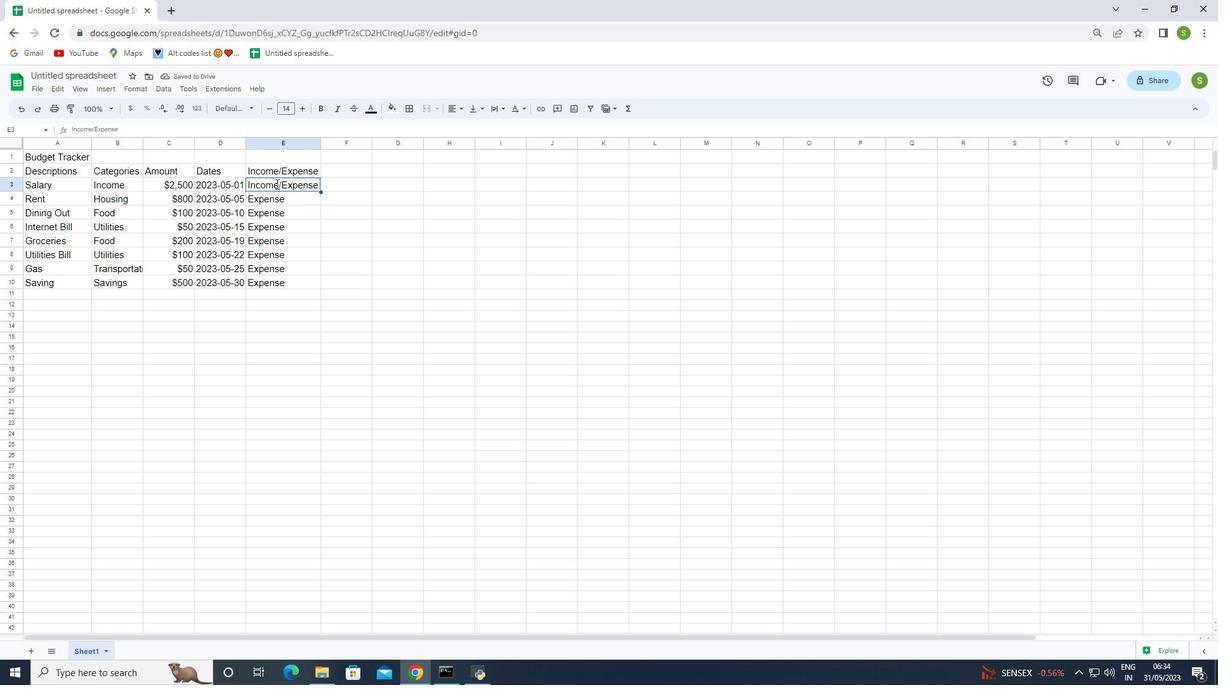 
Action: Mouse moved to (281, 181)
Screenshot: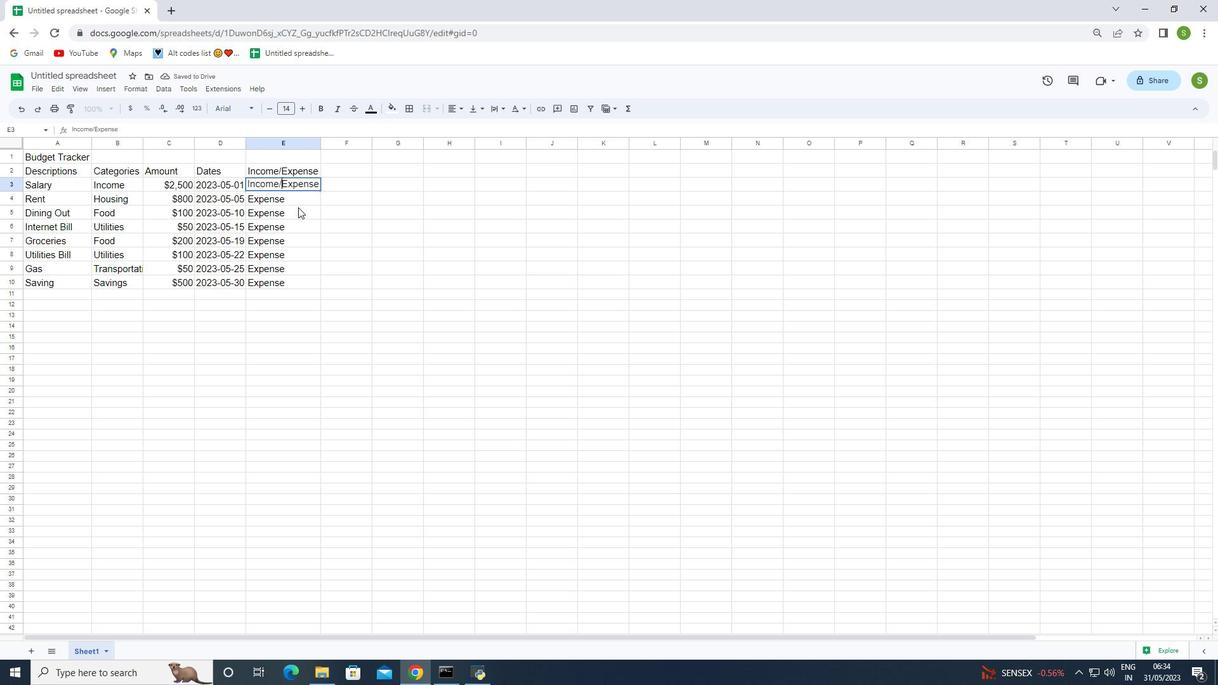 
Action: Mouse pressed left at (281, 181)
Screenshot: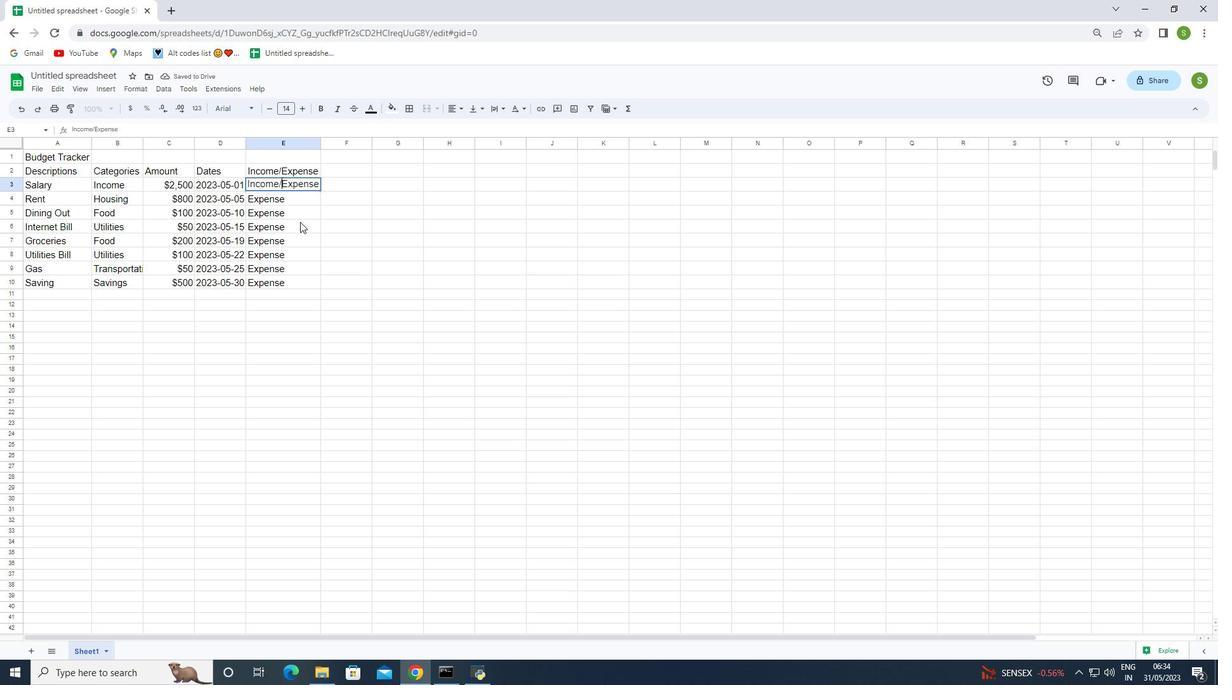
Action: Mouse moved to (277, 233)
Screenshot: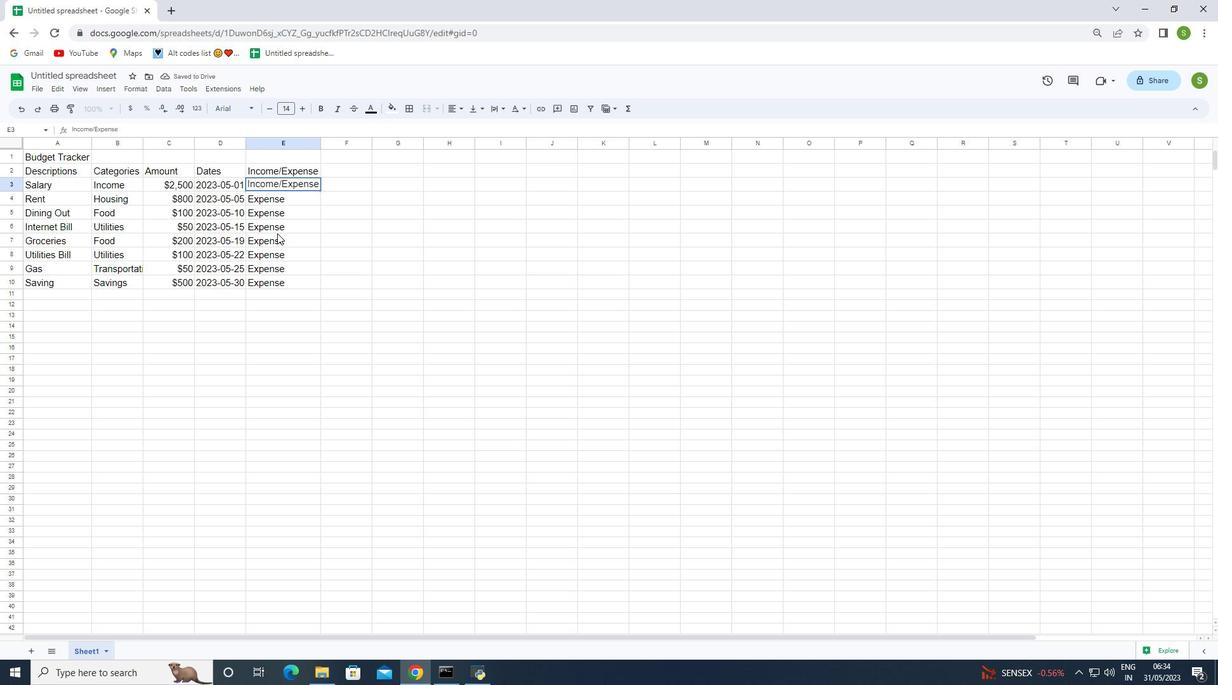 
Action: Key pressed <Key.backspace>
Screenshot: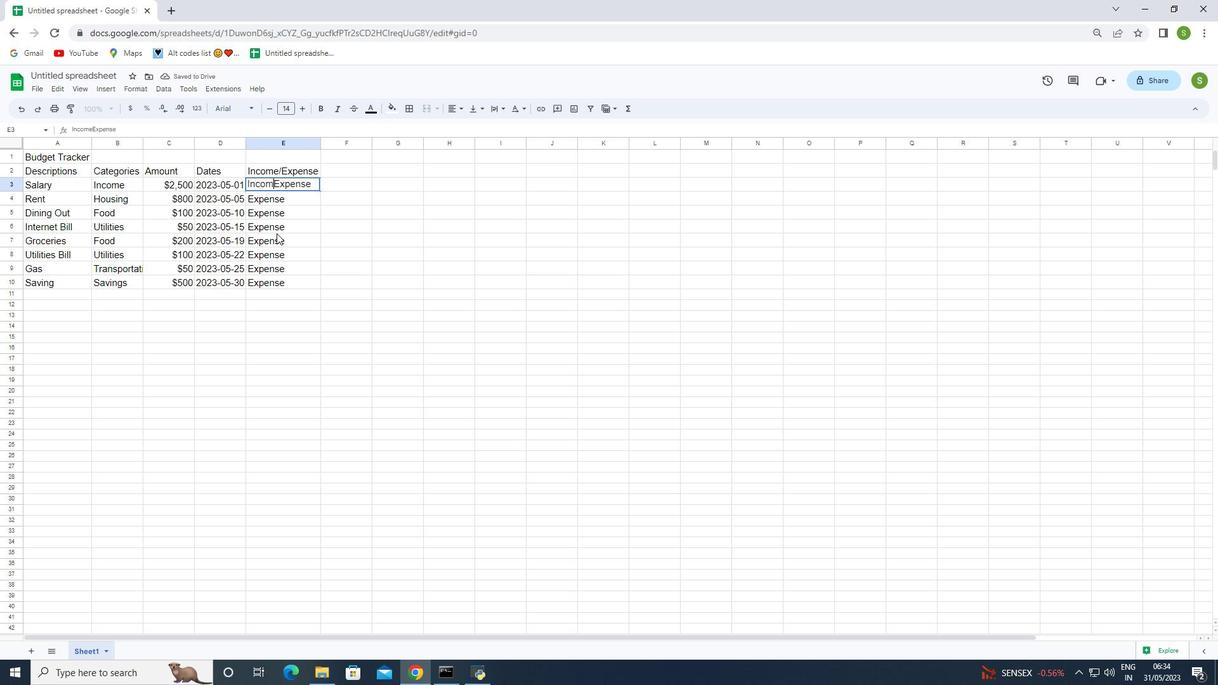 
Action: Mouse moved to (276, 233)
Screenshot: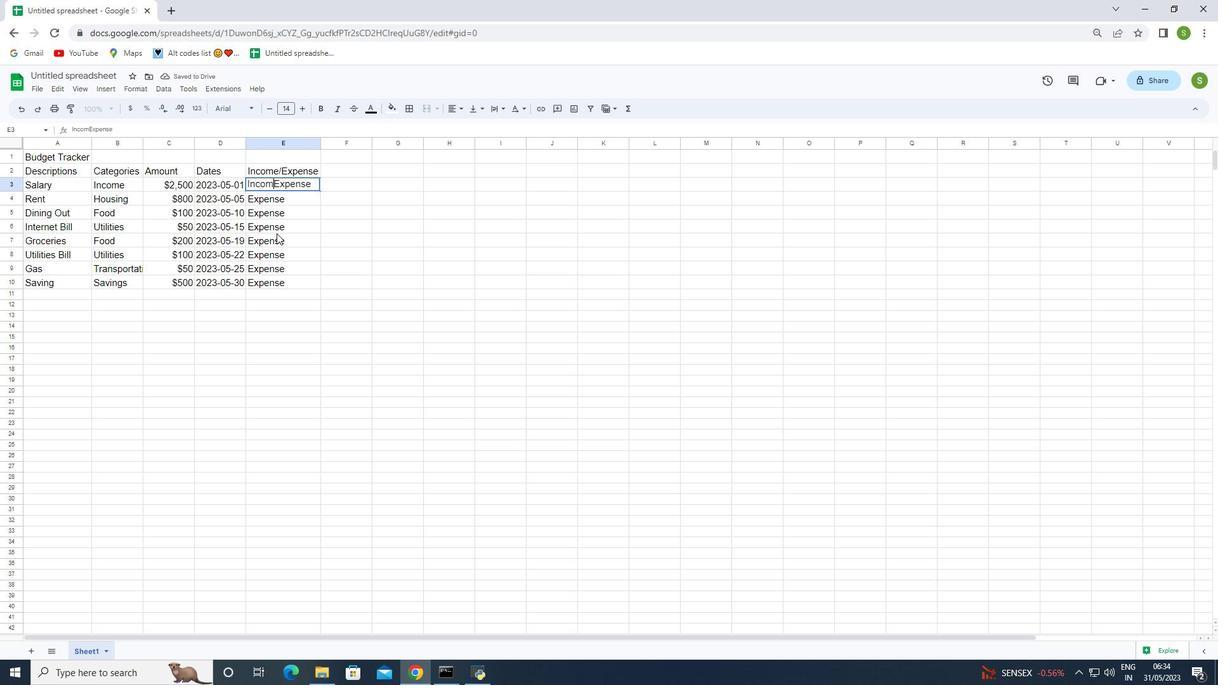 
Action: Key pressed <Key.backspace><Key.backspace><Key.backspace>
Screenshot: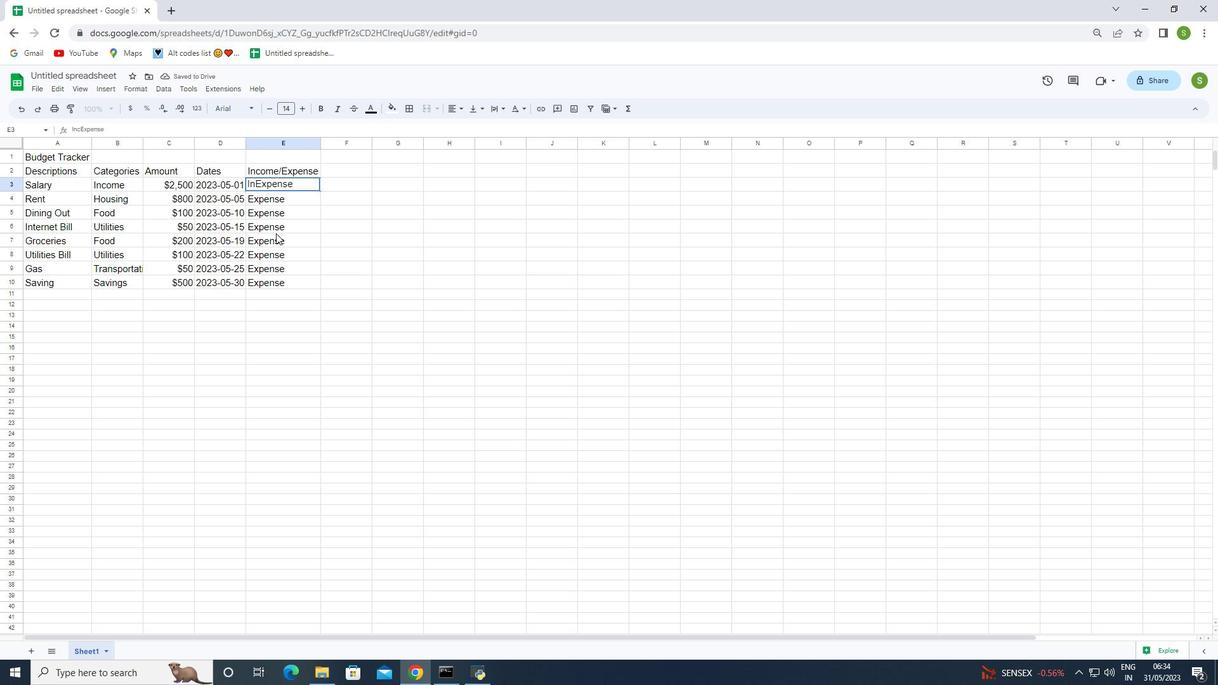 
Action: Mouse moved to (276, 233)
Screenshot: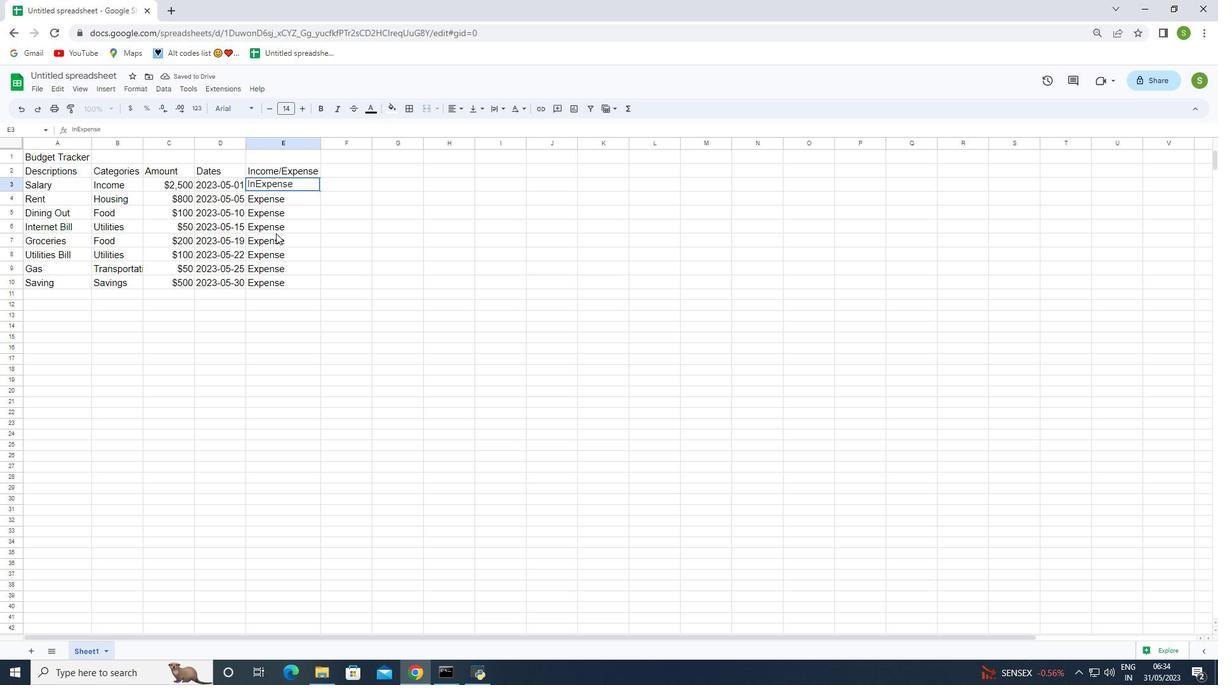 
Action: Key pressed <Key.backspace><Key.backspace>
Screenshot: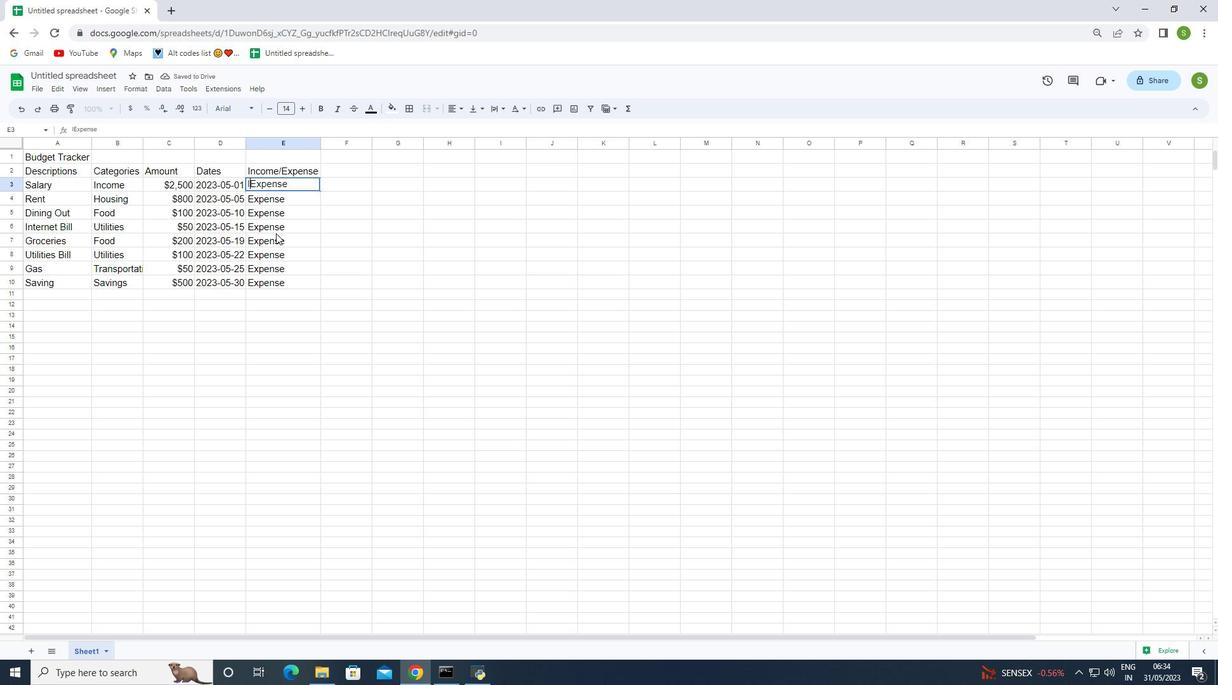 
Action: Mouse moved to (300, 182)
Screenshot: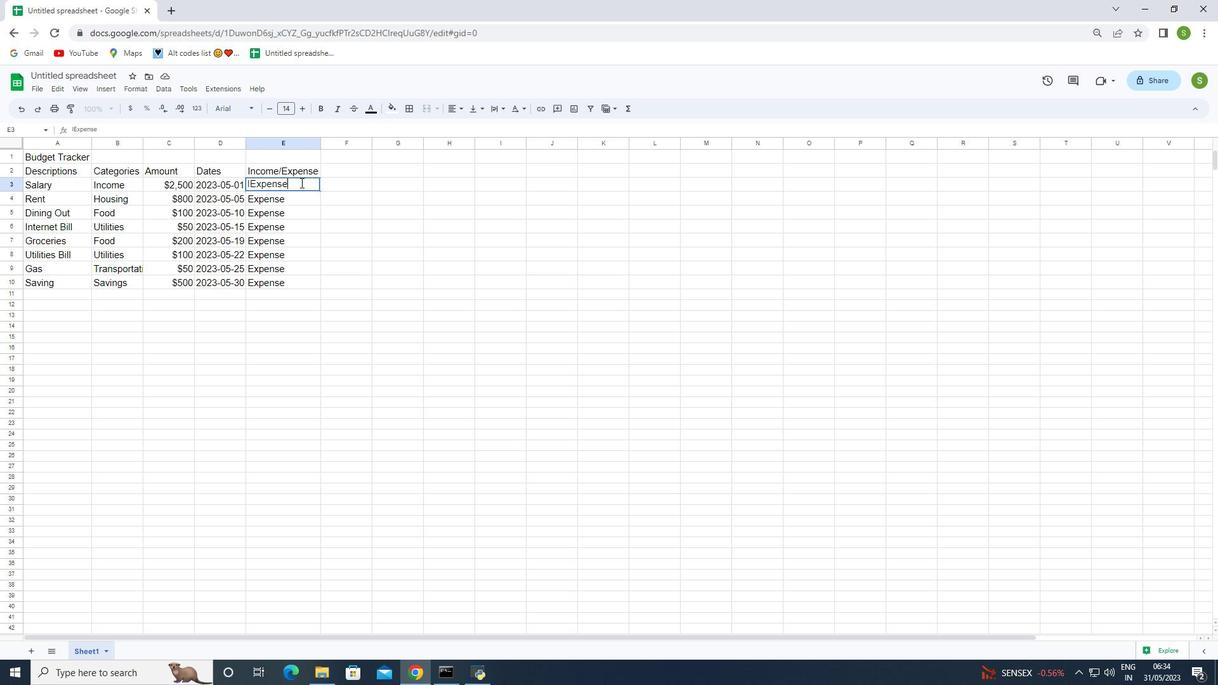 
Action: Mouse pressed left at (300, 182)
Screenshot: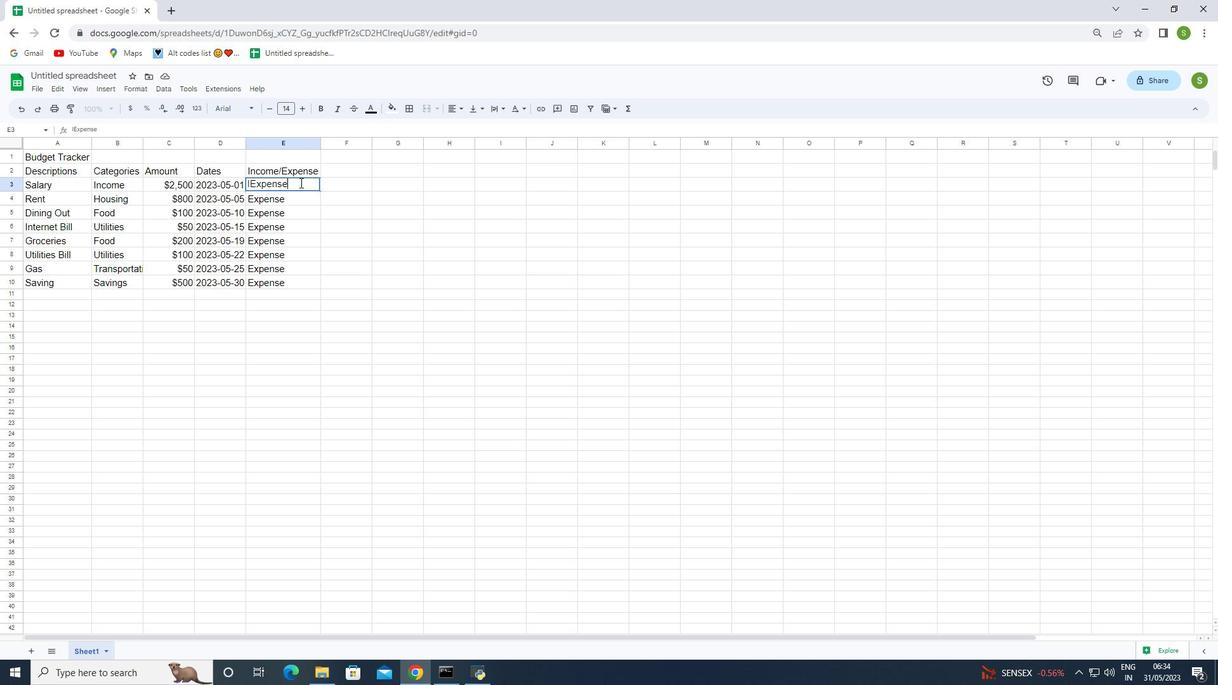 
Action: Mouse moved to (299, 183)
Screenshot: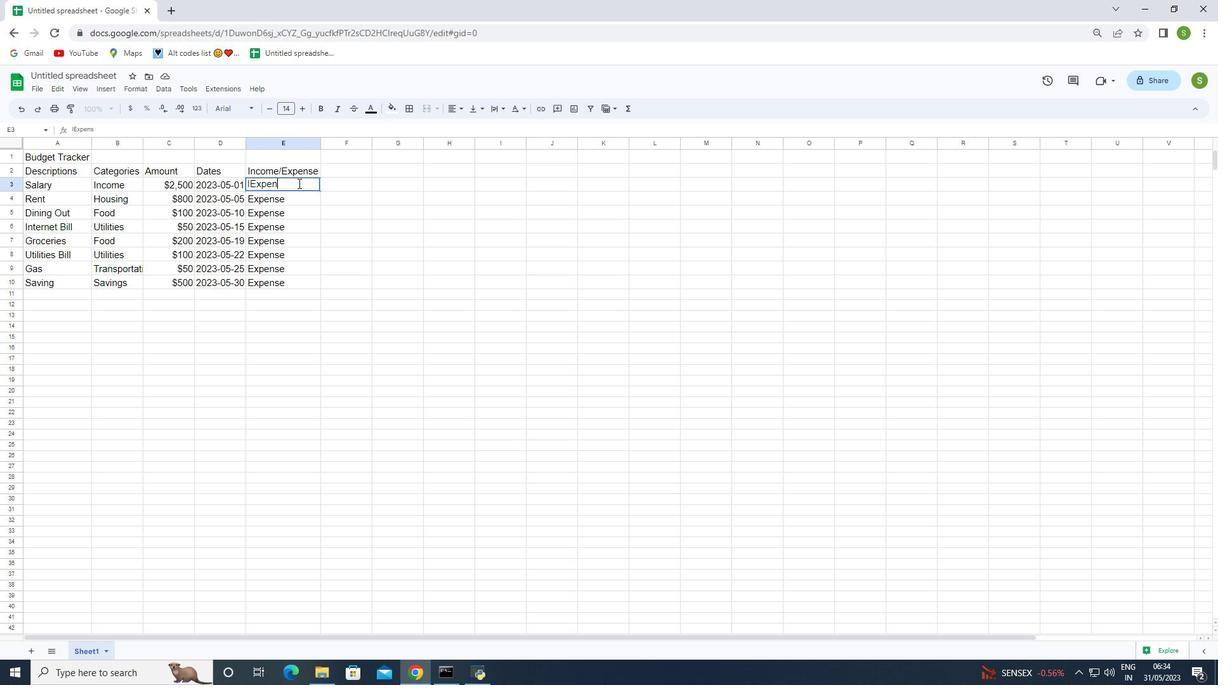 
Action: Key pressed <Key.backspace>
Screenshot: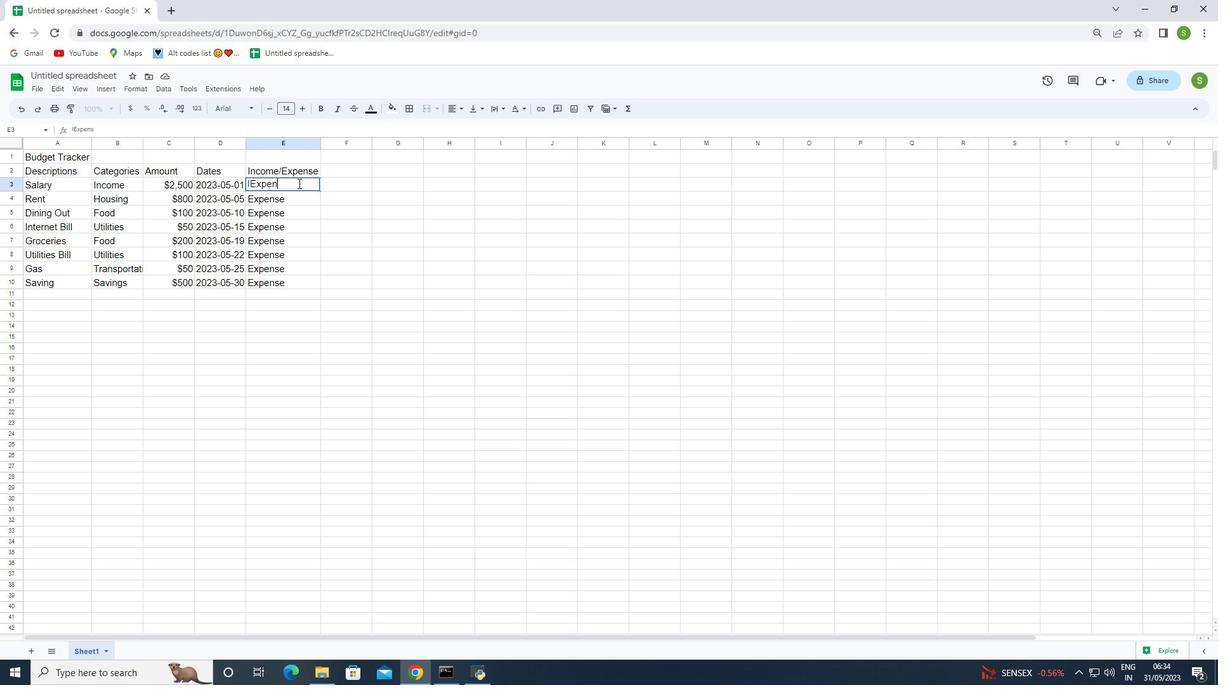 
Action: Mouse moved to (298, 183)
Screenshot: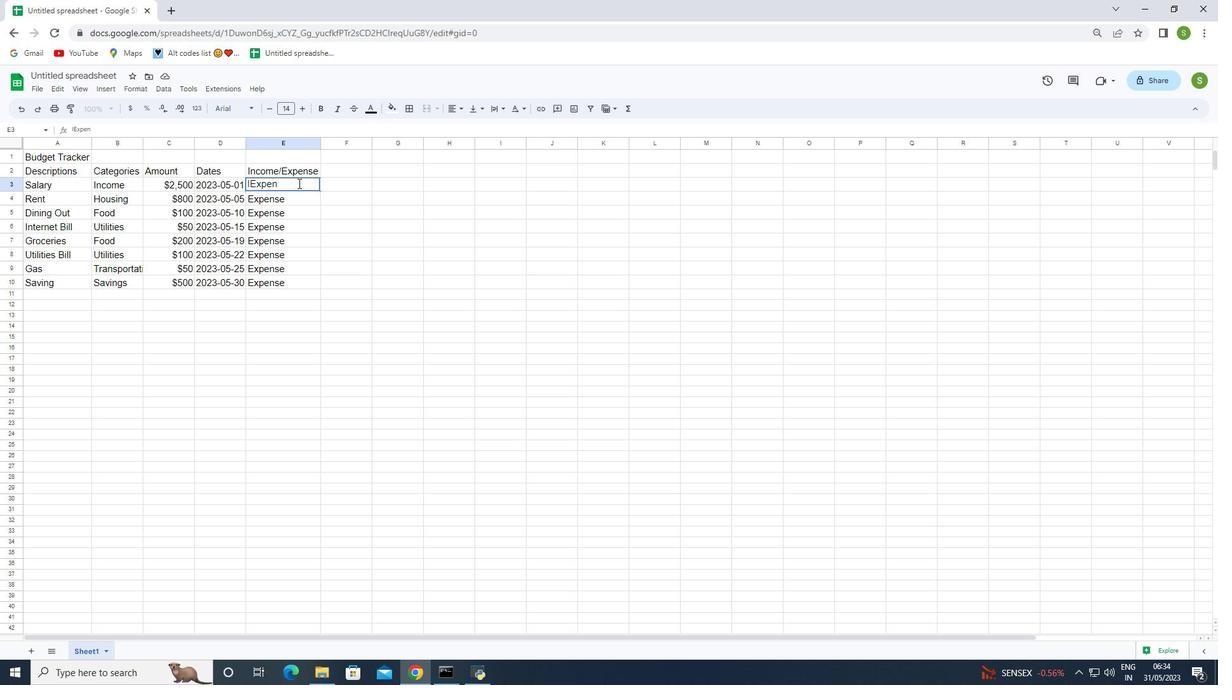 
Action: Key pressed <Key.backspace><Key.backspace><Key.backspace><Key.backspace><Key.backspace><Key.backspace><Key.shift>Income
Screenshot: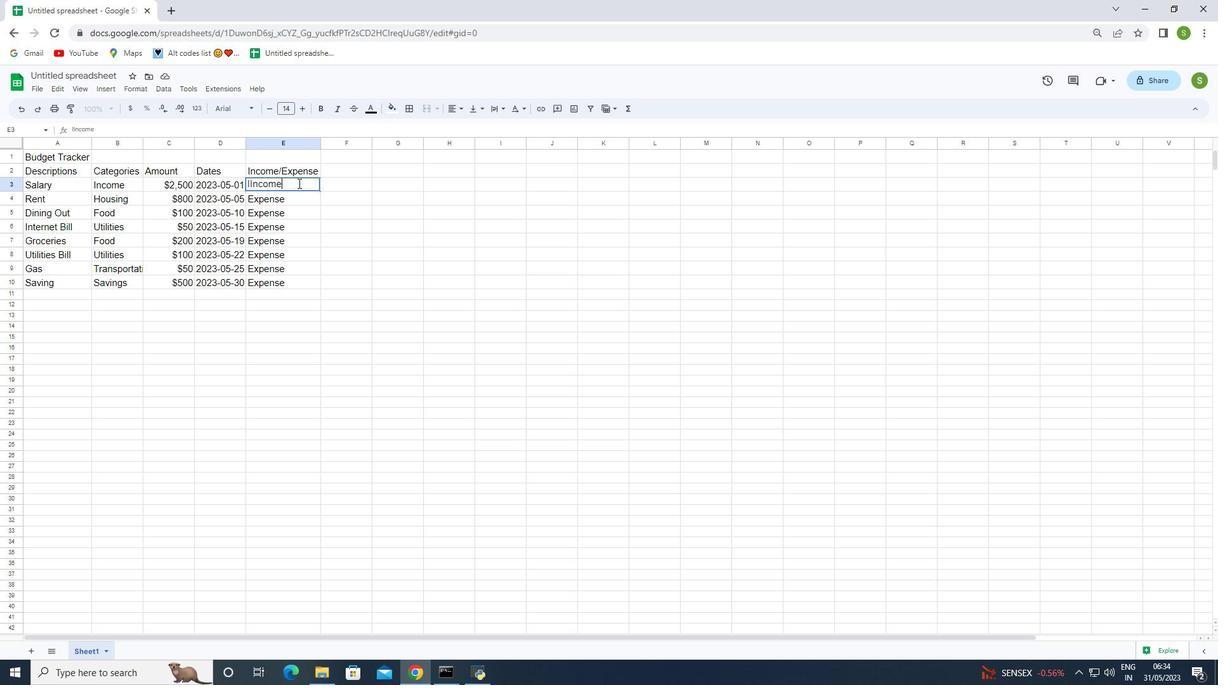 
Action: Mouse moved to (267, 359)
Screenshot: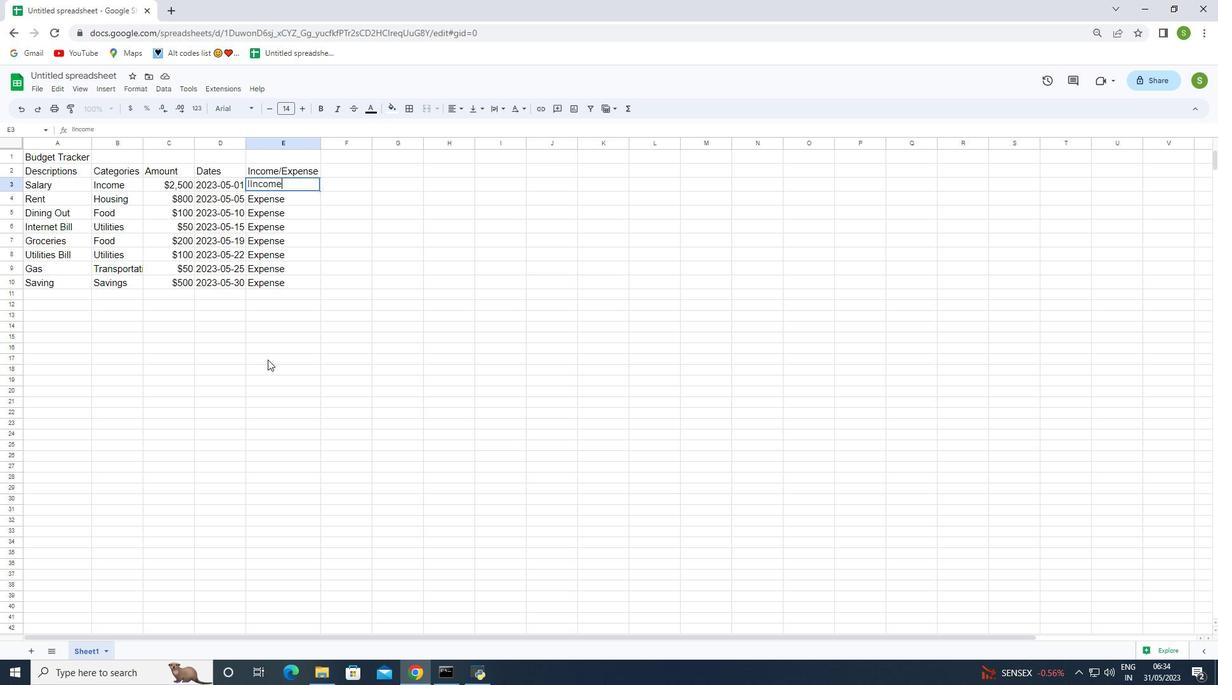 
Action: Mouse pressed left at (267, 359)
Screenshot: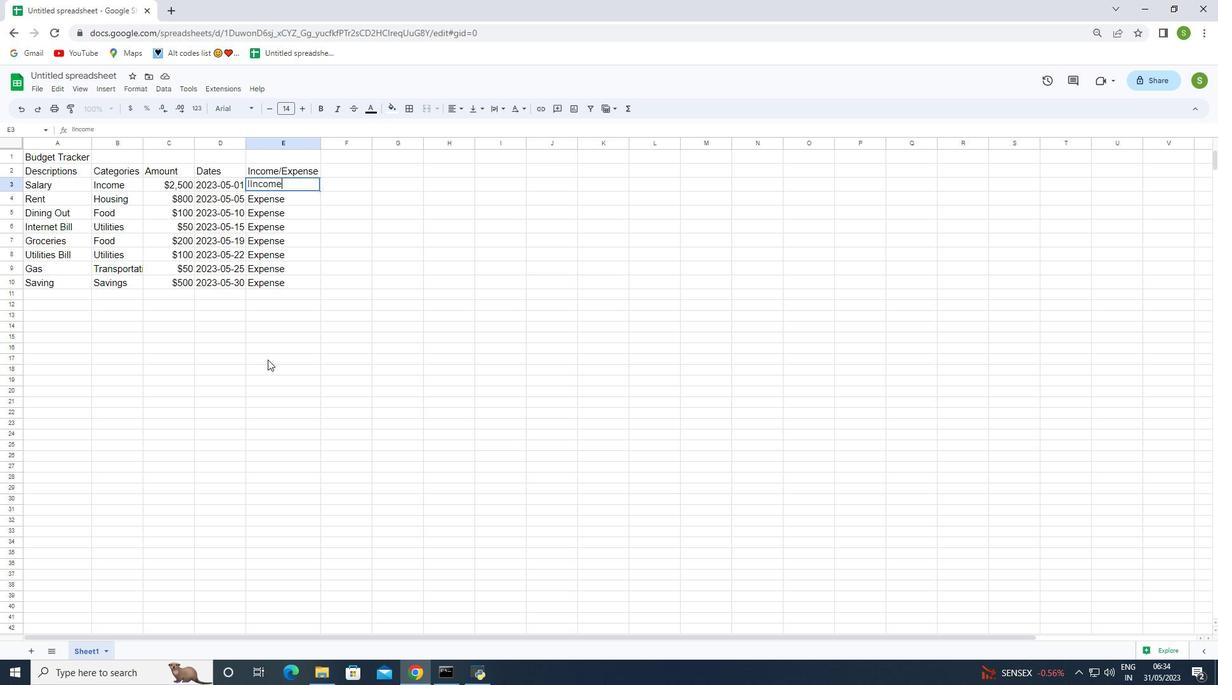 
Action: Mouse moved to (41, 88)
Screenshot: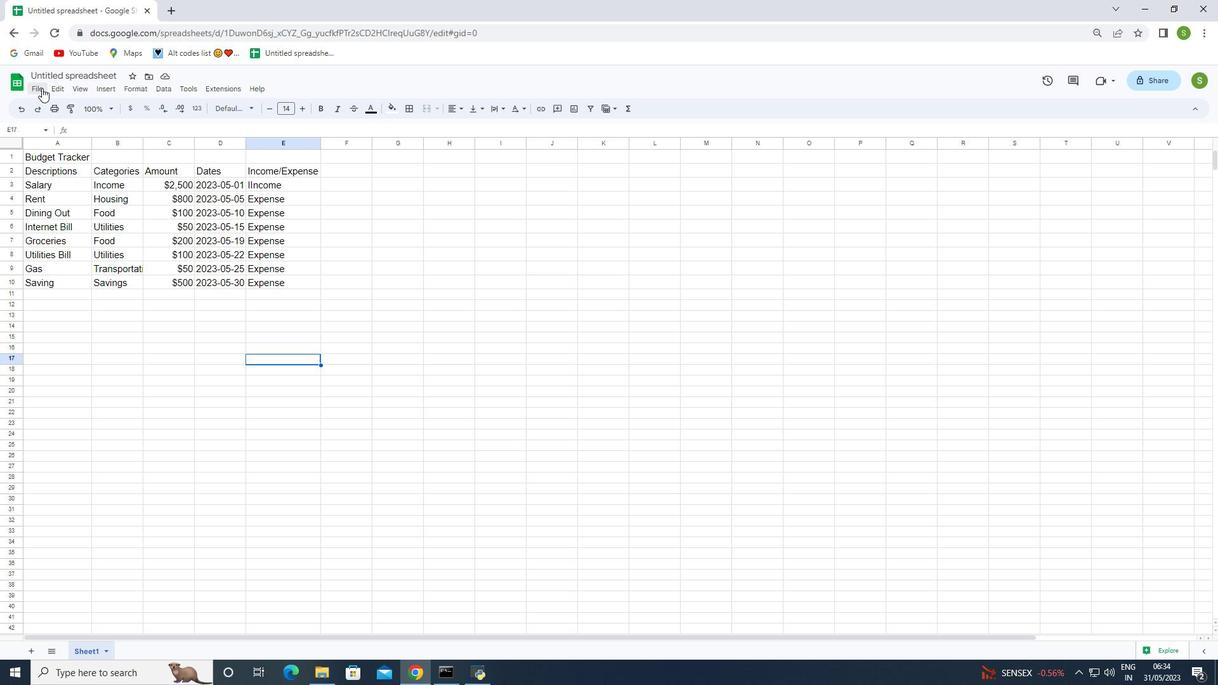 
Action: Mouse pressed left at (41, 88)
Screenshot: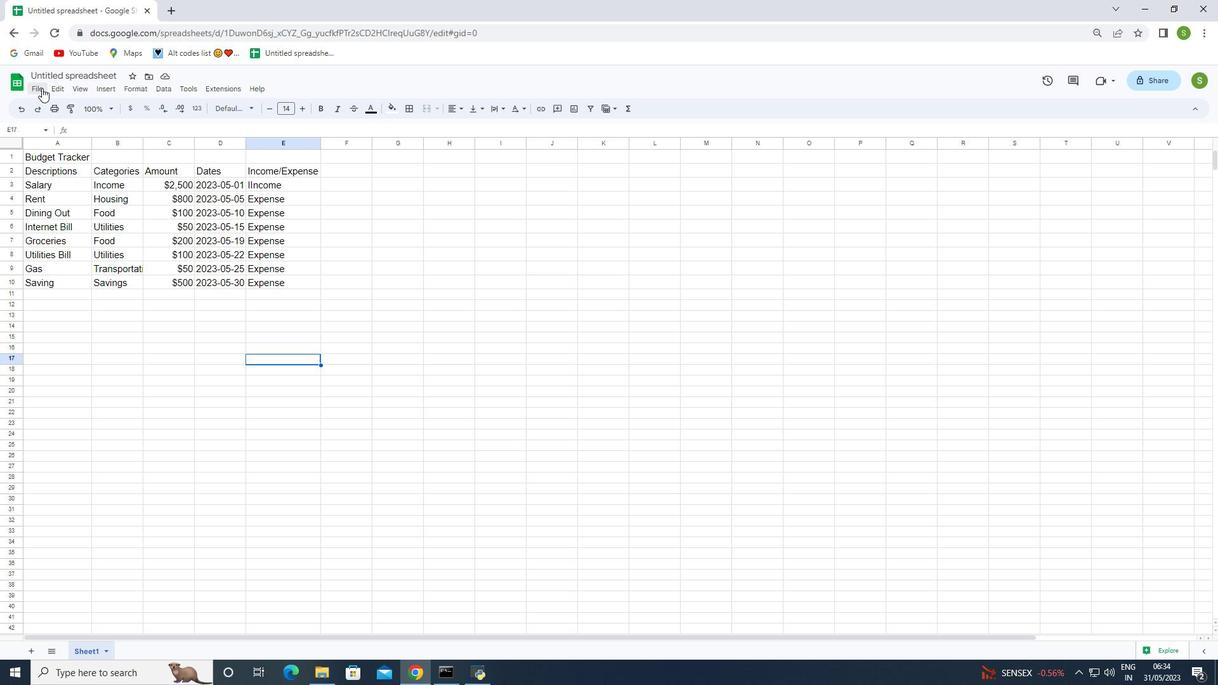 
Action: Mouse moved to (64, 238)
Screenshot: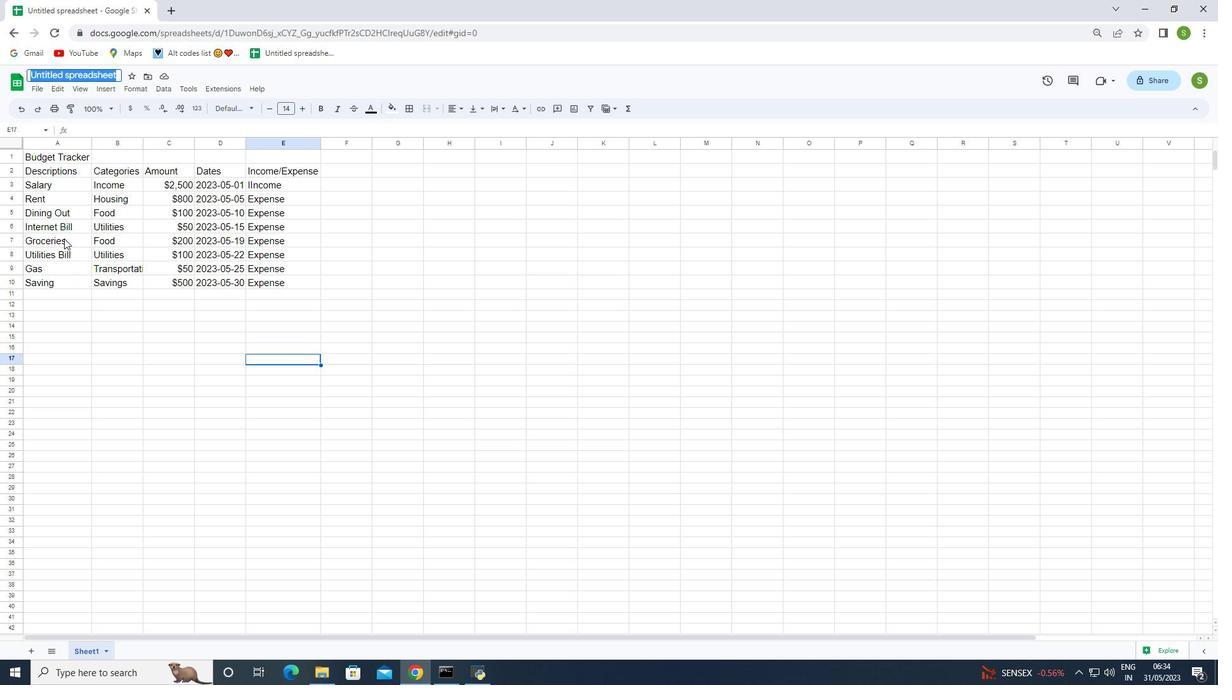 
Action: Mouse pressed left at (64, 238)
Screenshot: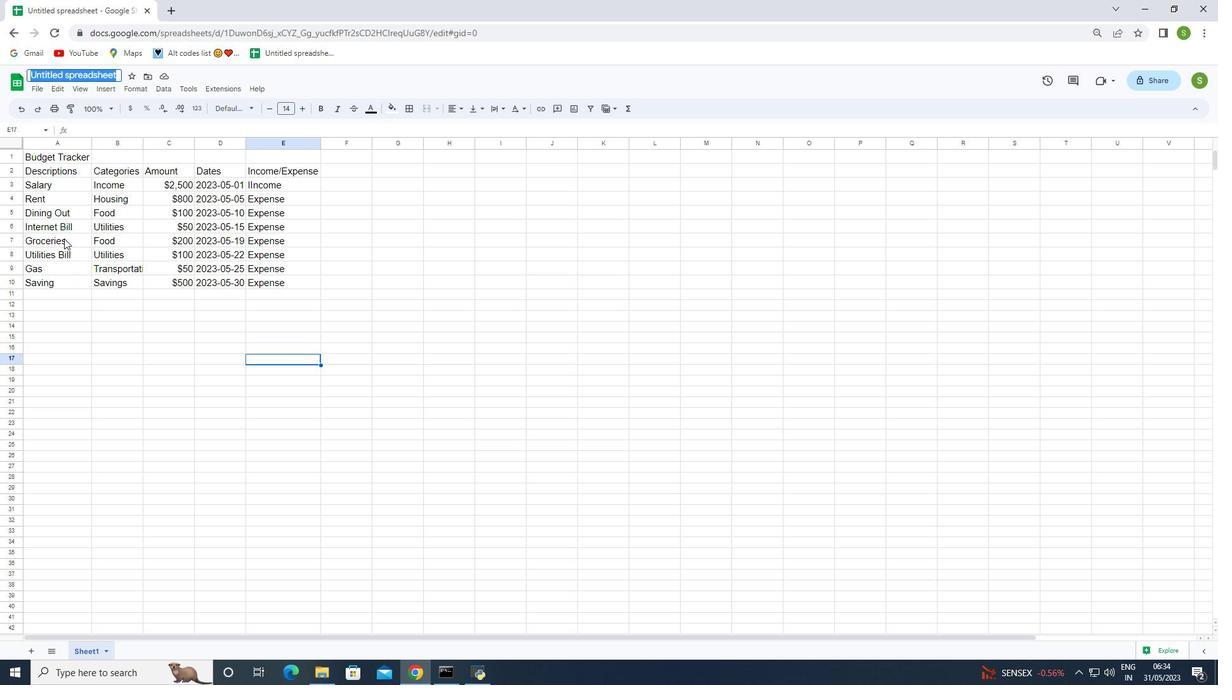 
Action: Key pressed <Key.backspace><Key.shift>Budget<Key.shift>Adjust<Key.space><Key.shift>A<Key.backspace>analysis<Key.enter>
Screenshot: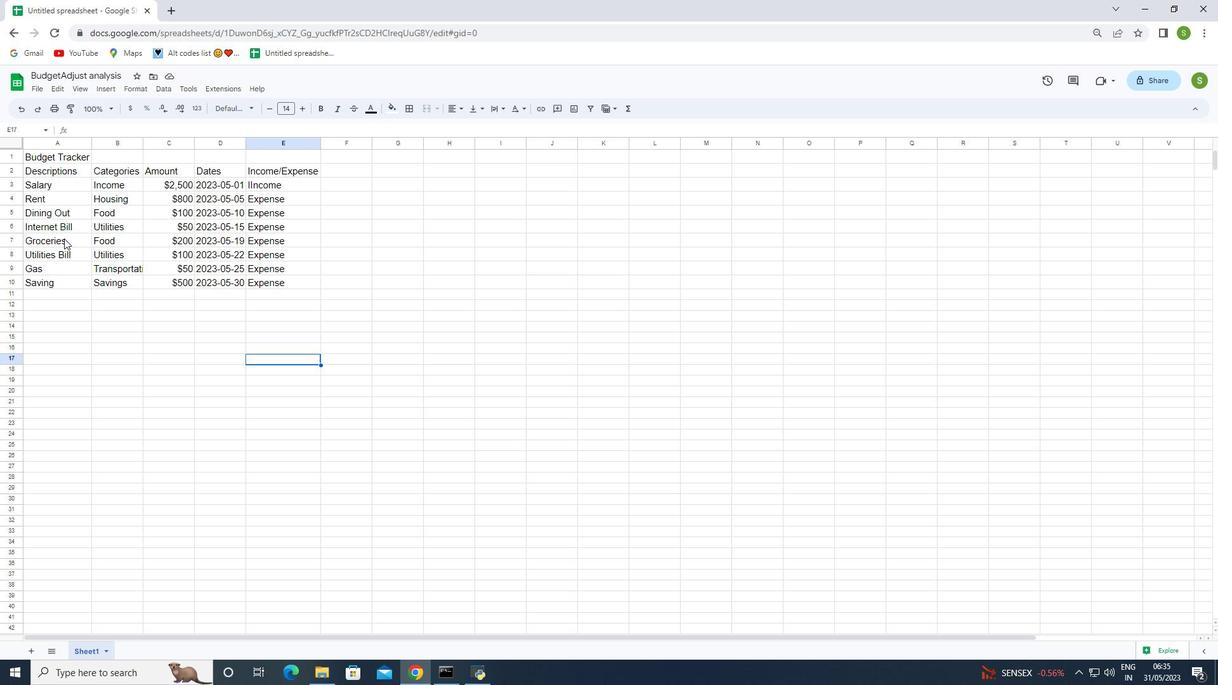 
Action: Mouse moved to (260, 341)
Screenshot: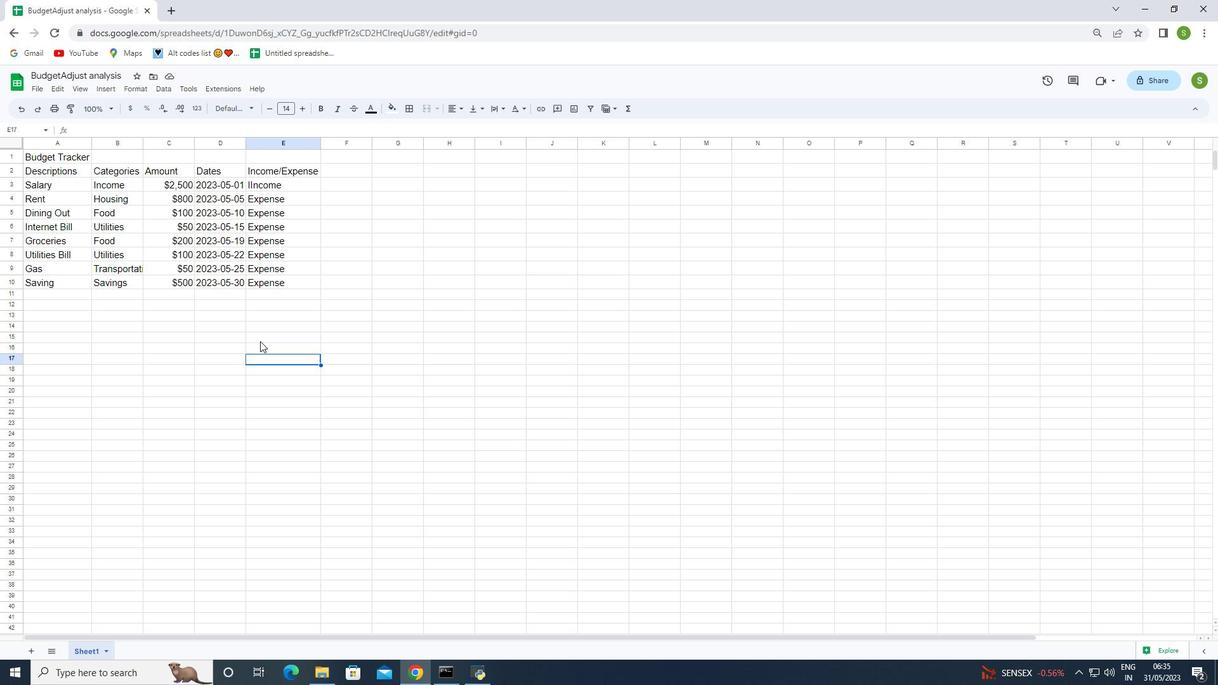 
